 Task: Find connections with filter location Asnières-sur-Seine with filter topic #wellness with filter profile language German with filter current company BlackLine with filter school Maharshi Dayanand University Rohtak with filter industry Technology, Information and Media with filter service category DJing with filter keywords title Assistant Golf Professional
Action: Mouse moved to (632, 92)
Screenshot: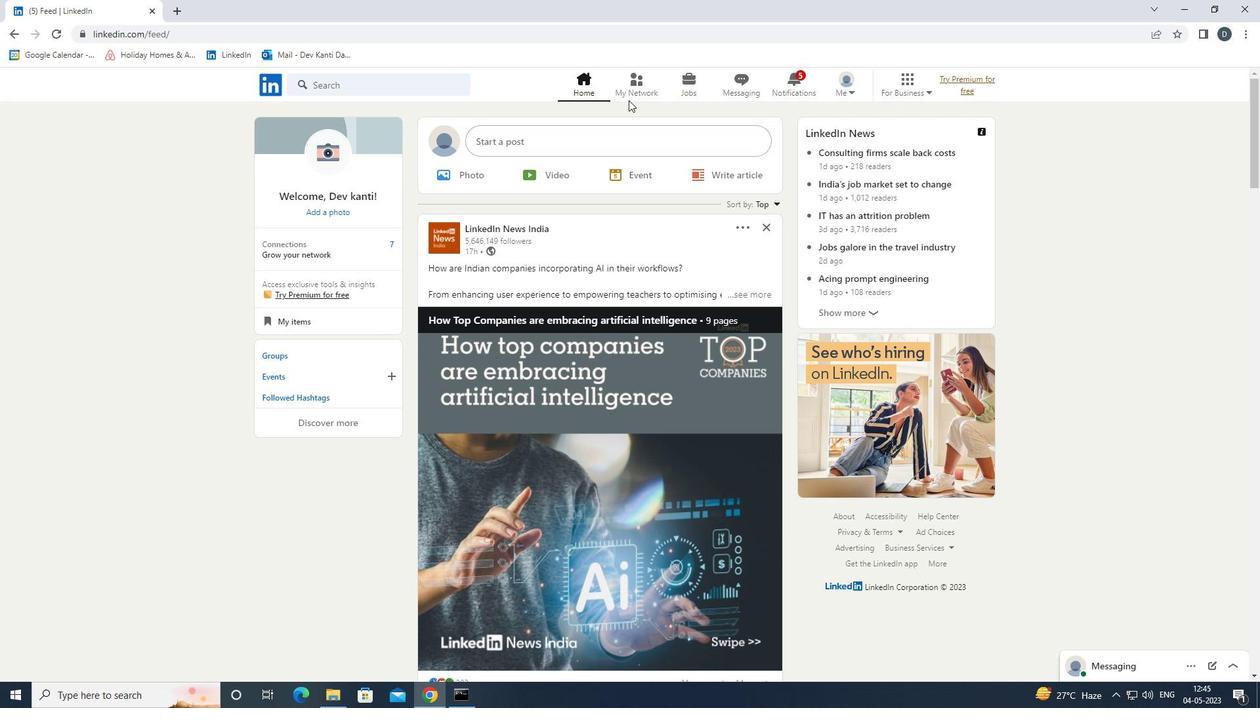 
Action: Mouse pressed left at (632, 92)
Screenshot: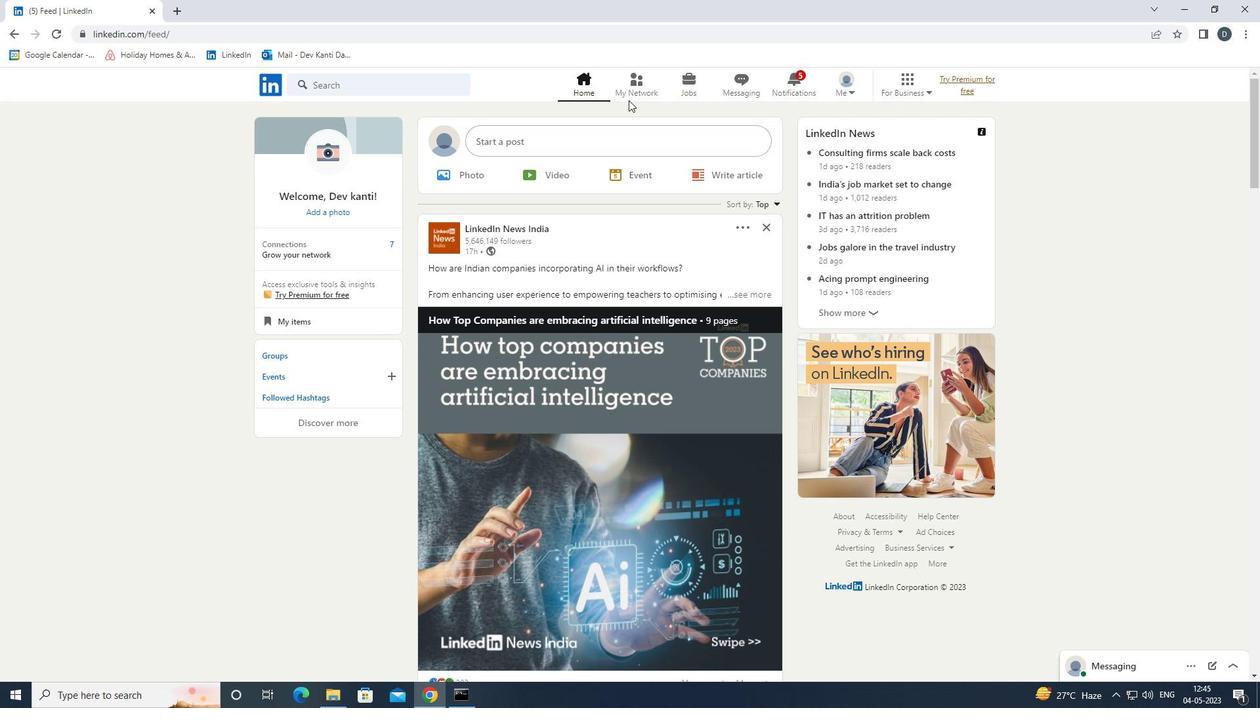 
Action: Mouse moved to (434, 158)
Screenshot: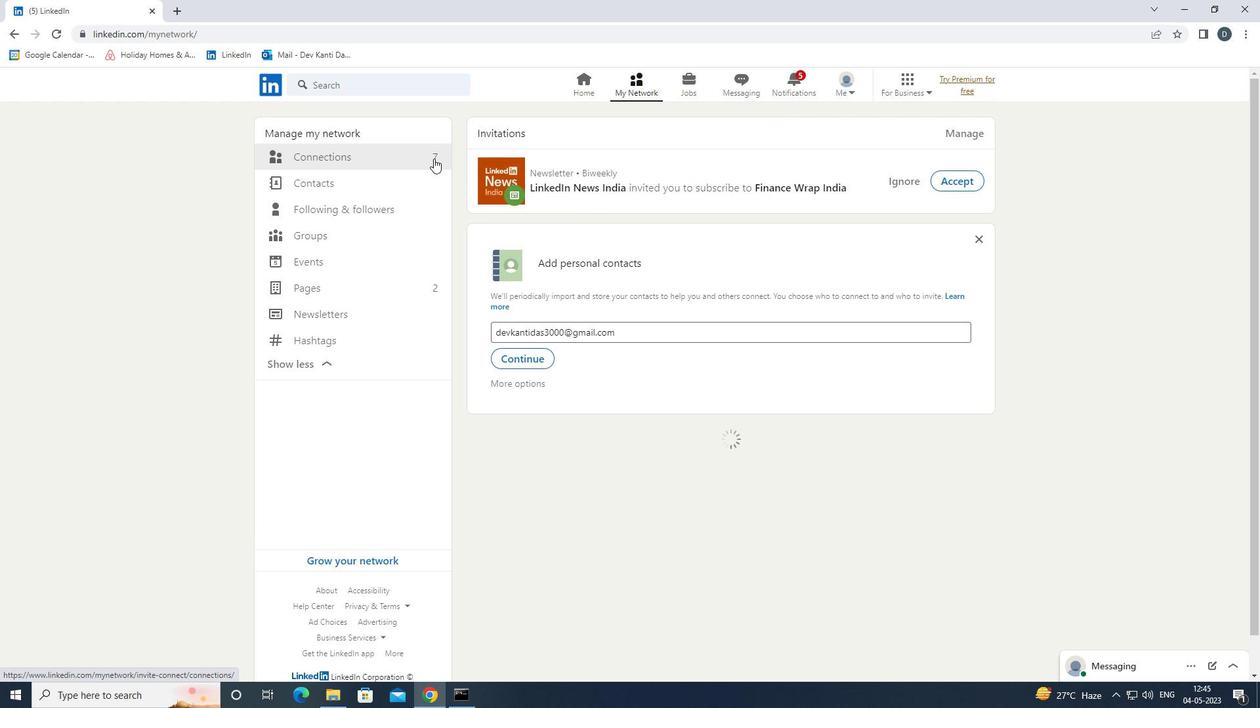 
Action: Mouse pressed left at (434, 158)
Screenshot: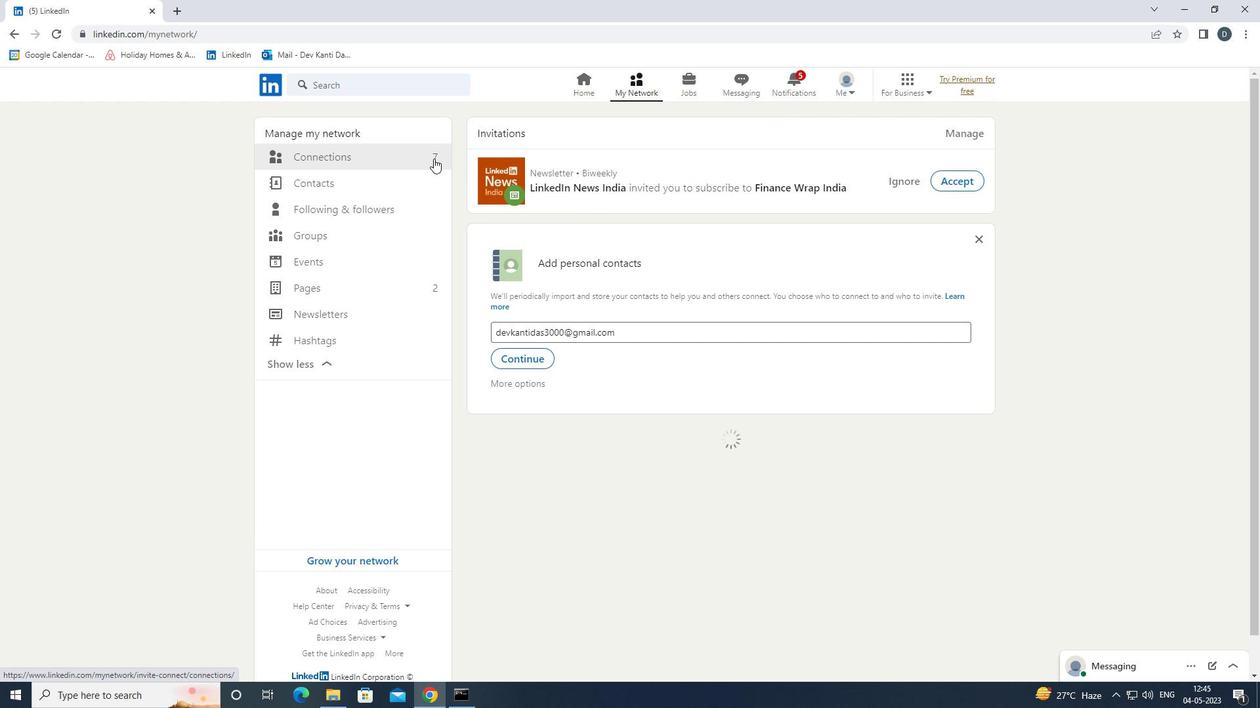 
Action: Mouse moved to (696, 156)
Screenshot: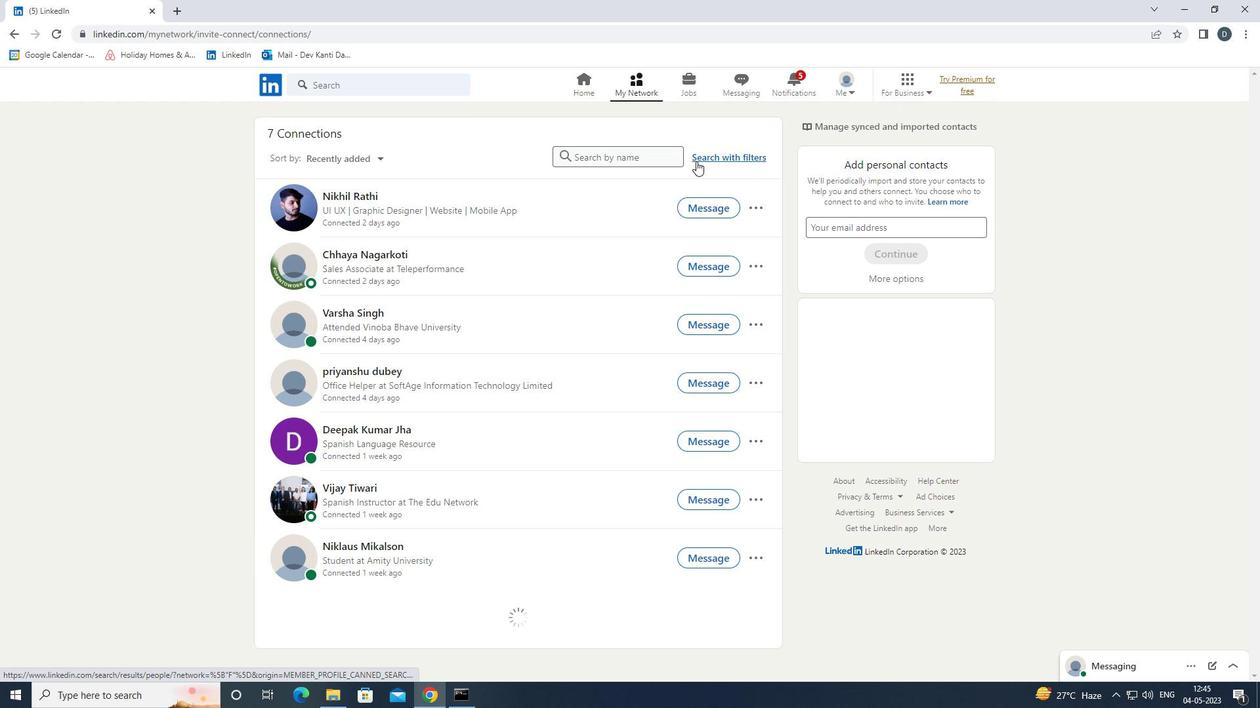
Action: Mouse pressed left at (696, 156)
Screenshot: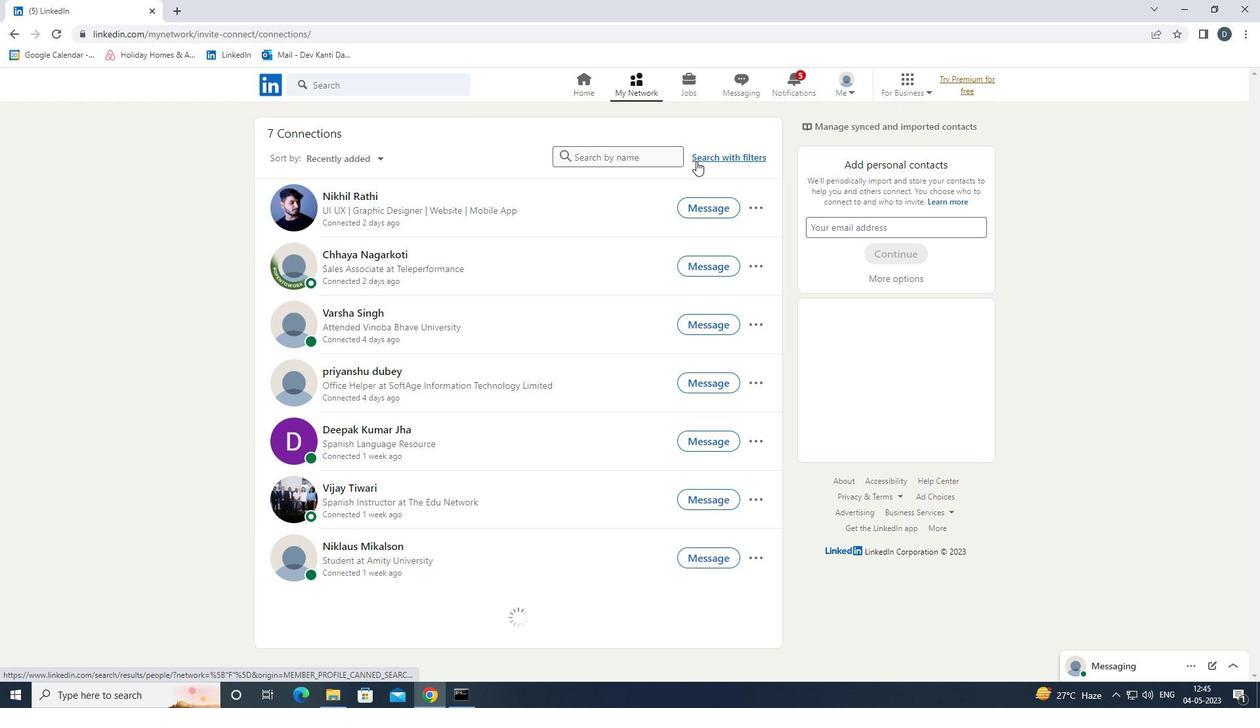 
Action: Mouse moved to (648, 117)
Screenshot: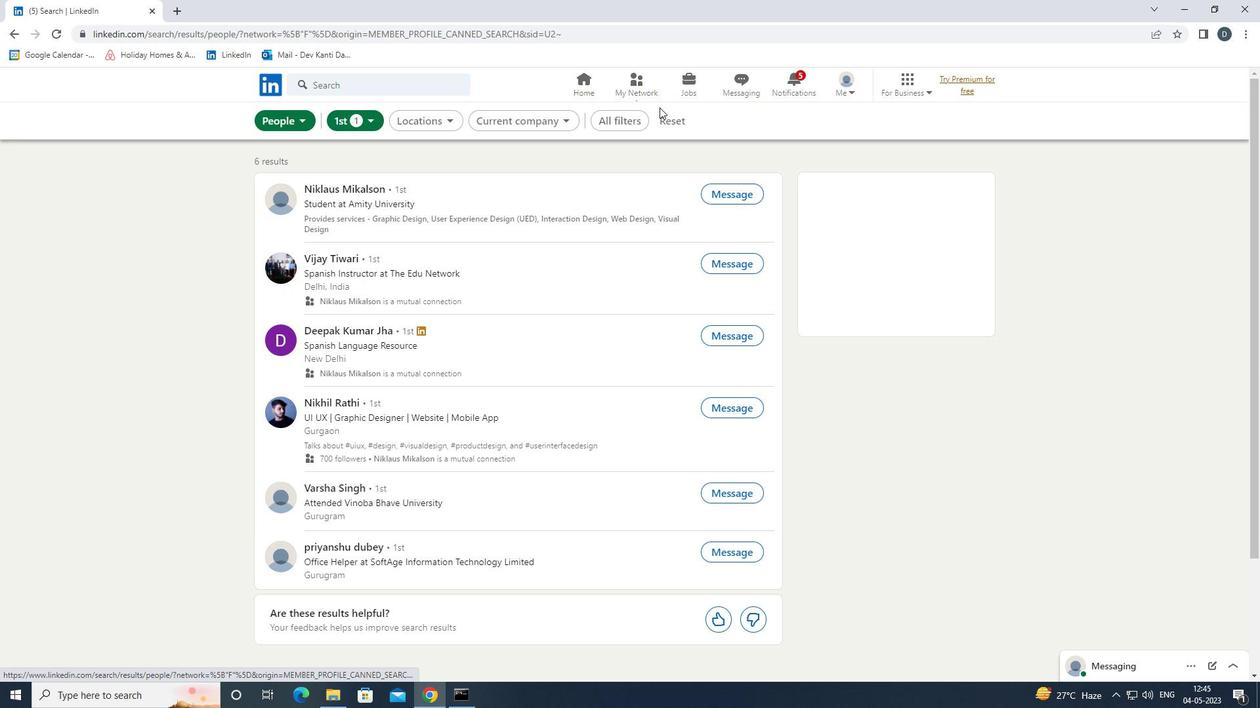 
Action: Mouse pressed left at (648, 117)
Screenshot: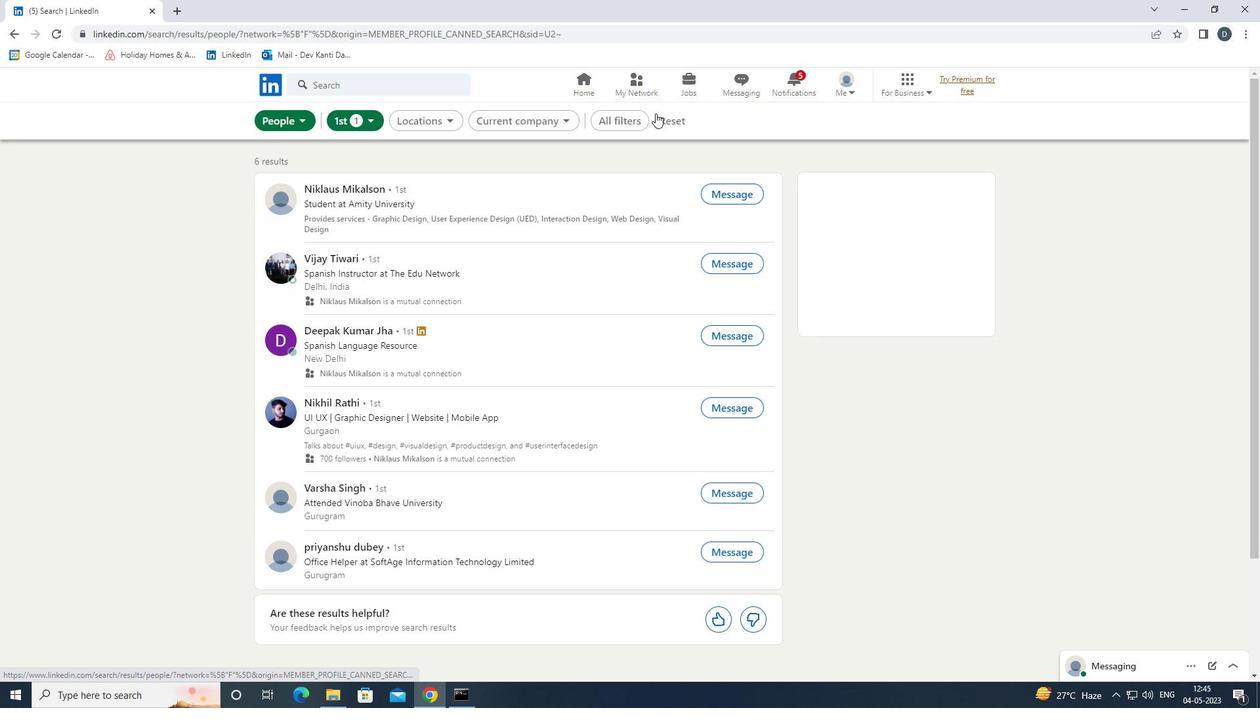 
Action: Mouse moved to (666, 117)
Screenshot: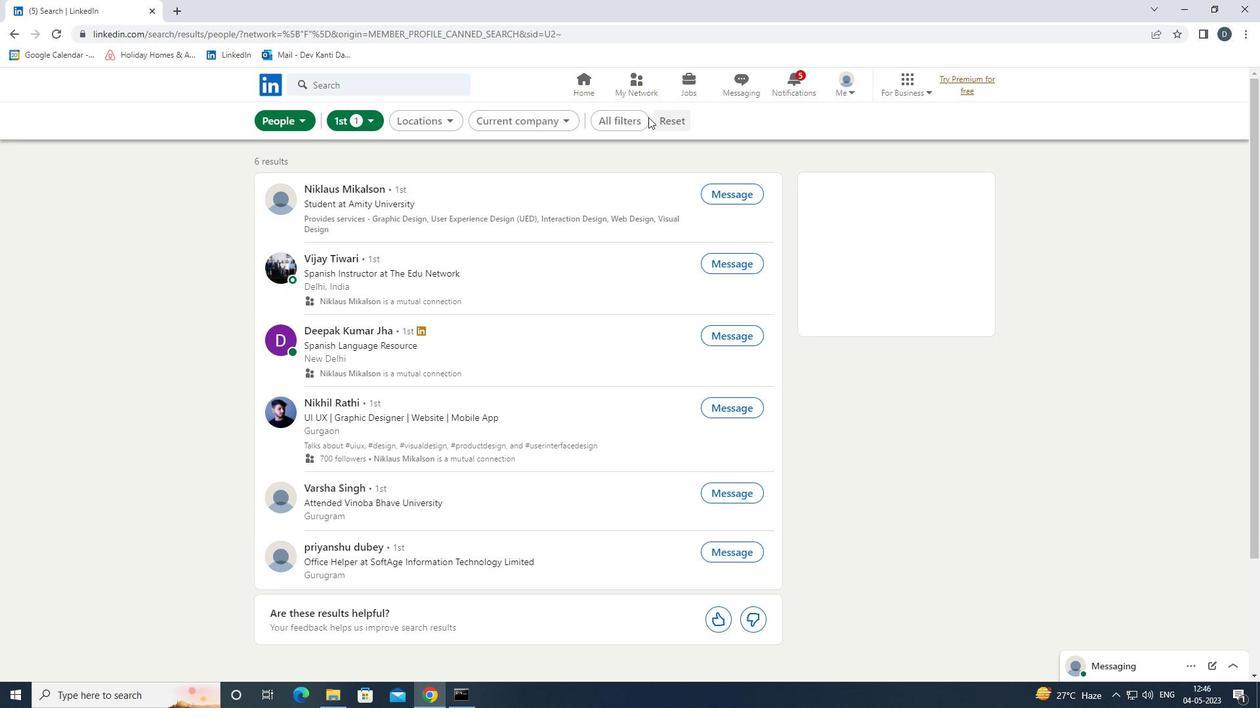 
Action: Mouse pressed left at (666, 117)
Screenshot: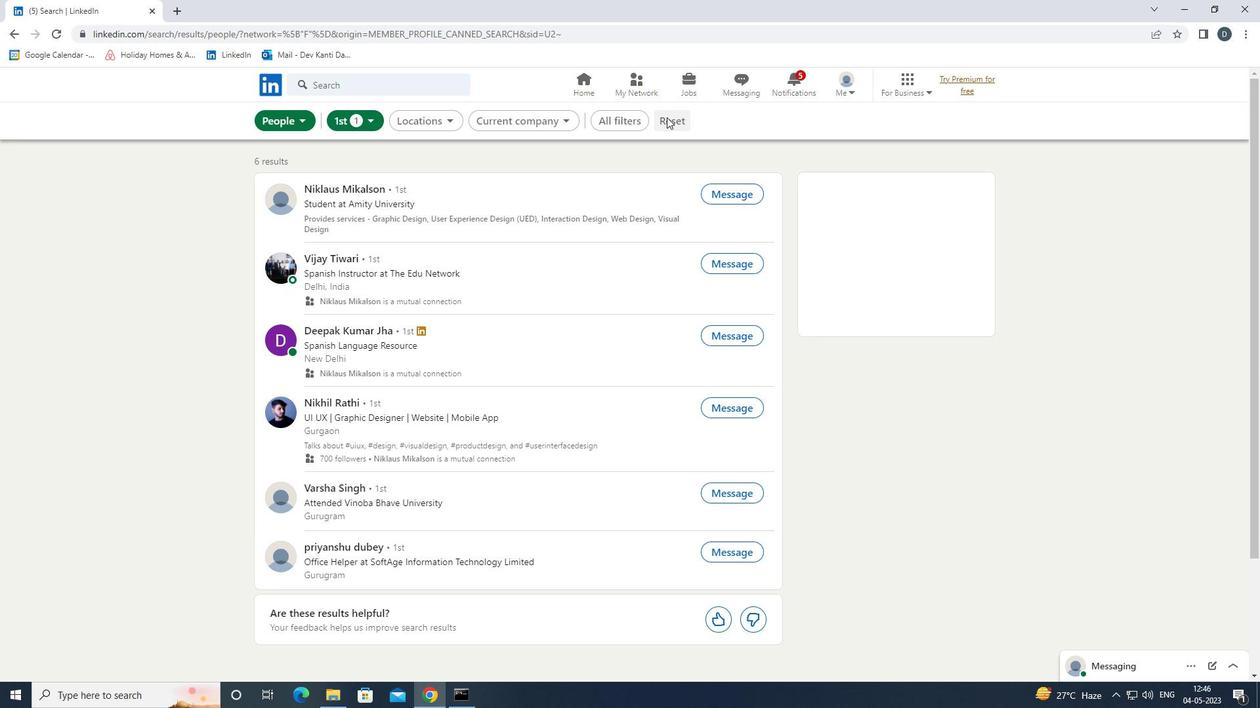 
Action: Mouse moved to (661, 114)
Screenshot: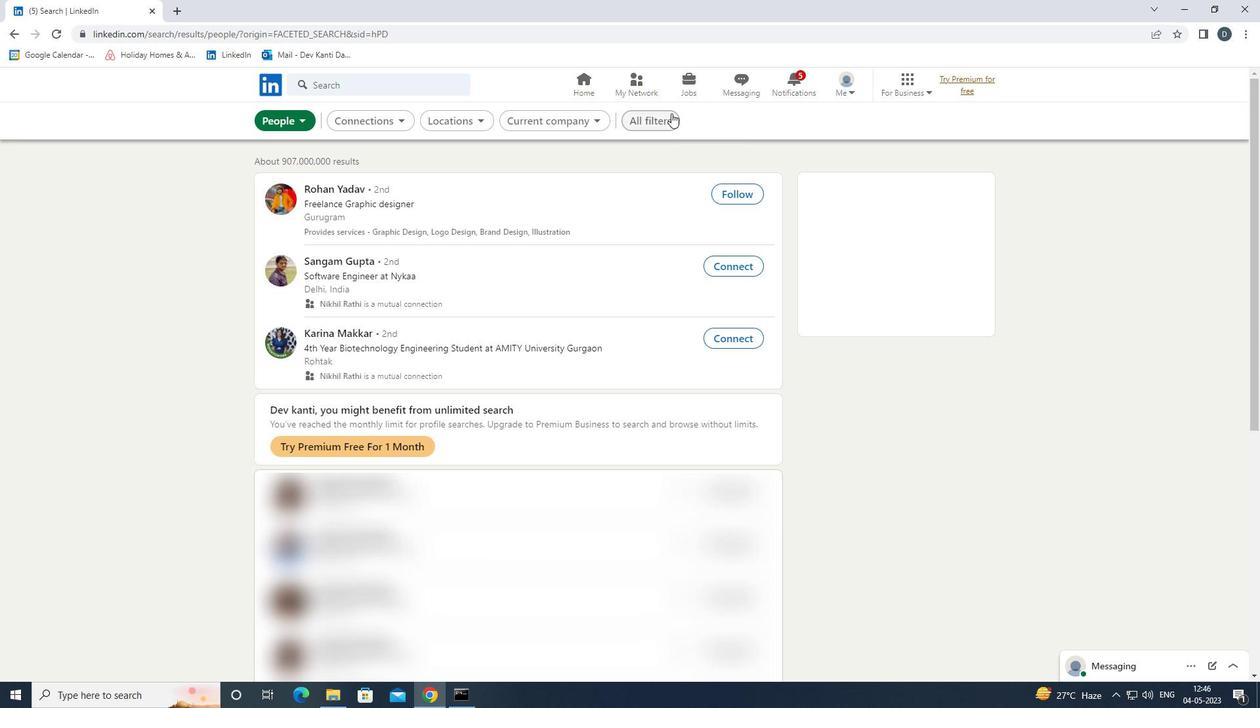 
Action: Mouse pressed left at (661, 114)
Screenshot: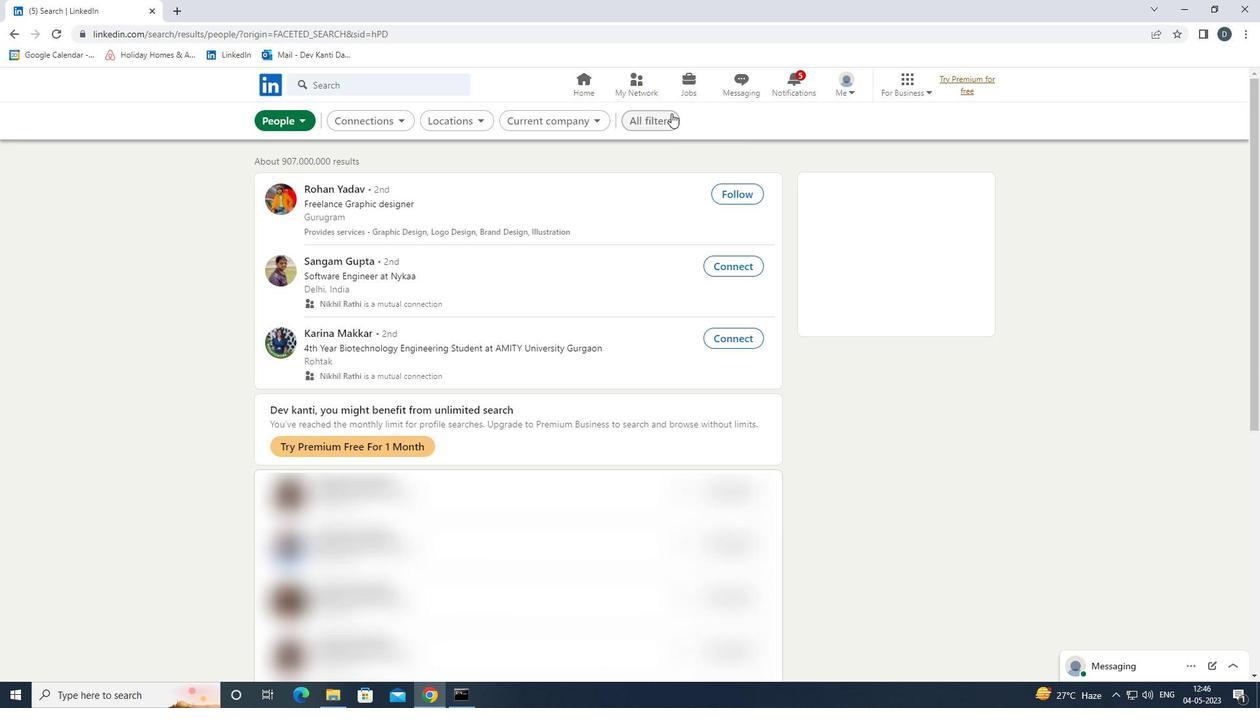 
Action: Mouse moved to (1169, 408)
Screenshot: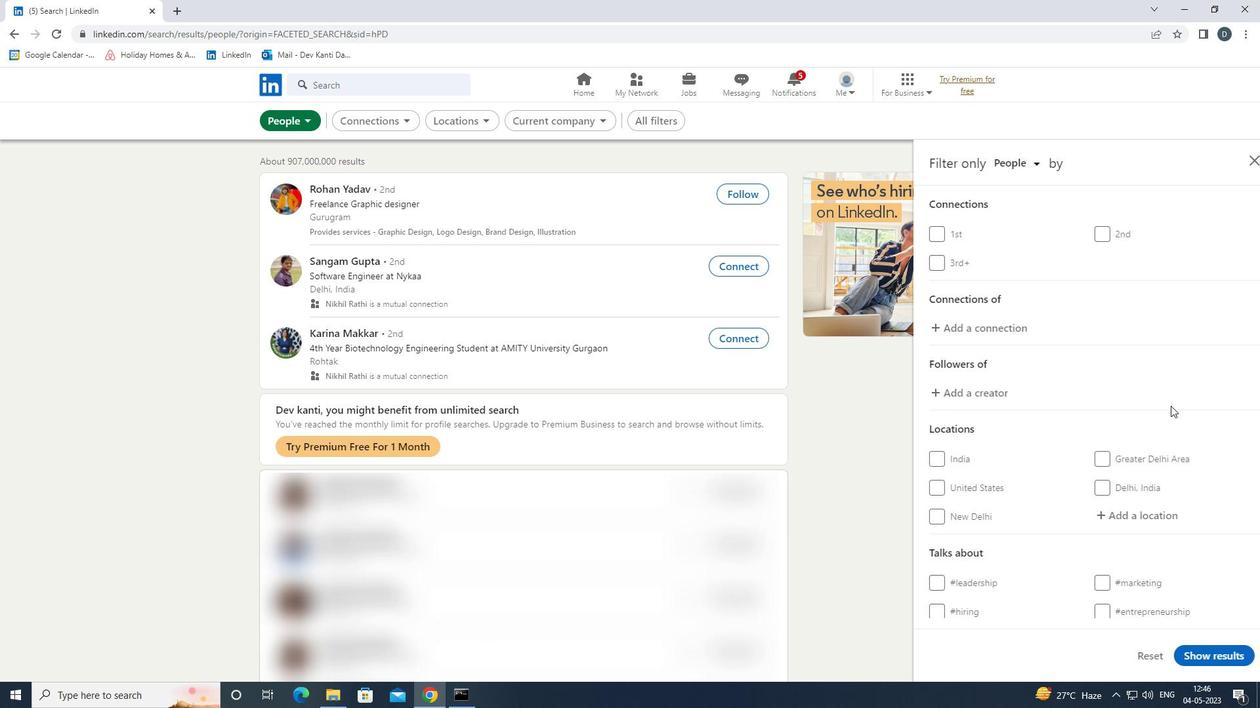 
Action: Mouse scrolled (1169, 407) with delta (0, 0)
Screenshot: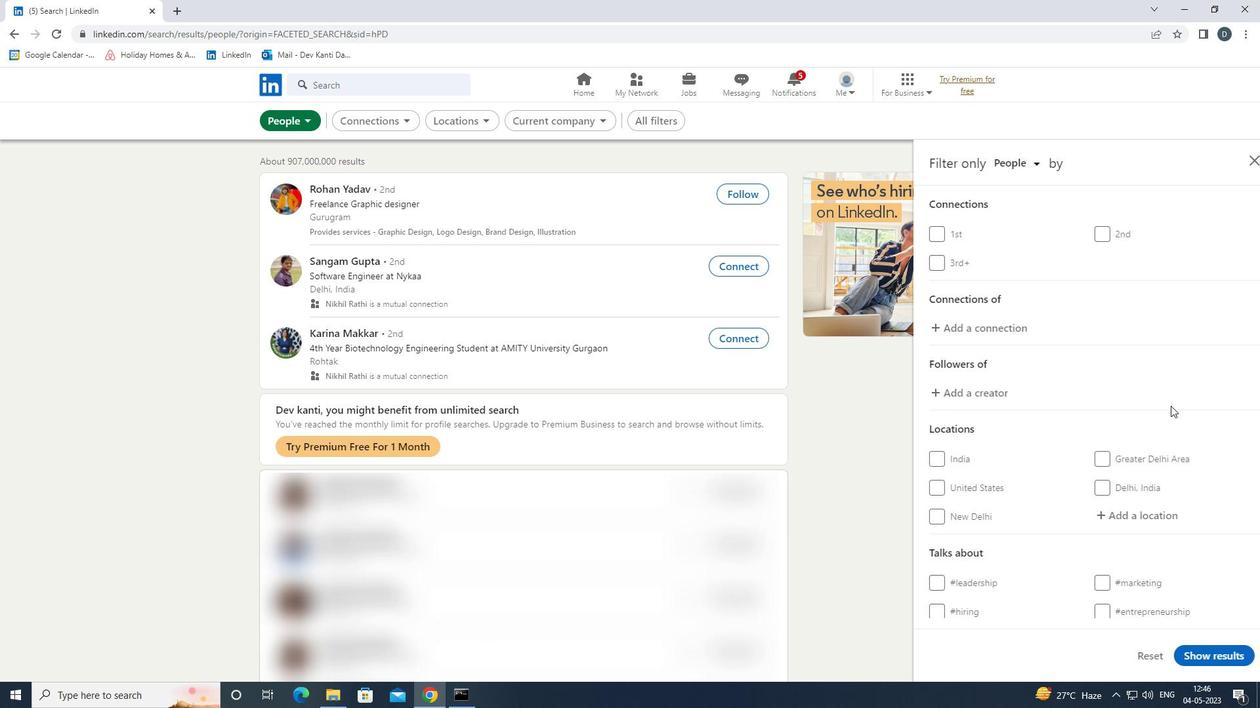 
Action: Mouse scrolled (1169, 407) with delta (0, 0)
Screenshot: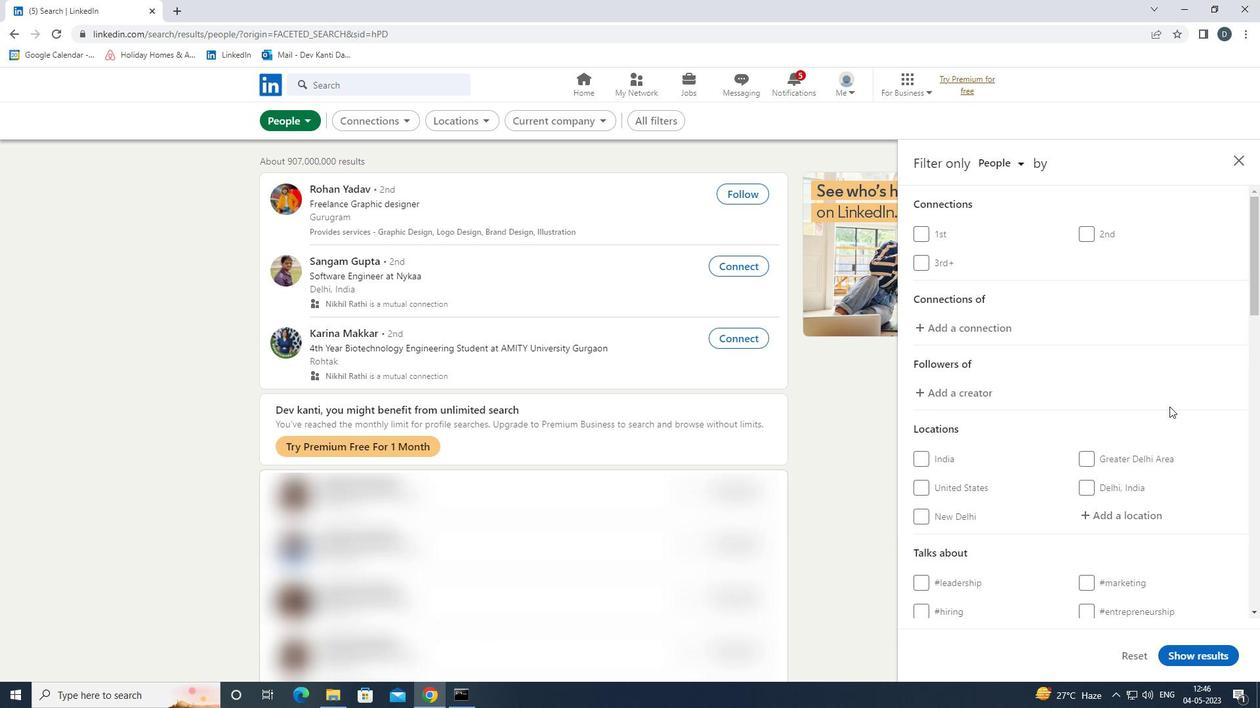 
Action: Mouse moved to (1134, 381)
Screenshot: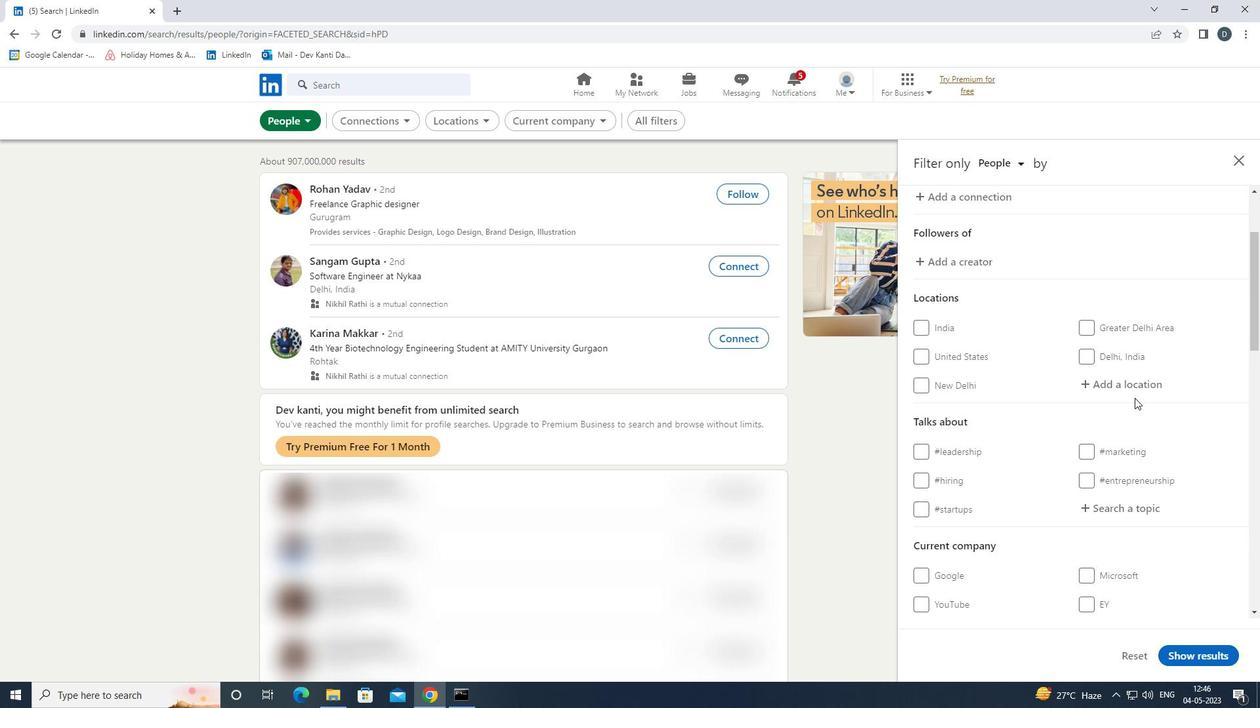 
Action: Mouse pressed left at (1134, 381)
Screenshot: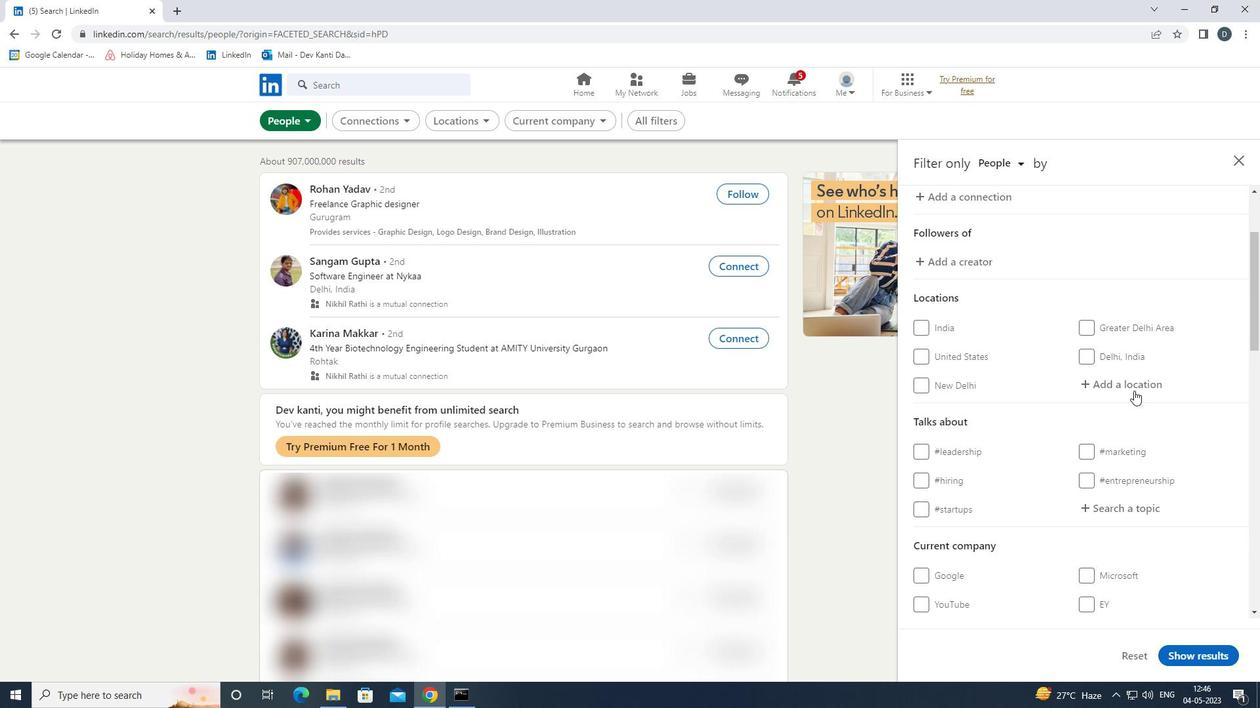 
Action: Mouse moved to (1020, 347)
Screenshot: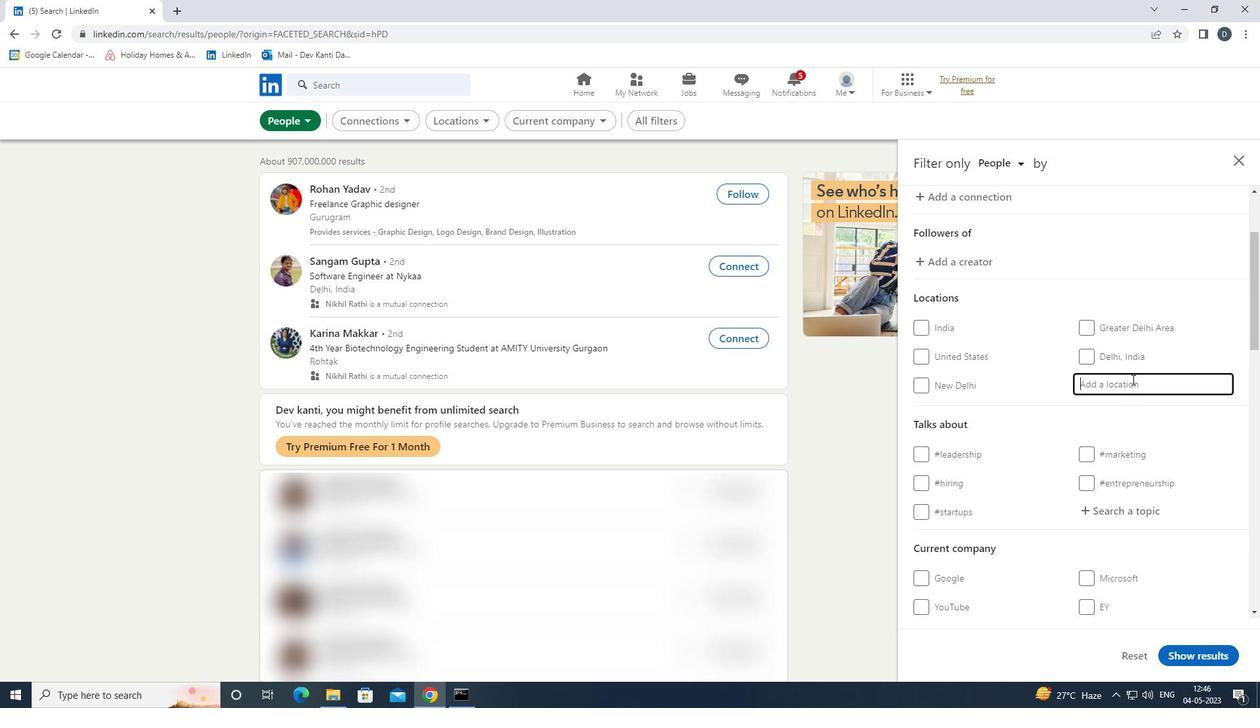 
Action: Key pressed <Key.shift>ASNIERES-<Key.down><Key.enter>
Screenshot: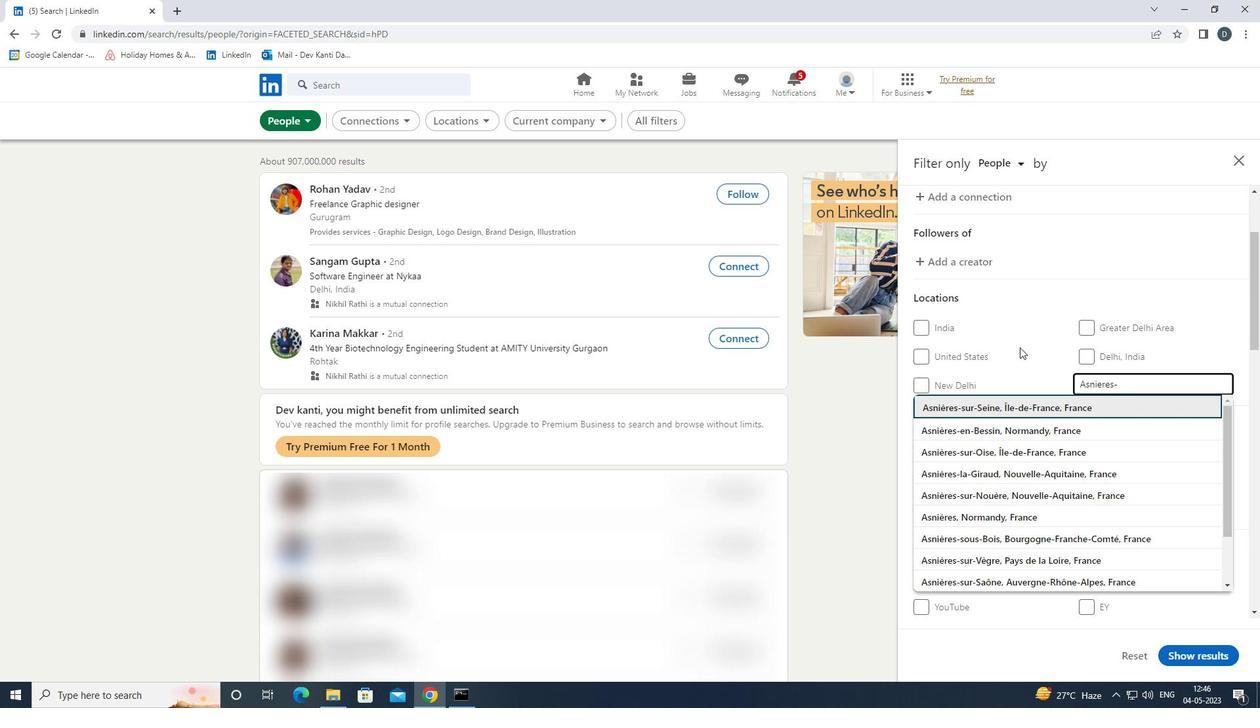 
Action: Mouse moved to (1084, 343)
Screenshot: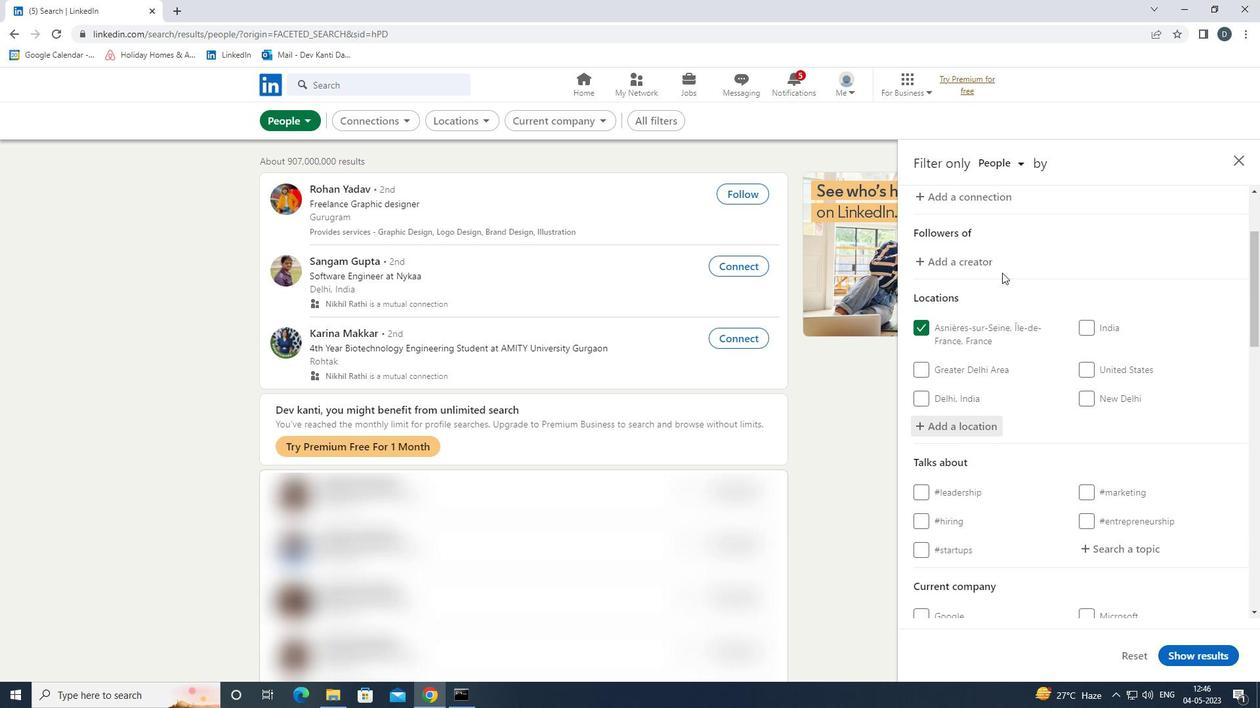 
Action: Mouse scrolled (1084, 342) with delta (0, 0)
Screenshot: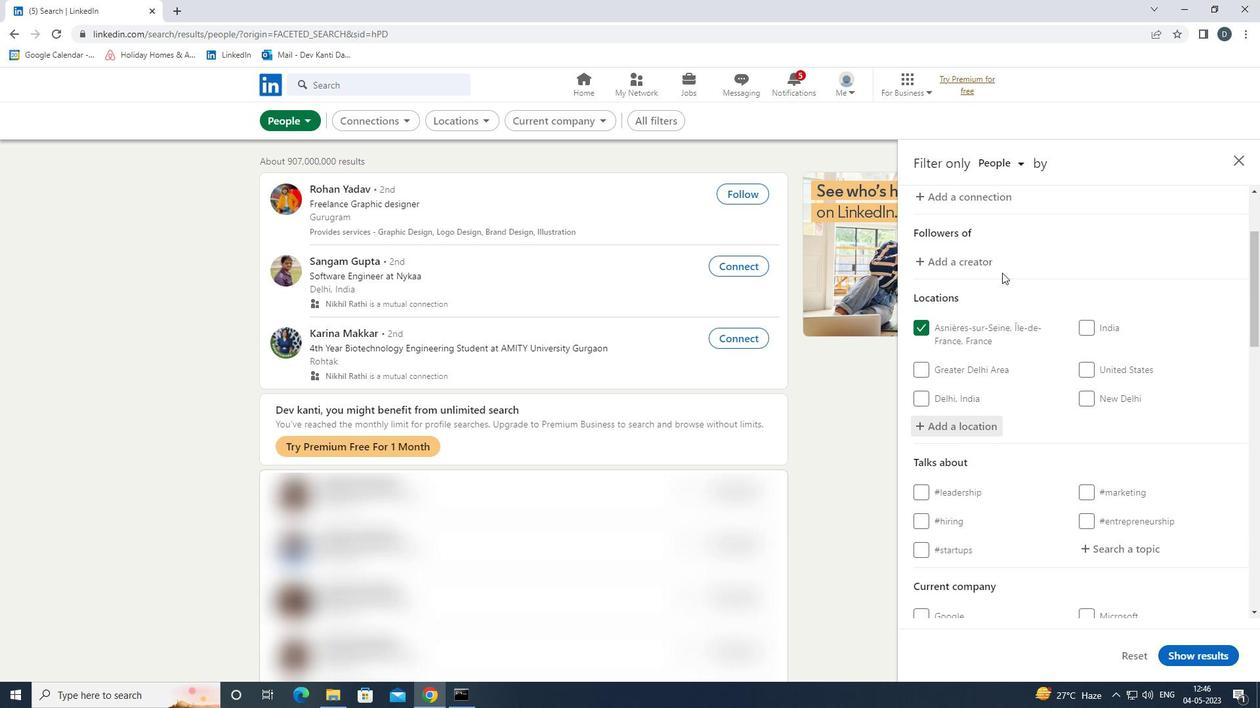 
Action: Mouse moved to (1087, 367)
Screenshot: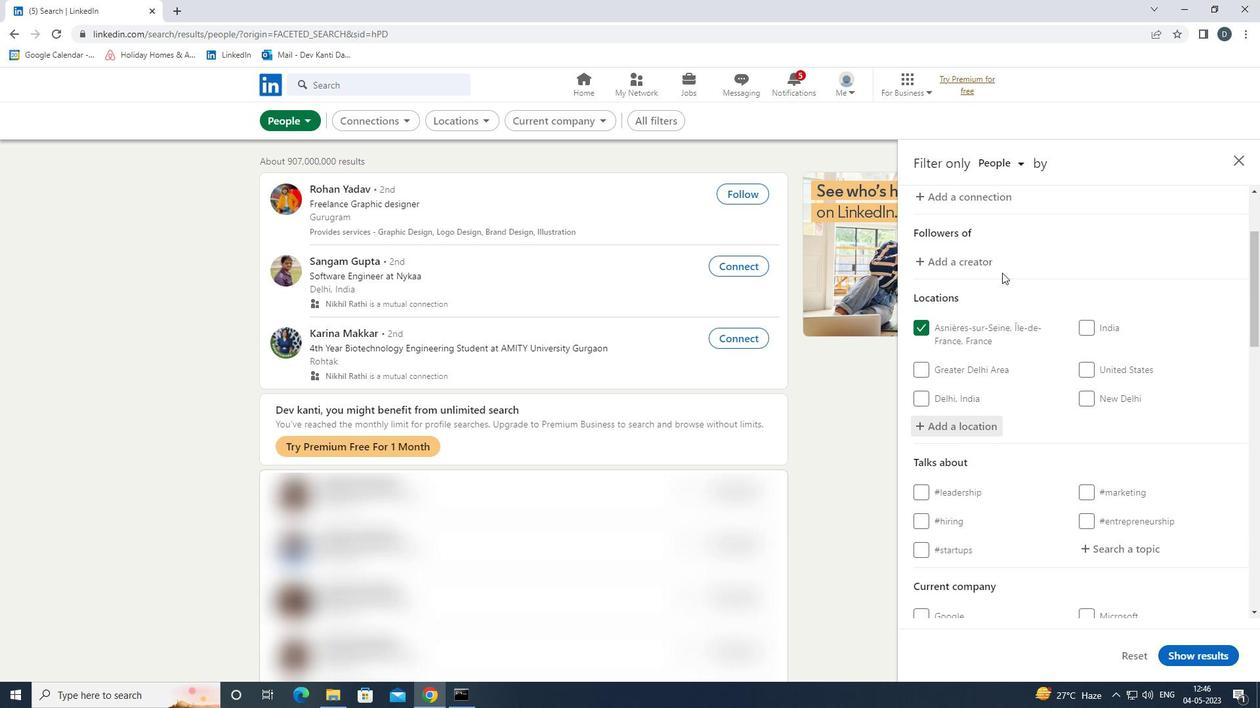 
Action: Mouse scrolled (1087, 366) with delta (0, 0)
Screenshot: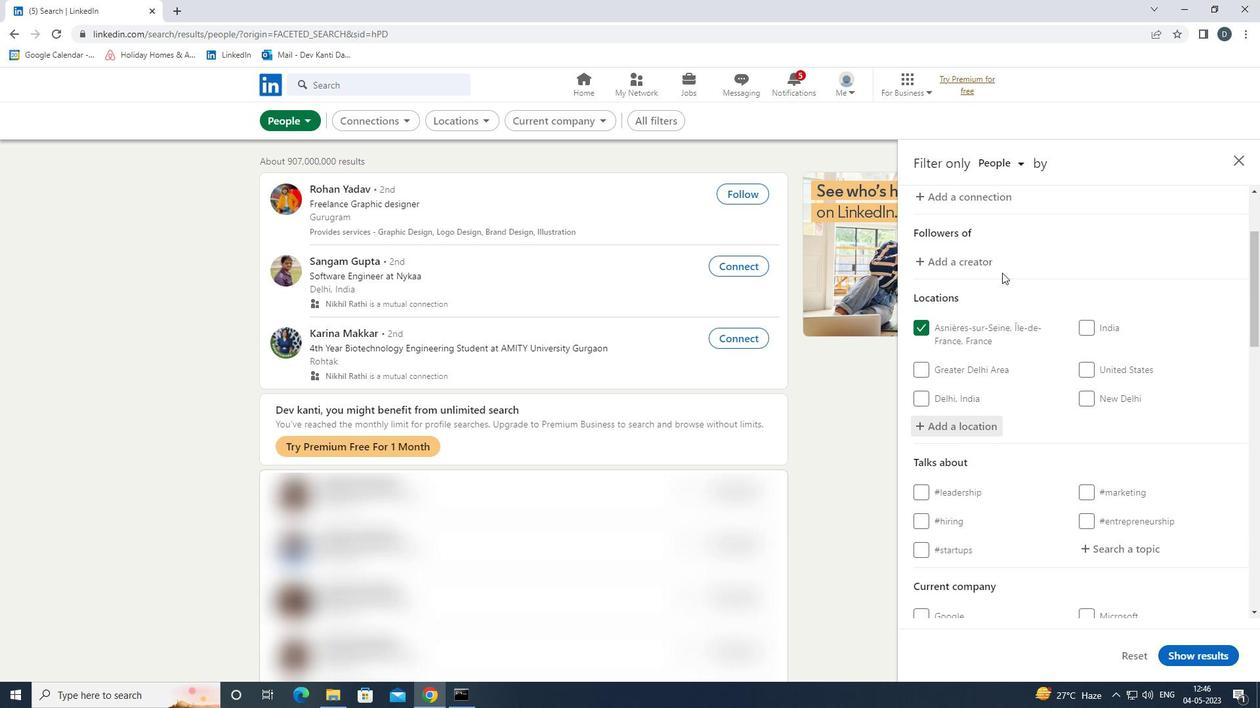 
Action: Mouse moved to (1085, 412)
Screenshot: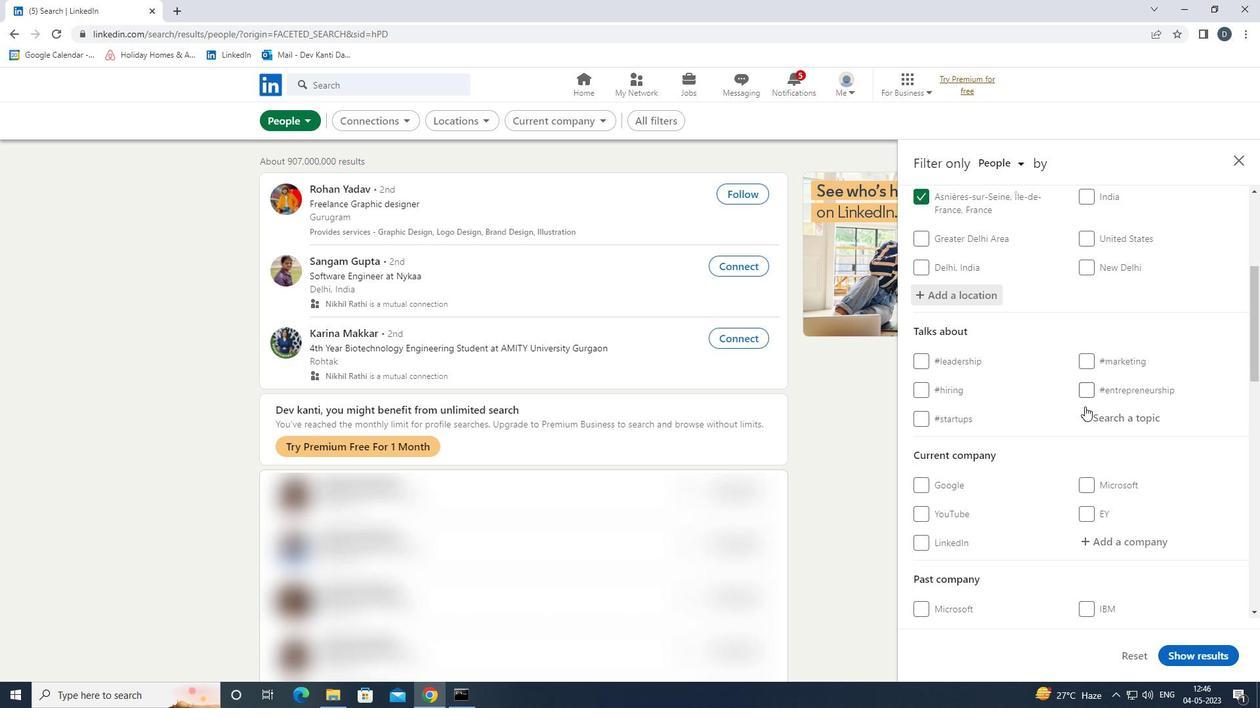 
Action: Mouse pressed left at (1085, 412)
Screenshot: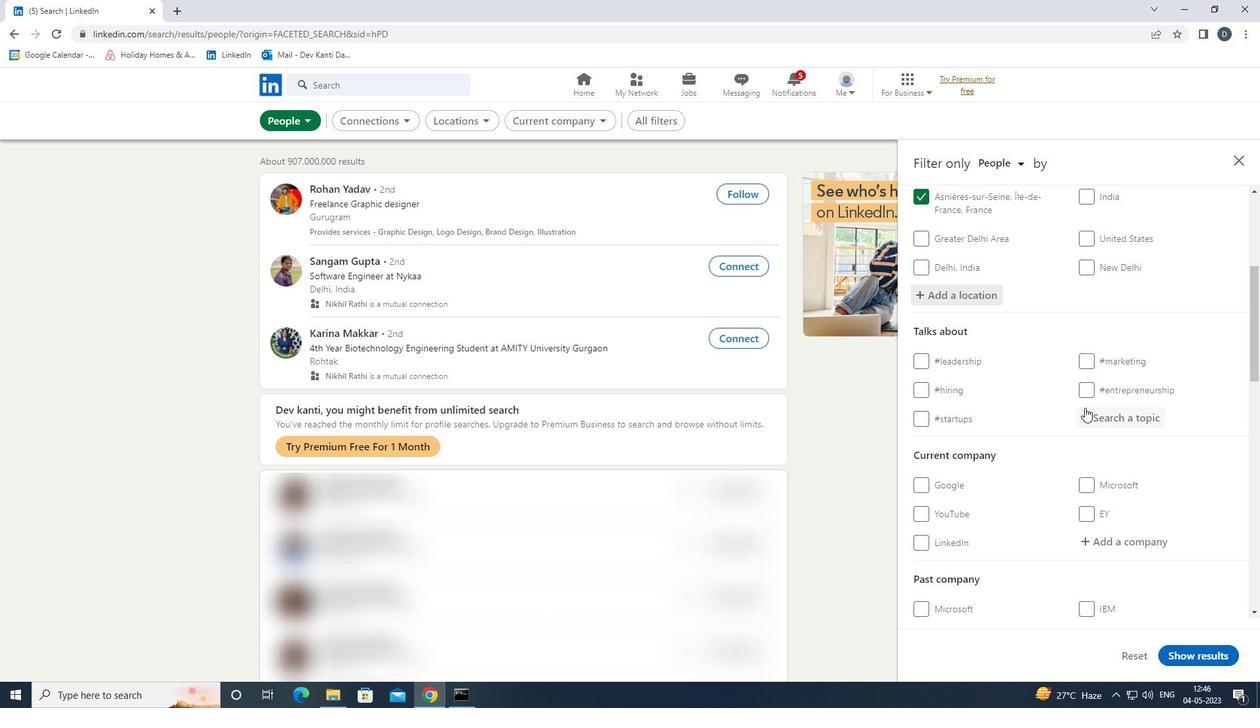 
Action: Mouse moved to (1031, 401)
Screenshot: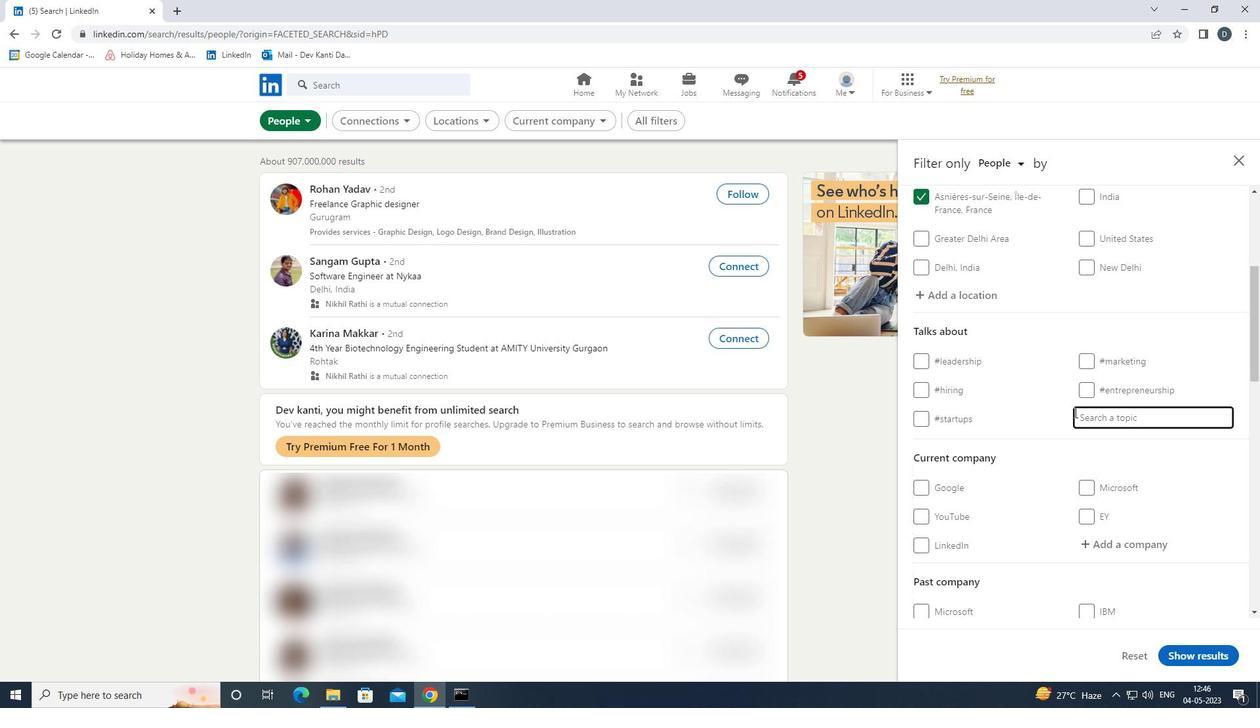 
Action: Key pressed WELLNESS<Key.down><Key.enter>
Screenshot: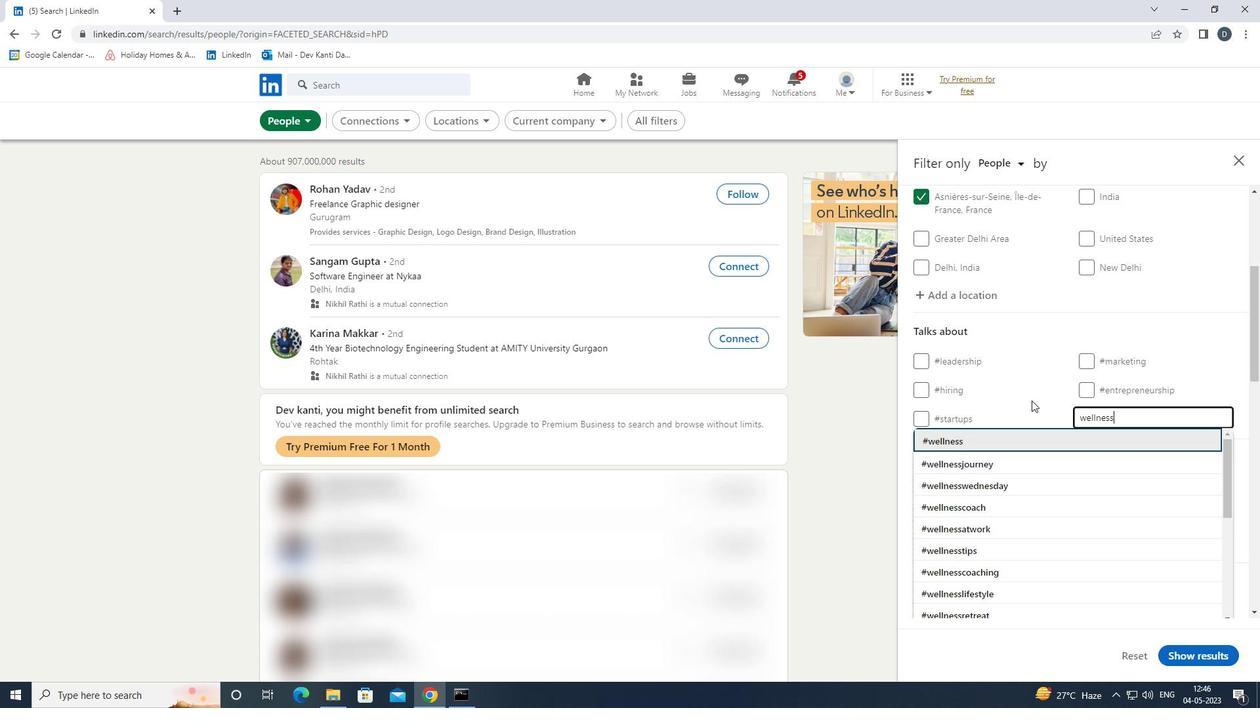 
Action: Mouse moved to (1051, 370)
Screenshot: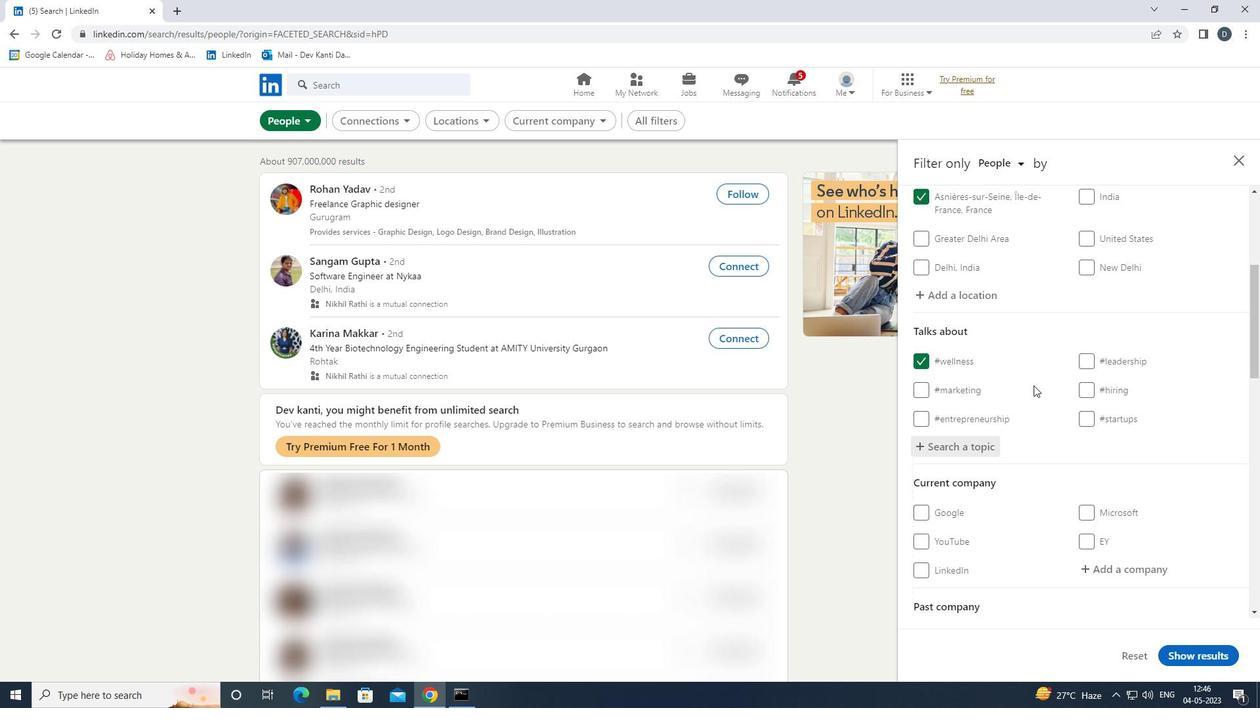 
Action: Mouse scrolled (1051, 370) with delta (0, 0)
Screenshot: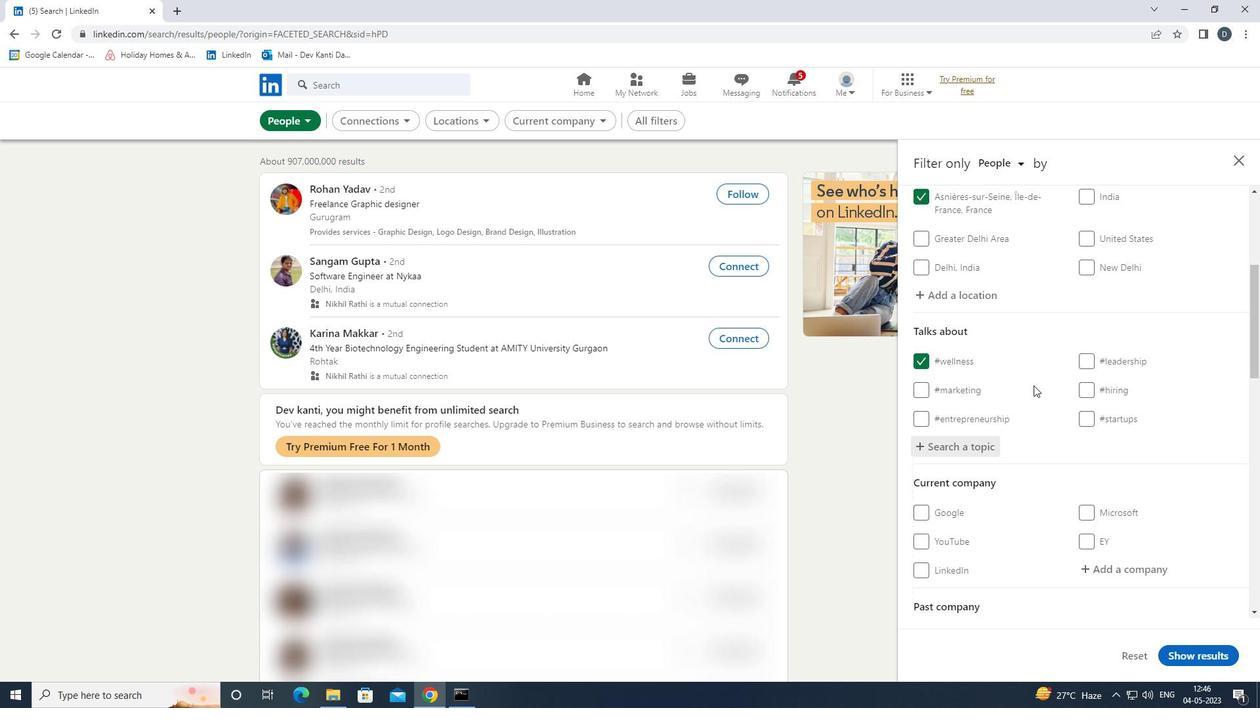 
Action: Mouse moved to (1057, 382)
Screenshot: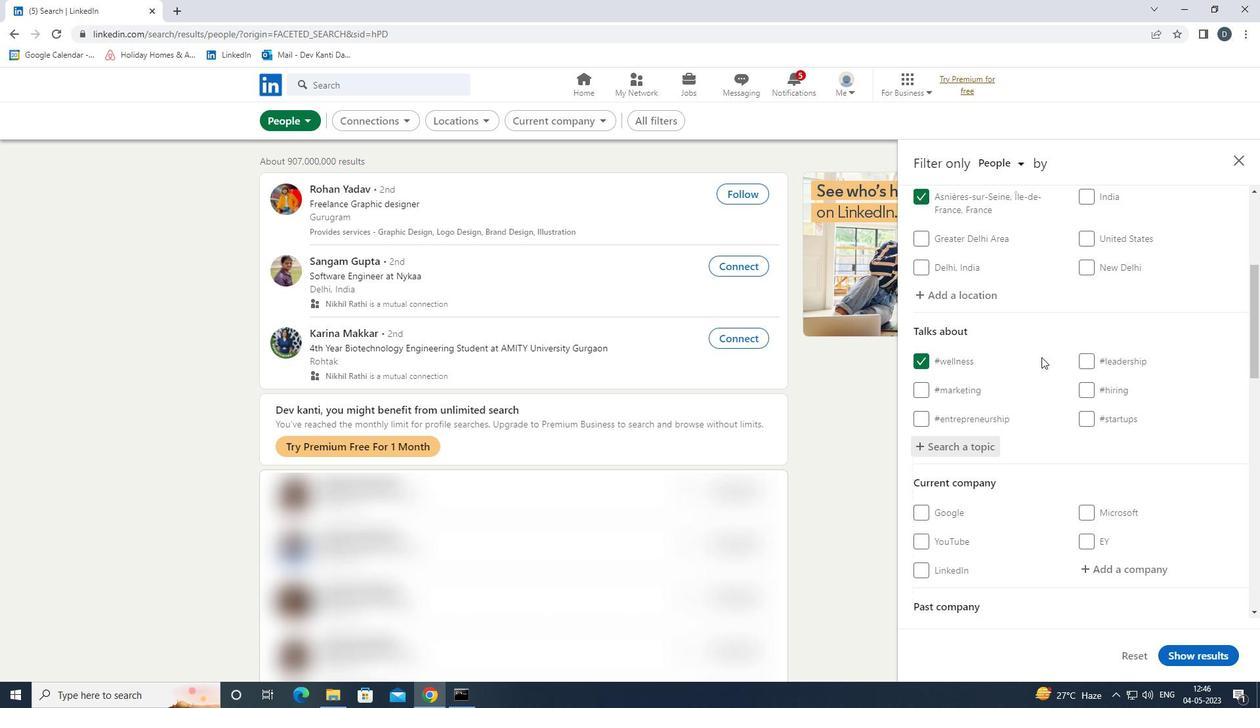 
Action: Mouse scrolled (1057, 382) with delta (0, 0)
Screenshot: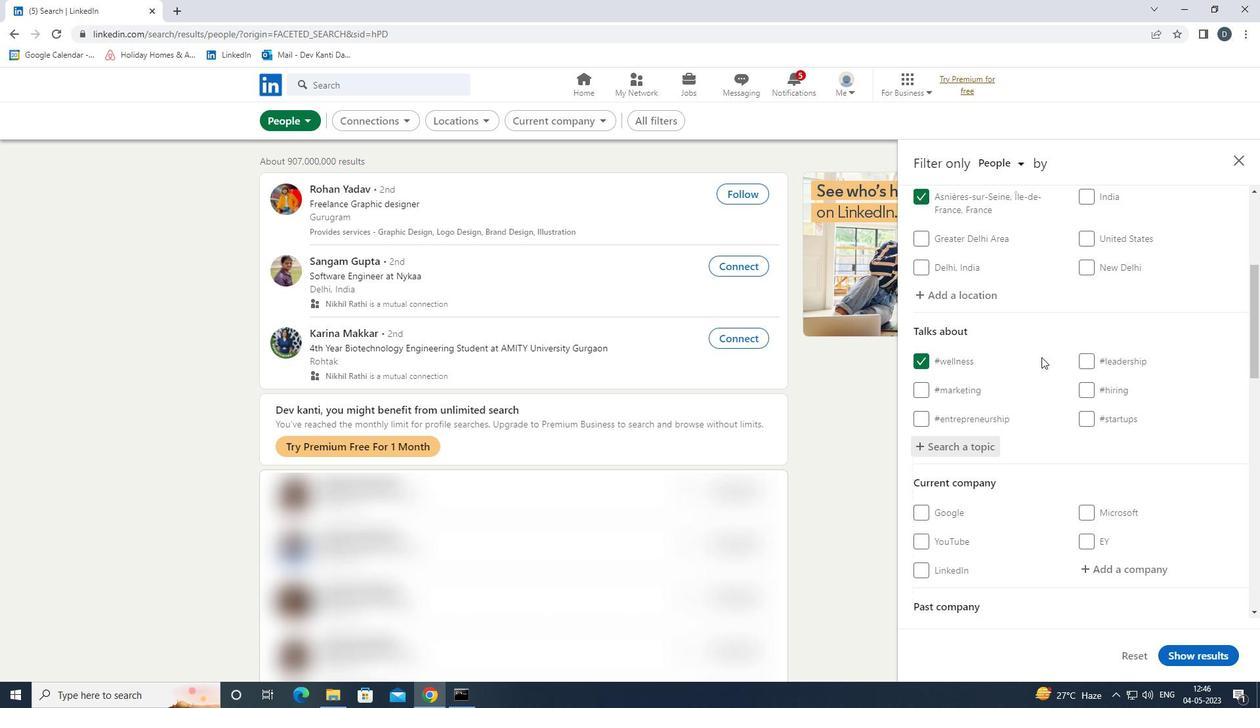 
Action: Mouse moved to (1062, 387)
Screenshot: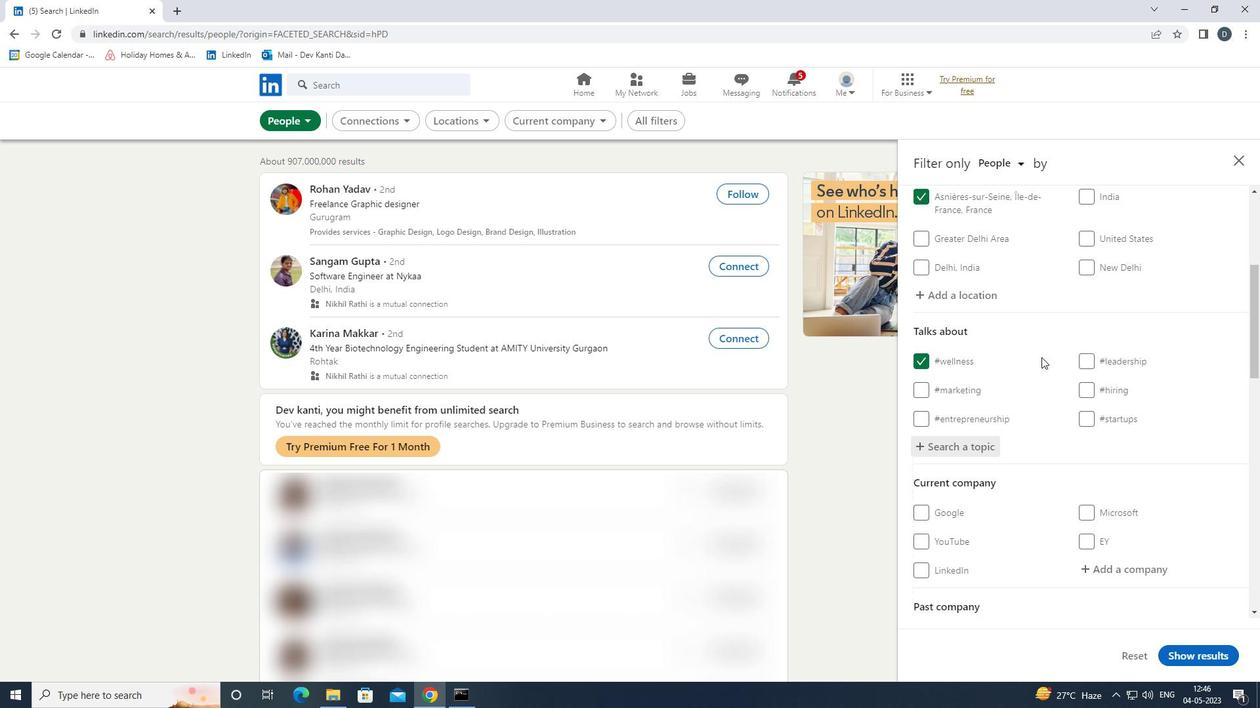 
Action: Mouse scrolled (1062, 387) with delta (0, 0)
Screenshot: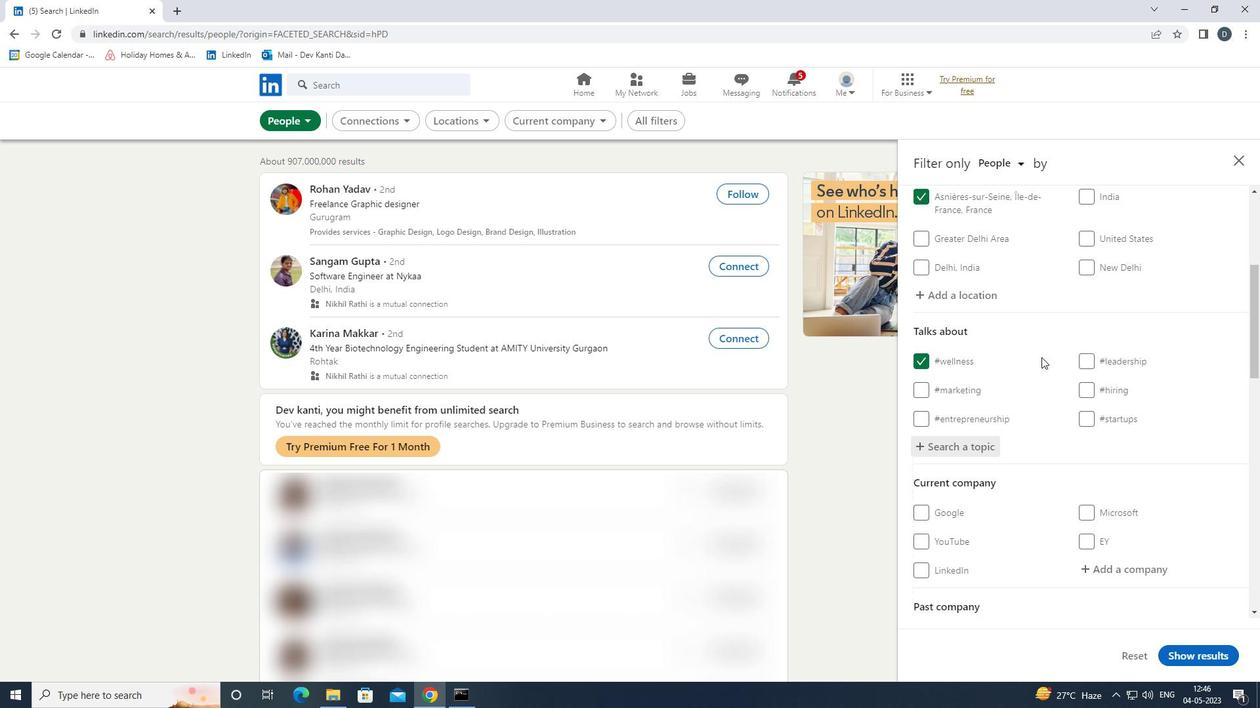 
Action: Mouse moved to (1067, 391)
Screenshot: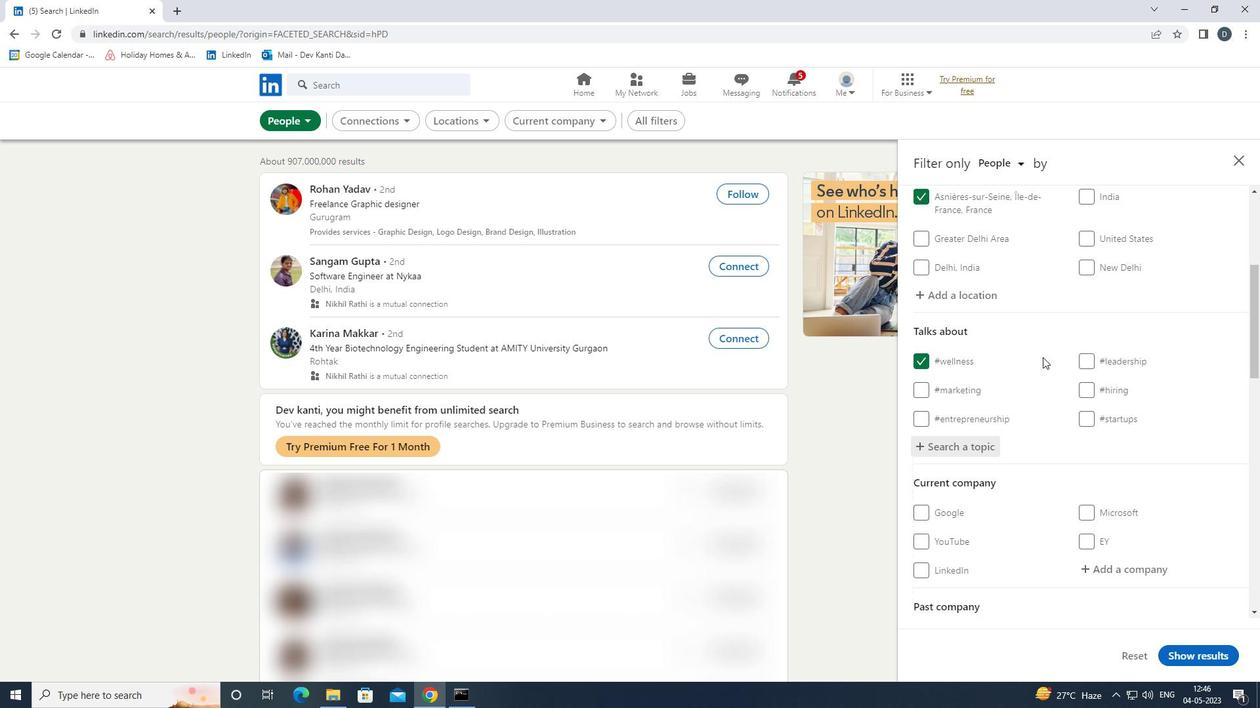 
Action: Mouse scrolled (1067, 390) with delta (0, 0)
Screenshot: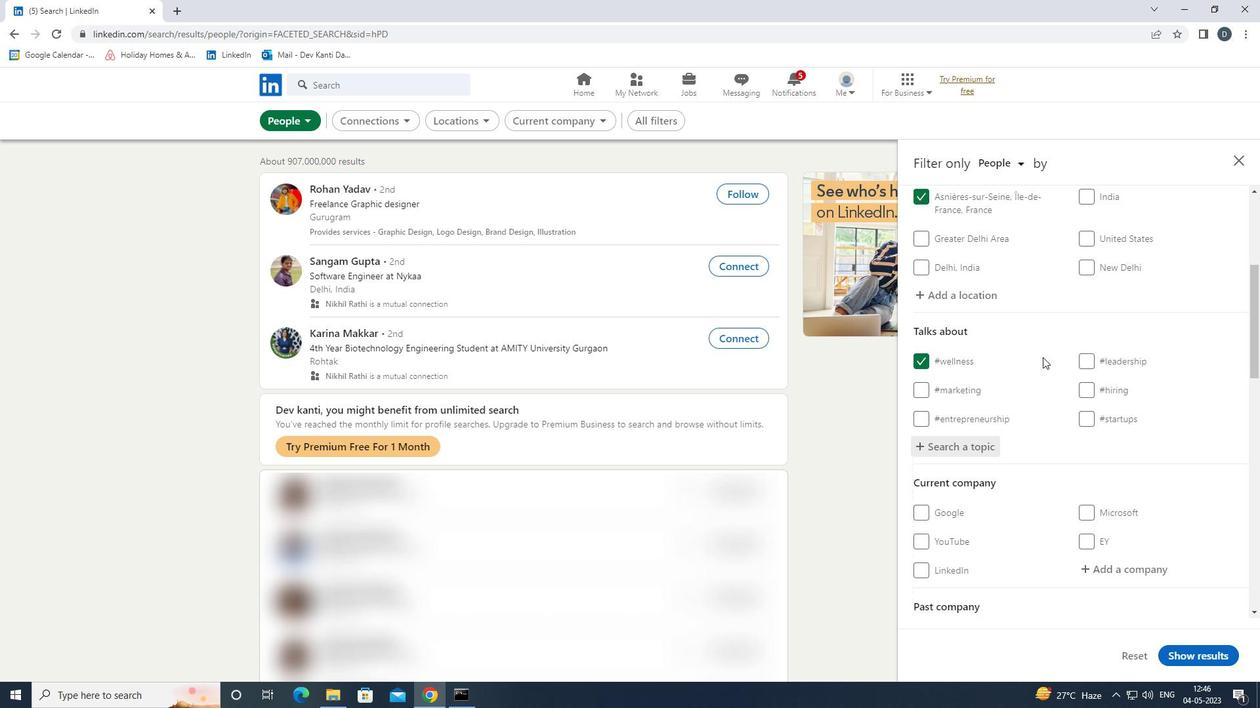 
Action: Mouse moved to (1079, 389)
Screenshot: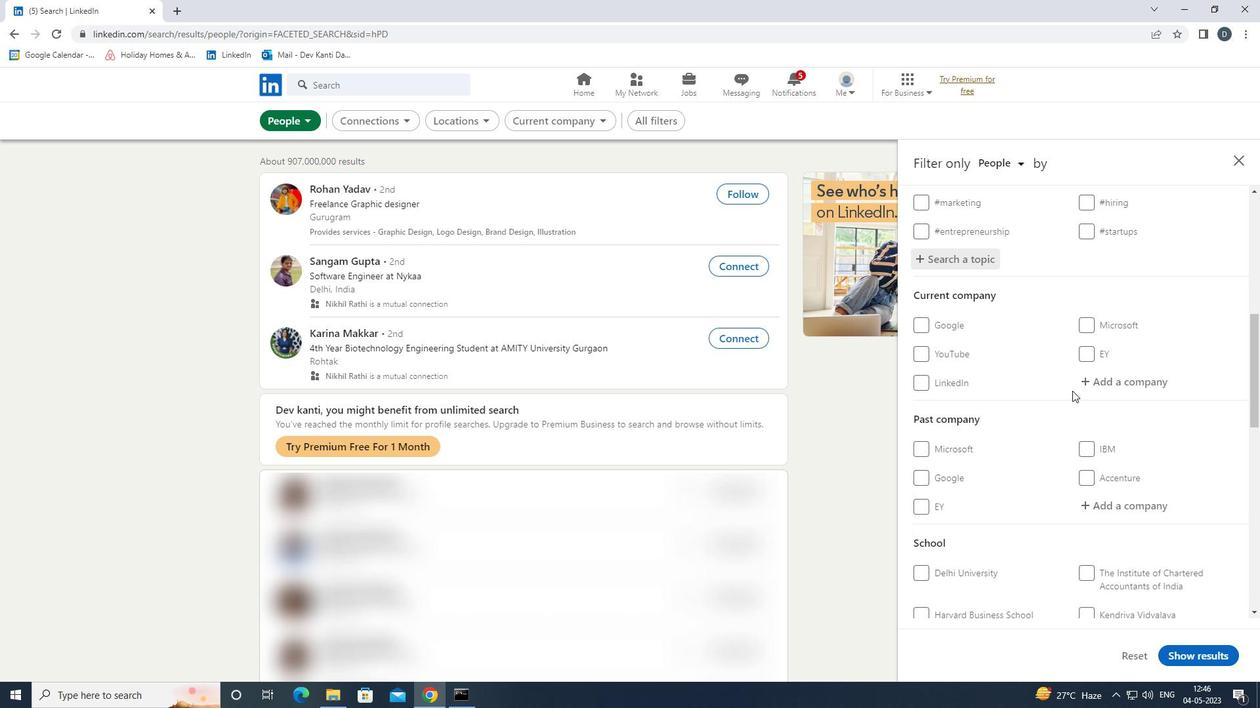 
Action: Mouse scrolled (1079, 389) with delta (0, 0)
Screenshot: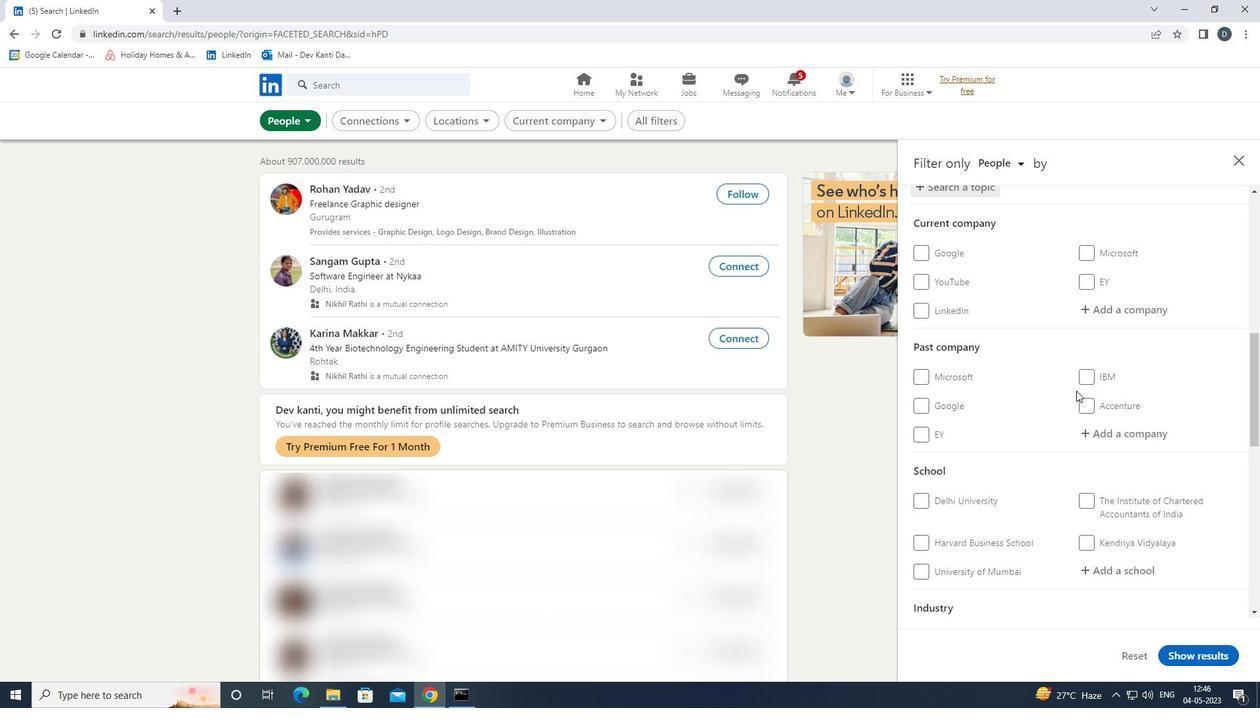 
Action: Mouse moved to (1081, 387)
Screenshot: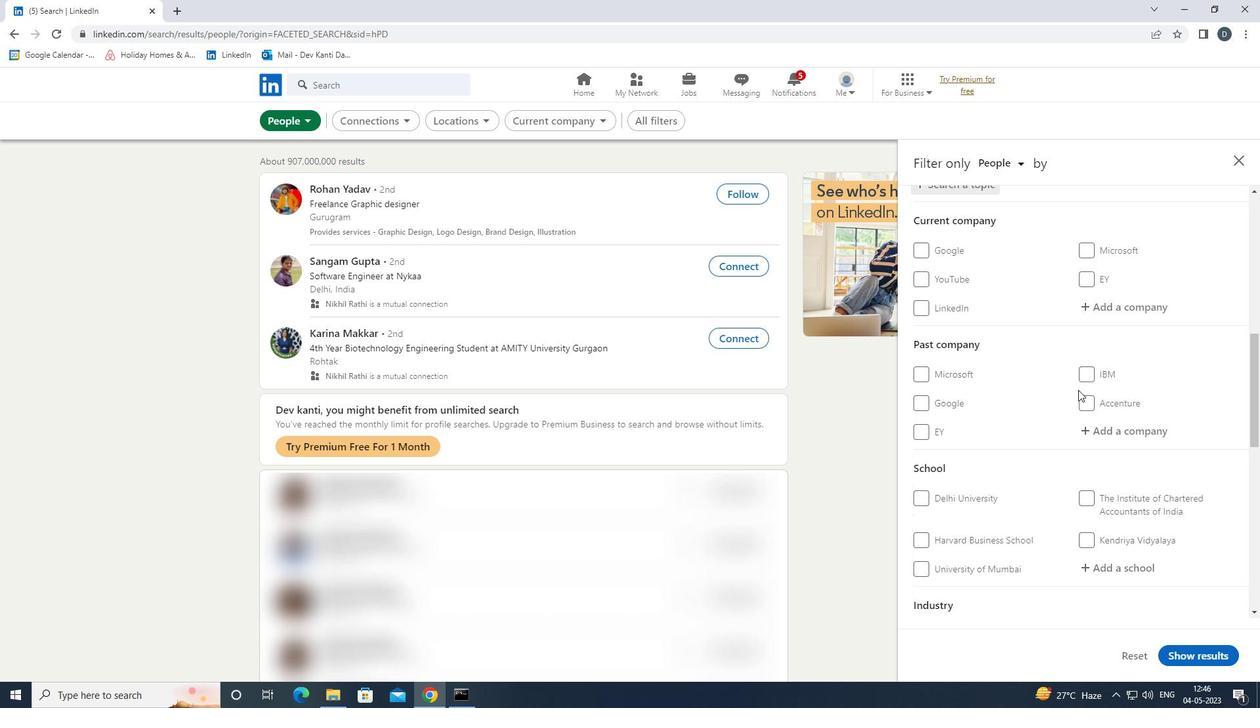 
Action: Mouse scrolled (1081, 386) with delta (0, 0)
Screenshot: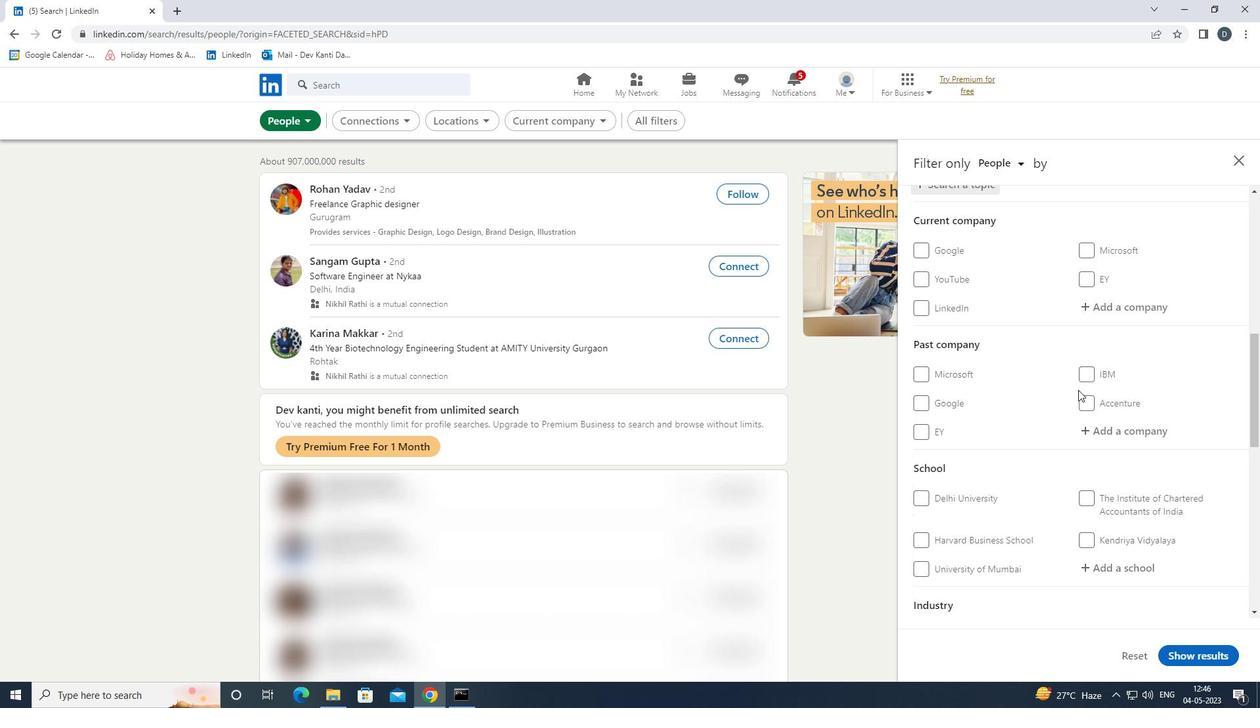 
Action: Mouse moved to (1081, 385)
Screenshot: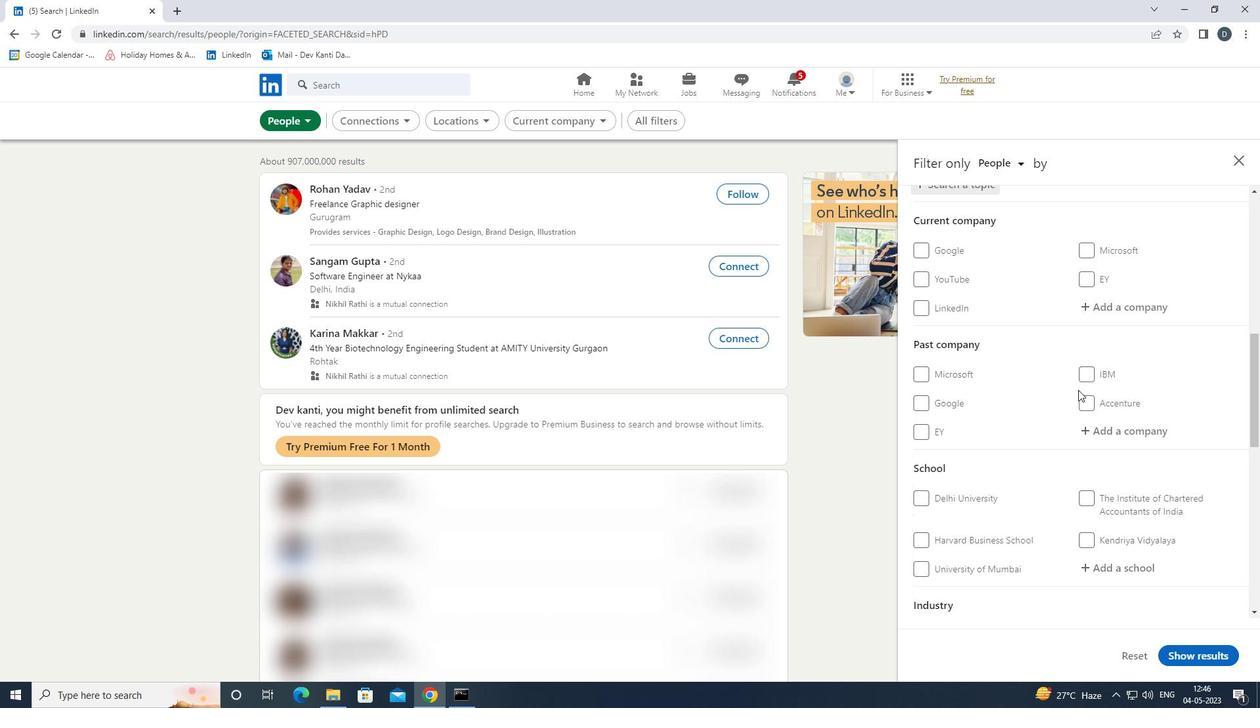 
Action: Mouse scrolled (1081, 384) with delta (0, 0)
Screenshot: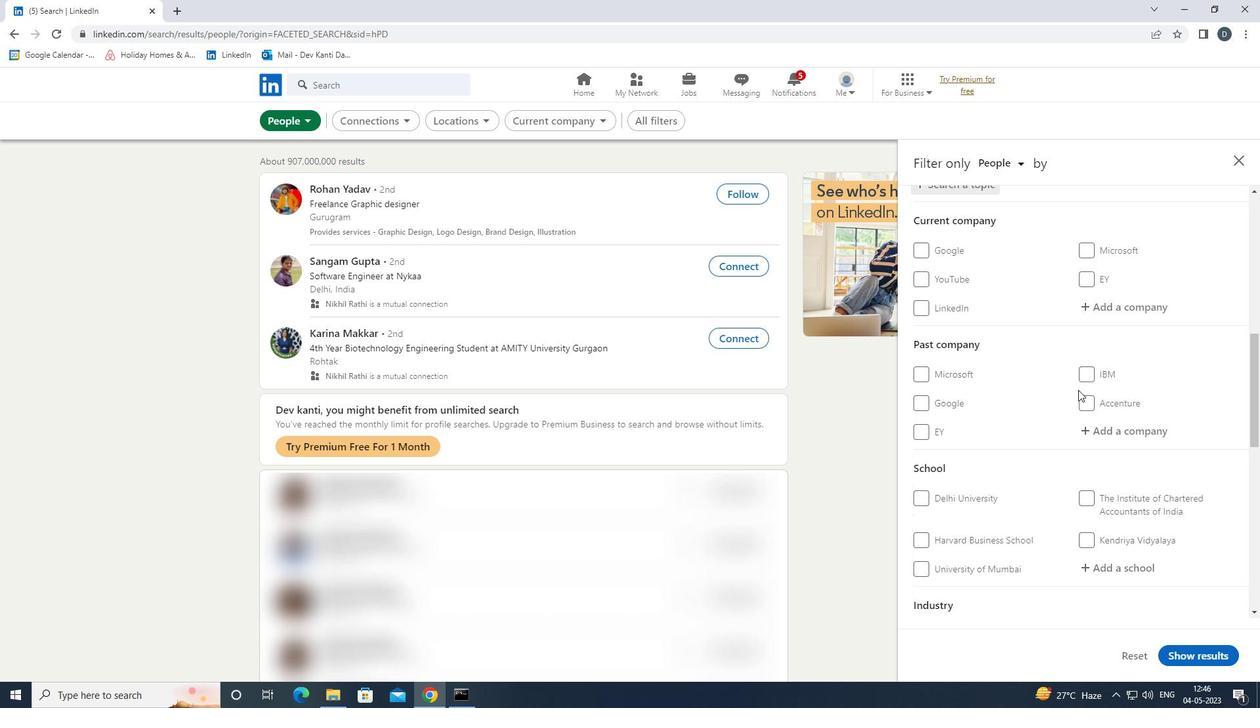 
Action: Mouse moved to (1080, 389)
Screenshot: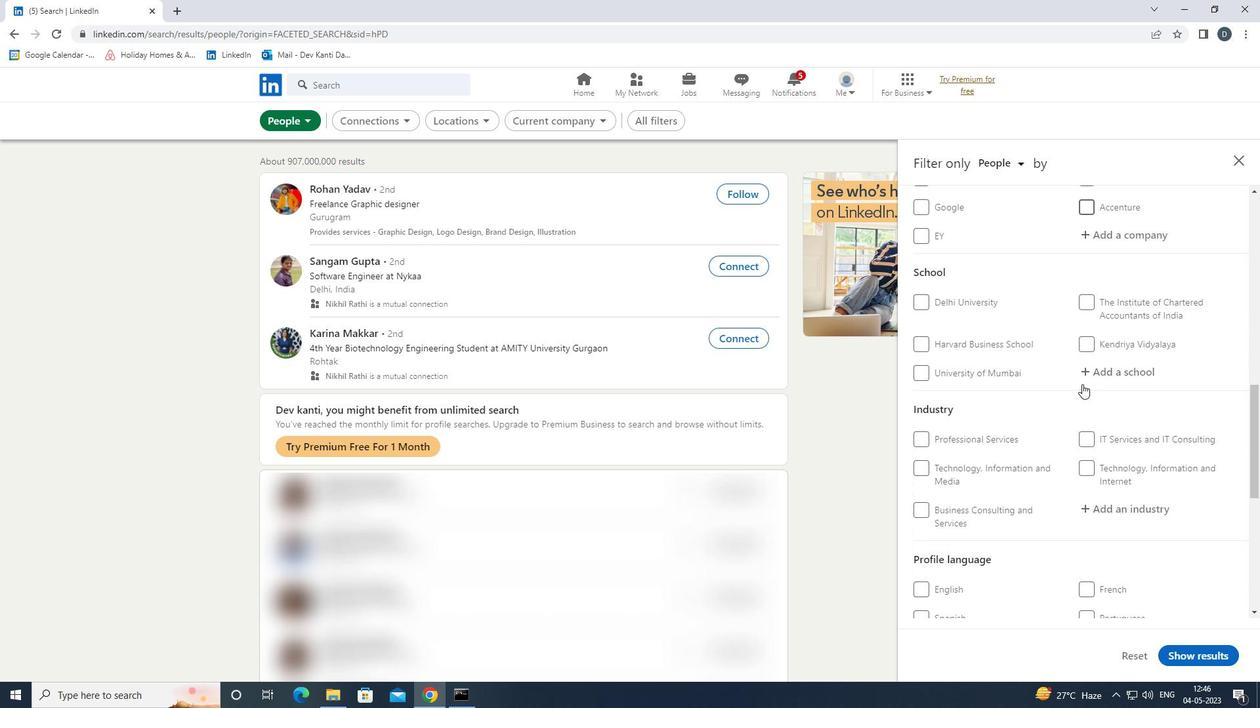 
Action: Mouse scrolled (1080, 389) with delta (0, 0)
Screenshot: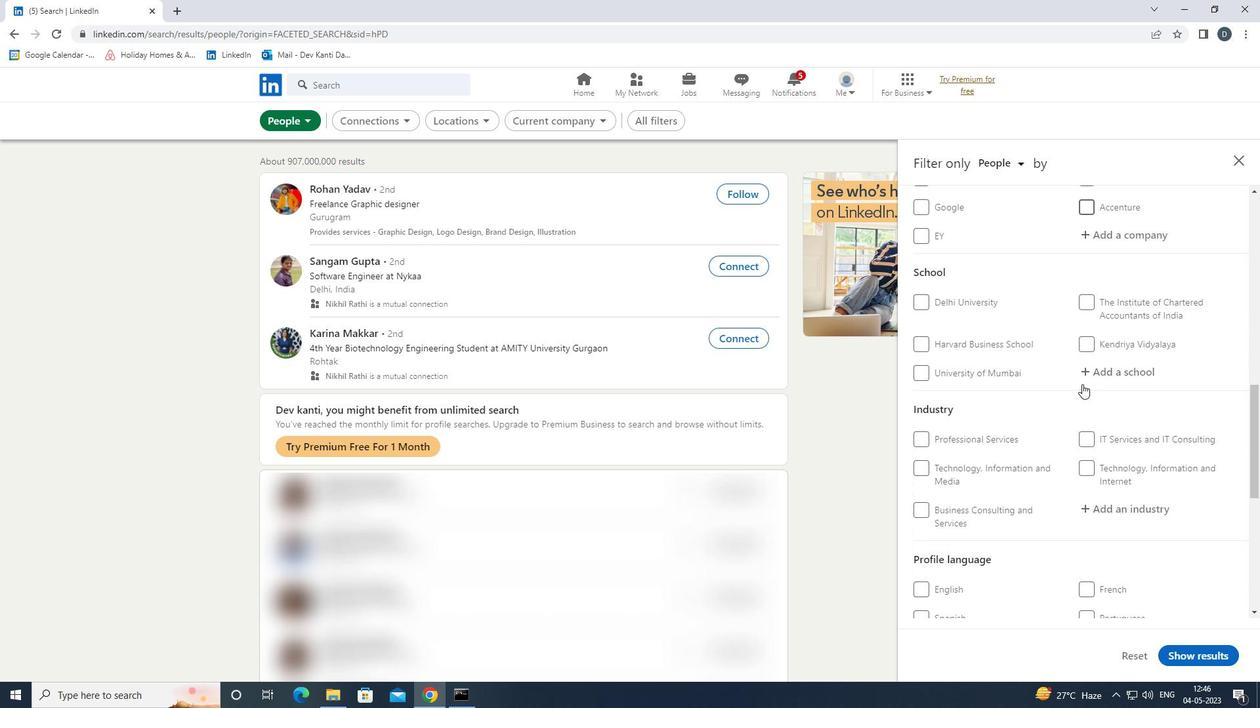 
Action: Mouse moved to (949, 585)
Screenshot: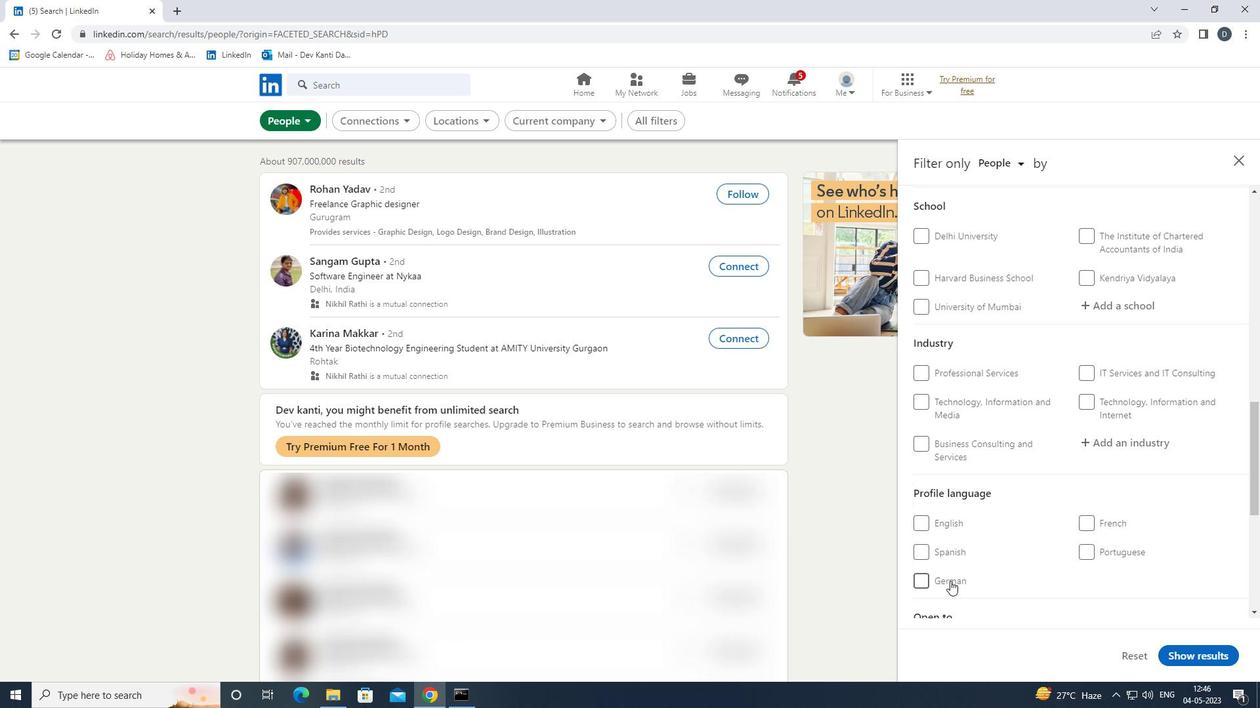 
Action: Mouse pressed left at (949, 585)
Screenshot: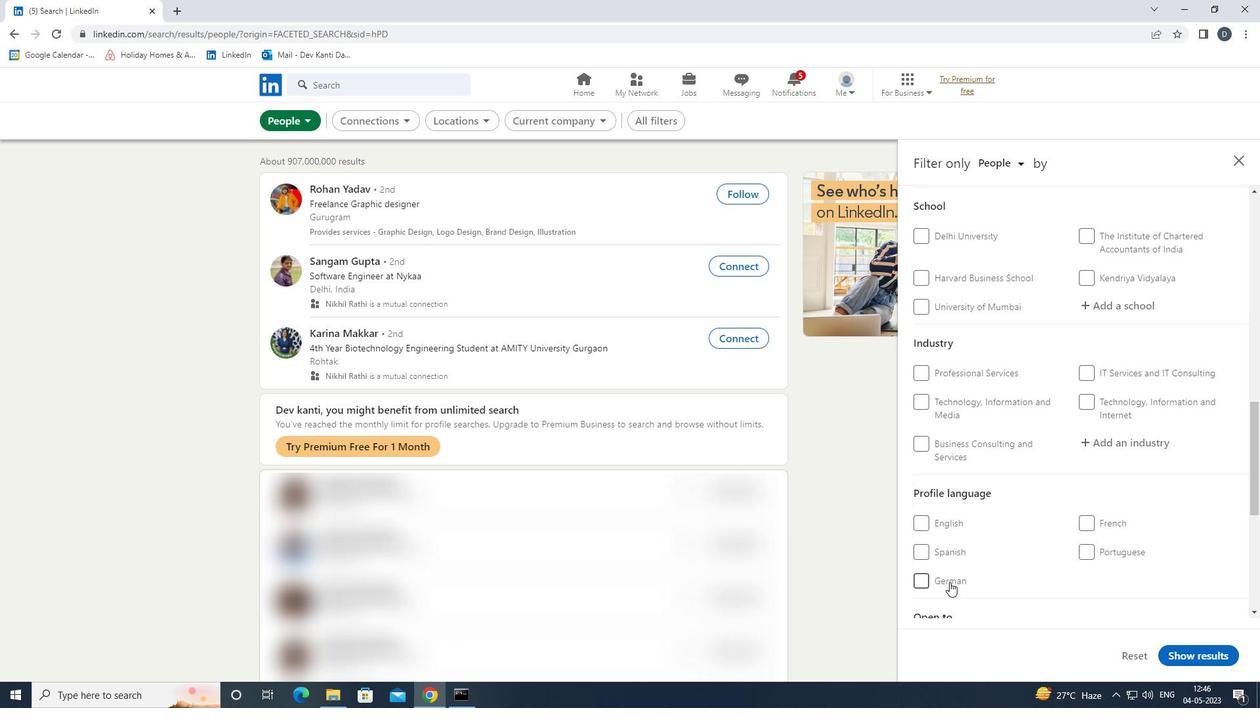 
Action: Mouse moved to (1039, 565)
Screenshot: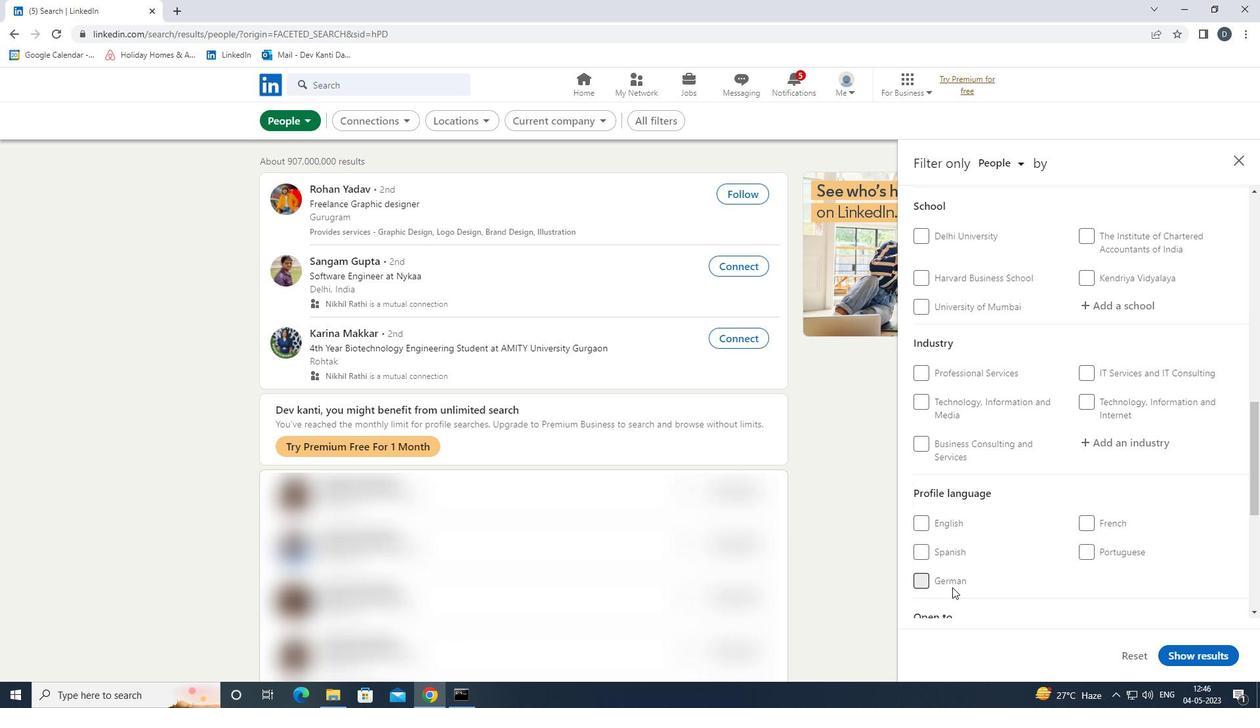 
Action: Mouse scrolled (1039, 565) with delta (0, 0)
Screenshot: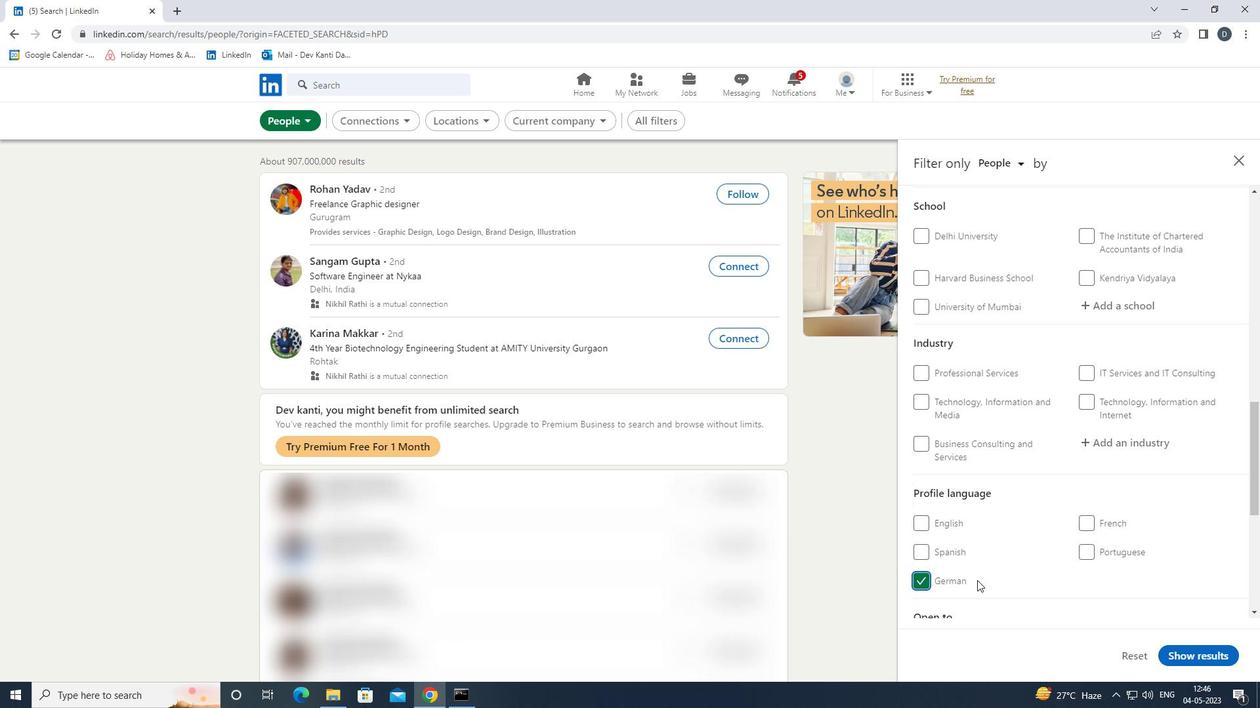 
Action: Mouse scrolled (1039, 565) with delta (0, 0)
Screenshot: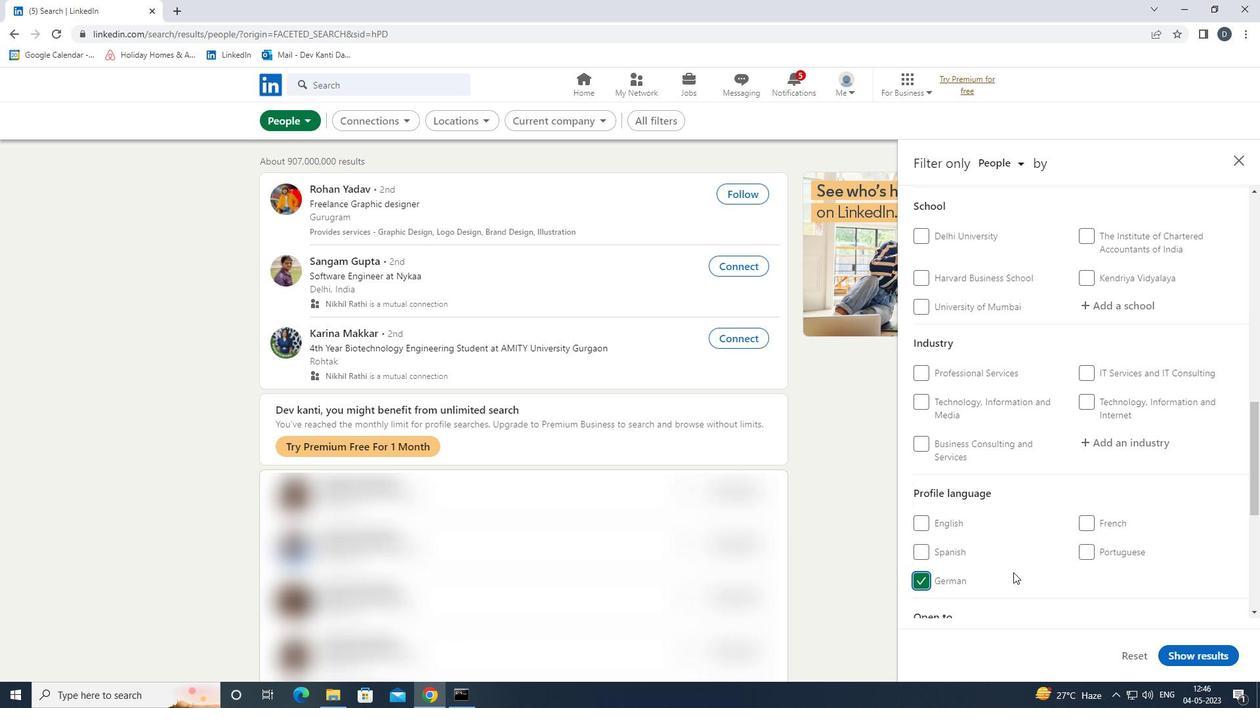 
Action: Mouse scrolled (1039, 565) with delta (0, 0)
Screenshot: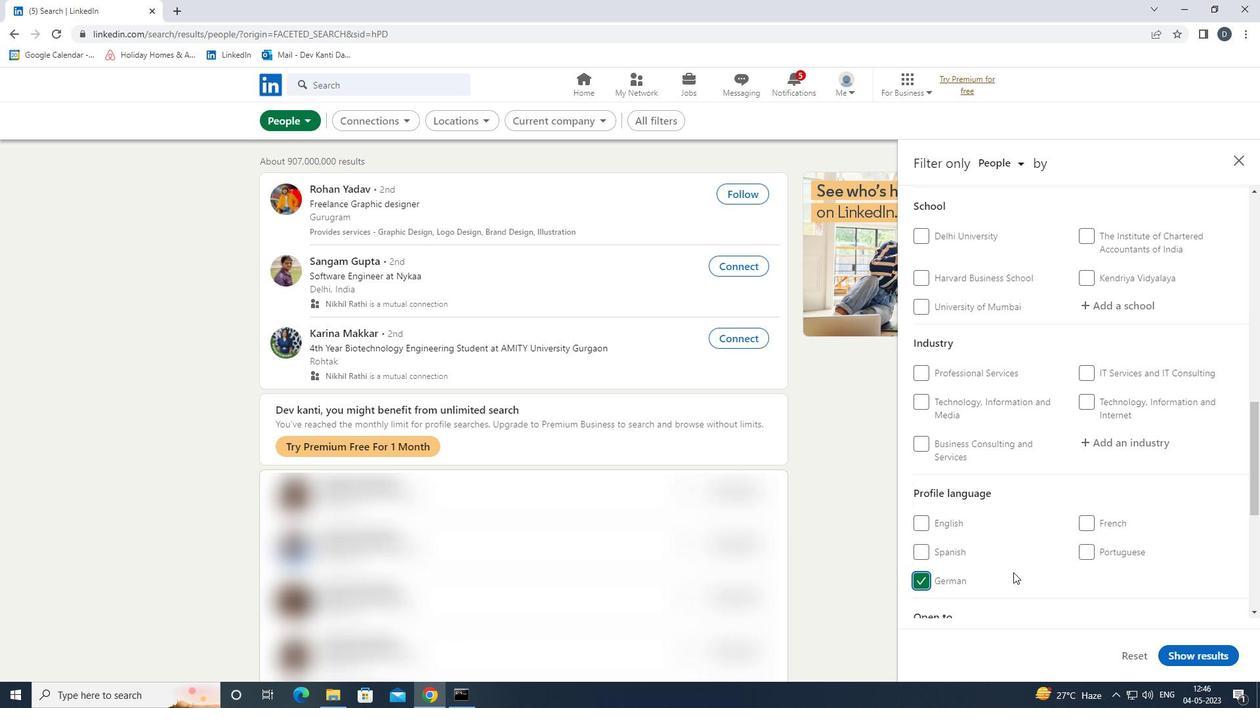 
Action: Mouse scrolled (1039, 565) with delta (0, 0)
Screenshot: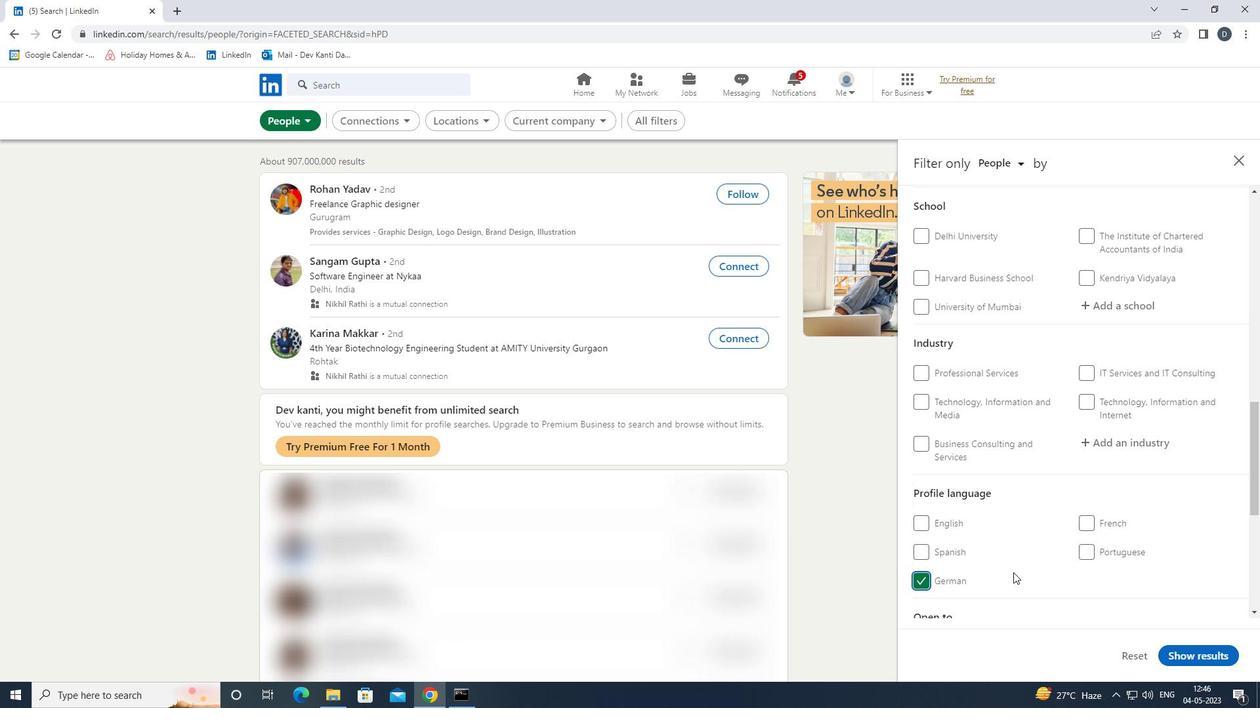 
Action: Mouse scrolled (1039, 565) with delta (0, 0)
Screenshot: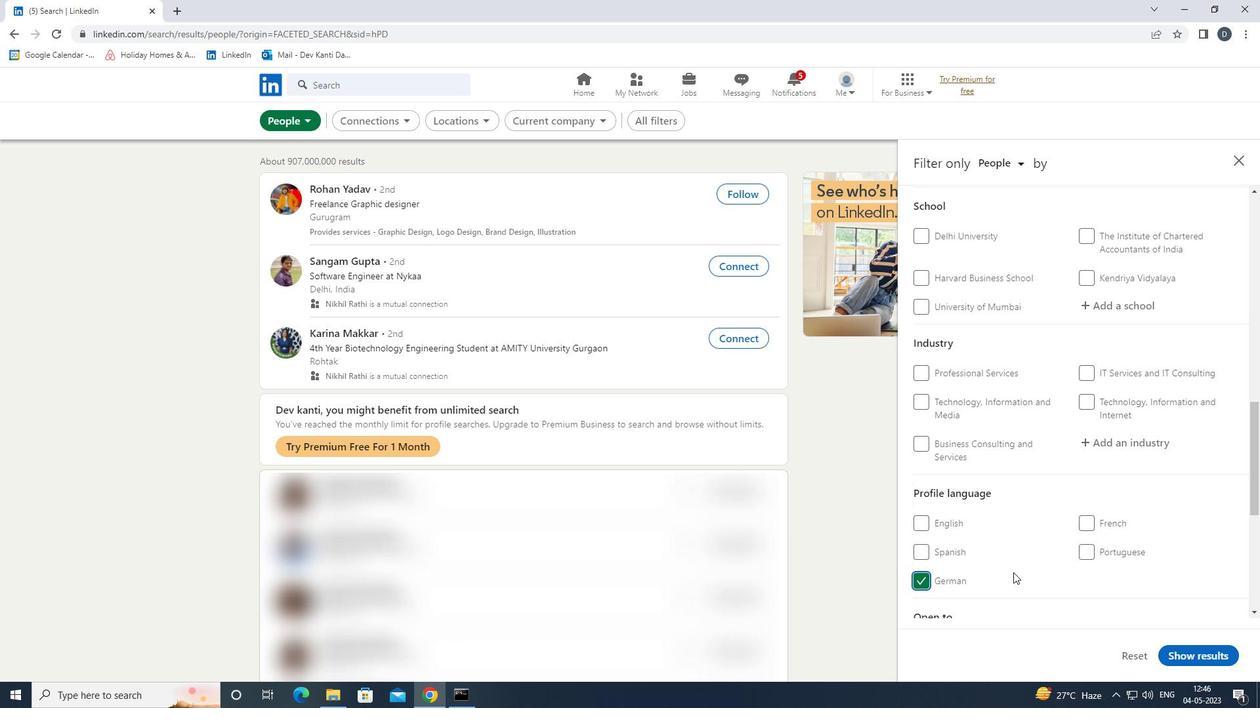 
Action: Mouse scrolled (1039, 565) with delta (0, 0)
Screenshot: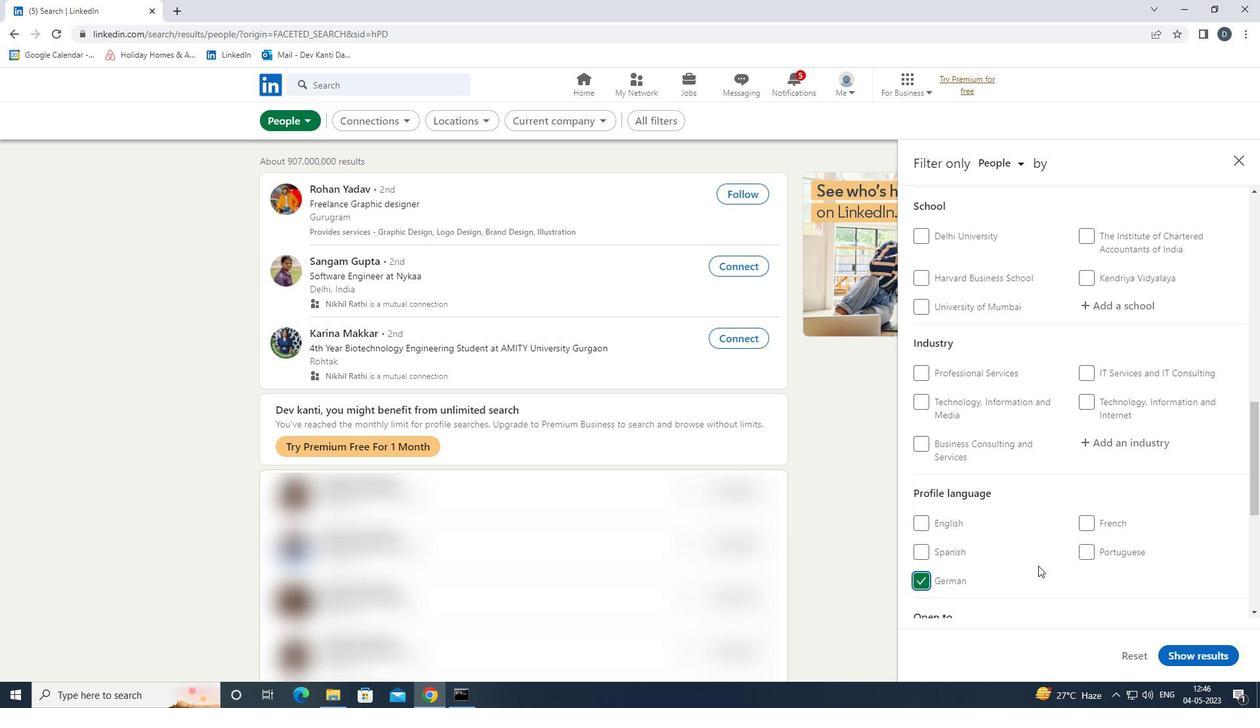 
Action: Mouse moved to (1041, 558)
Screenshot: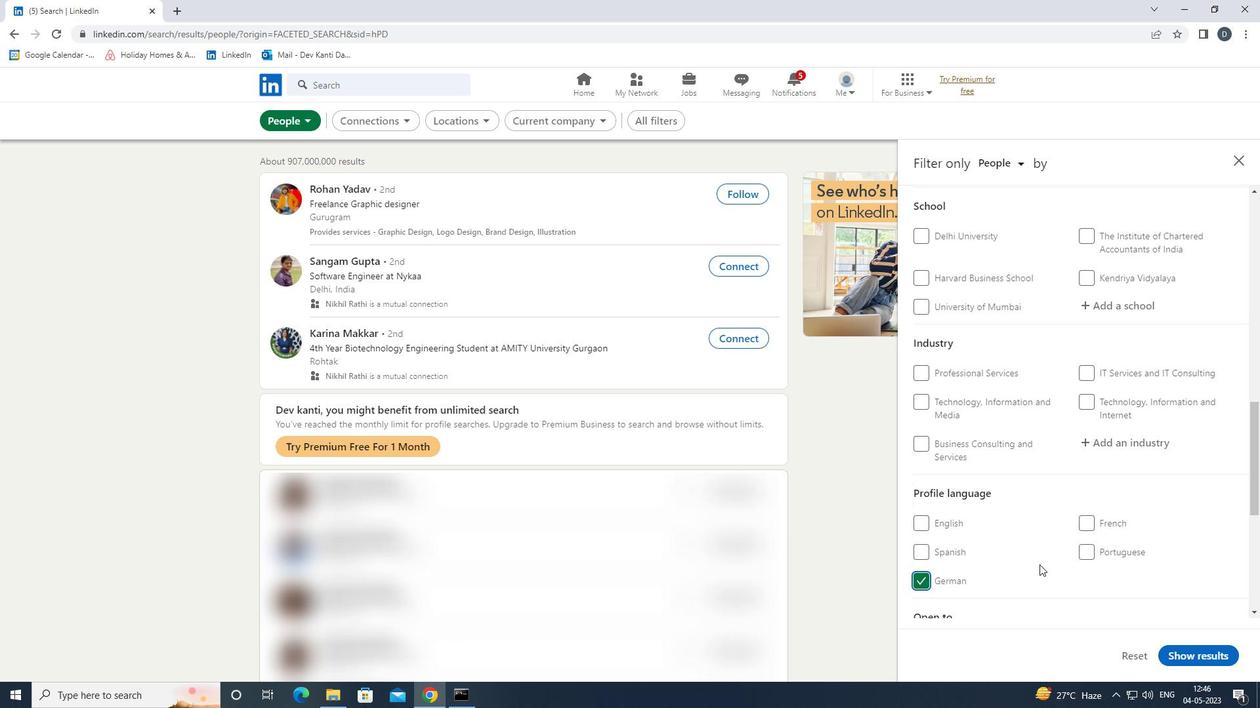 
Action: Mouse scrolled (1041, 559) with delta (0, 0)
Screenshot: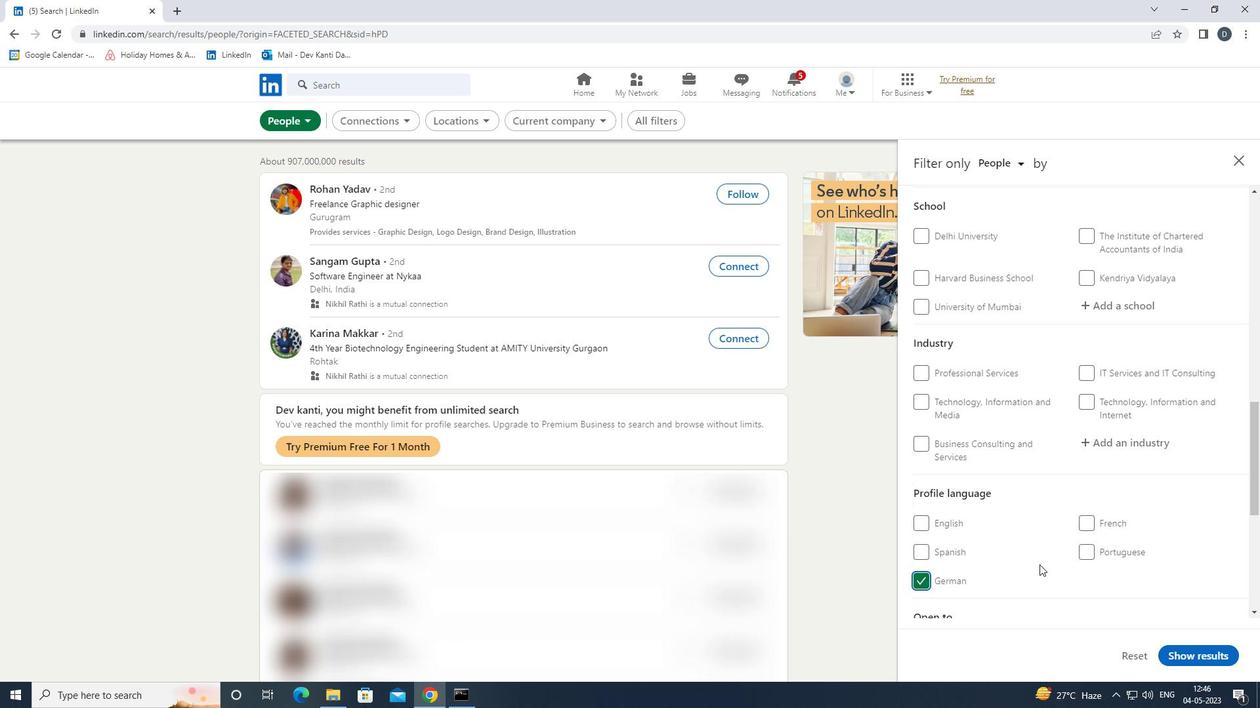 
Action: Mouse moved to (1044, 540)
Screenshot: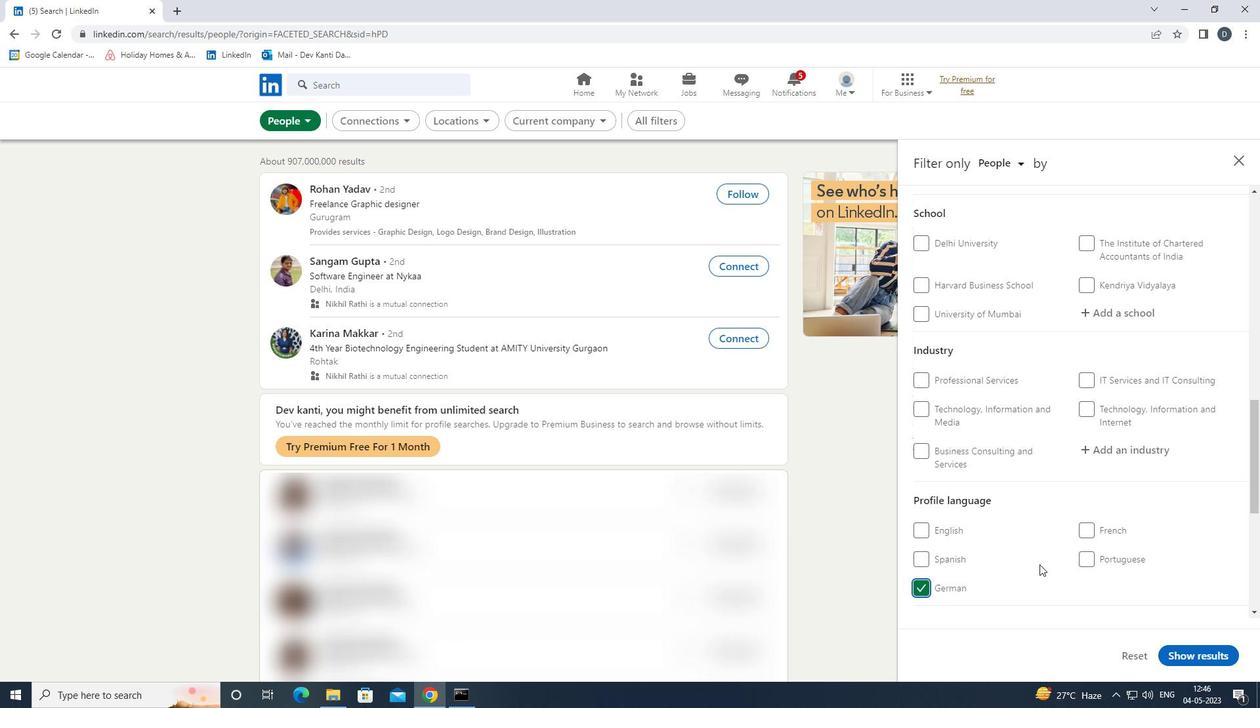 
Action: Mouse scrolled (1044, 539) with delta (0, 0)
Screenshot: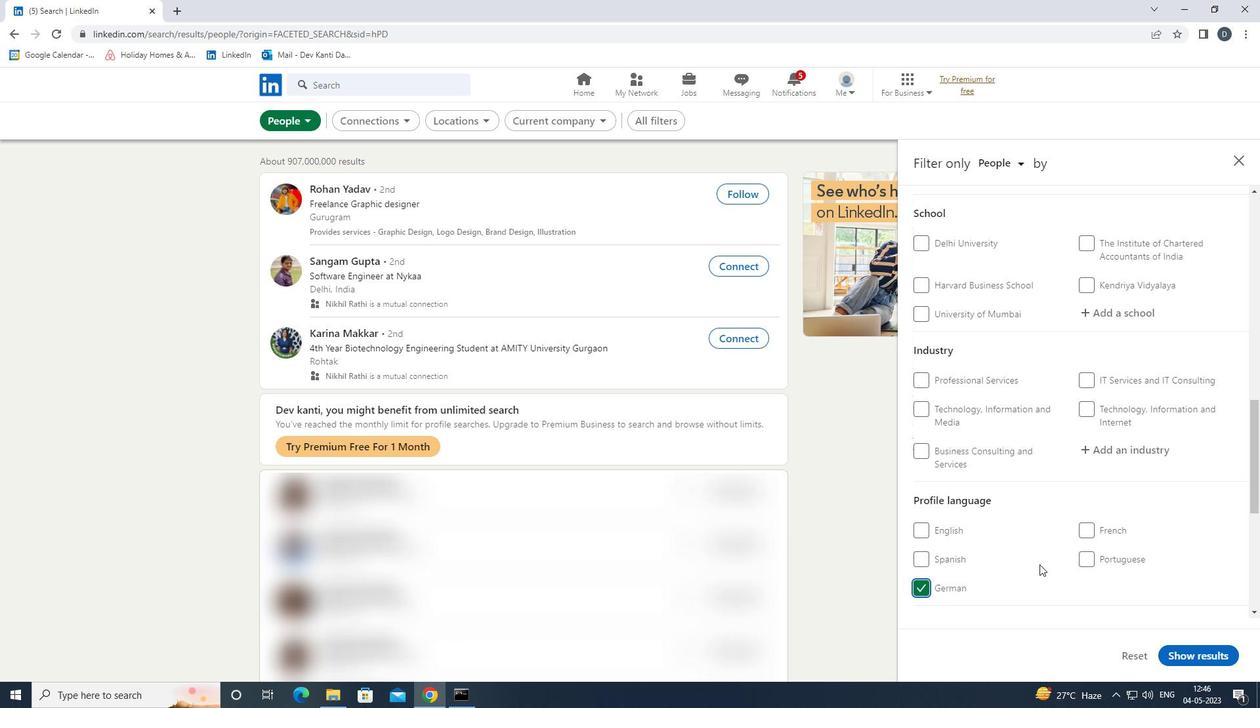 
Action: Mouse moved to (1121, 443)
Screenshot: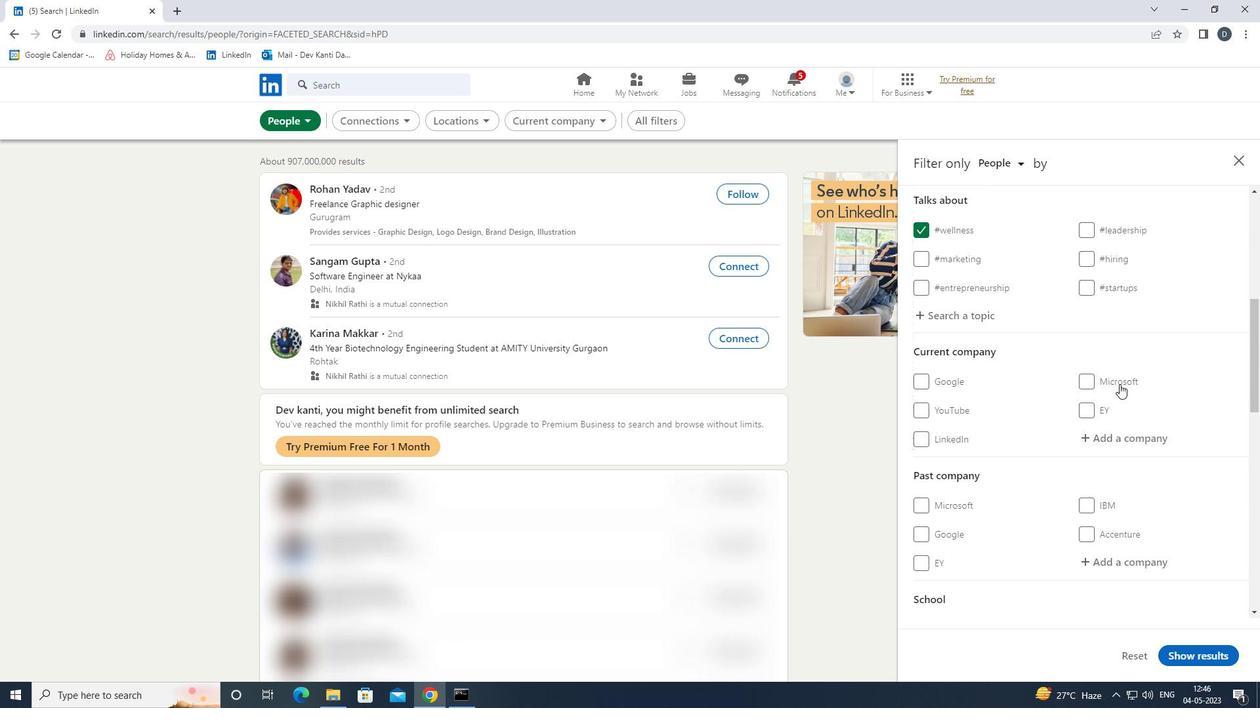 
Action: Mouse pressed left at (1121, 443)
Screenshot: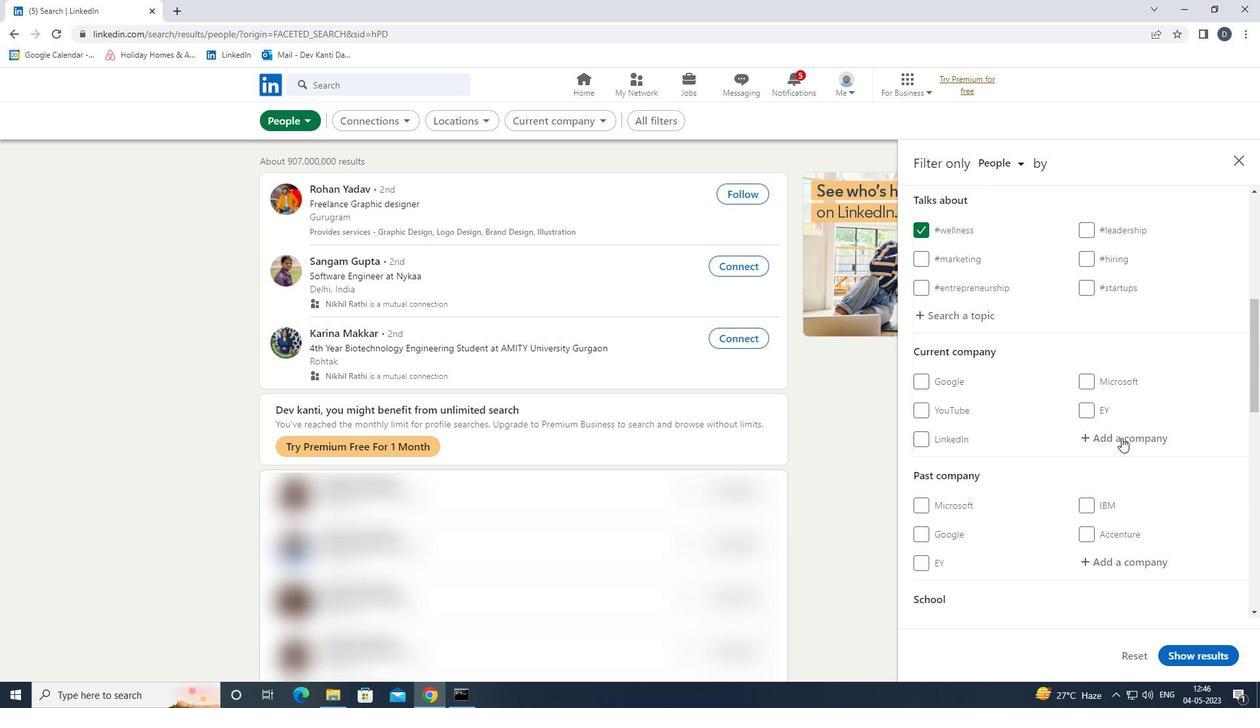 
Action: Mouse moved to (1069, 431)
Screenshot: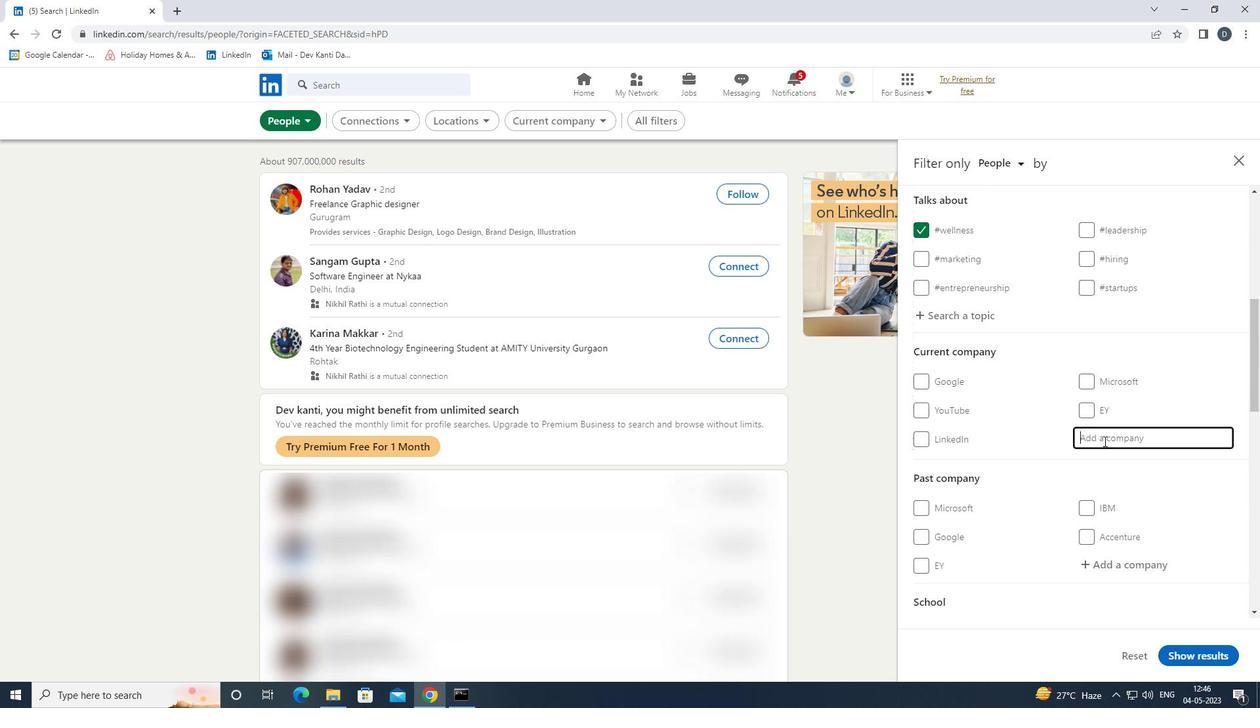 
Action: Key pressed <Key.shift>BLACKLINE<Key.down><Key.enter><Key.down><Key.down><Key.down><Key.down><Key.down><Key.up><Key.enter>
Screenshot: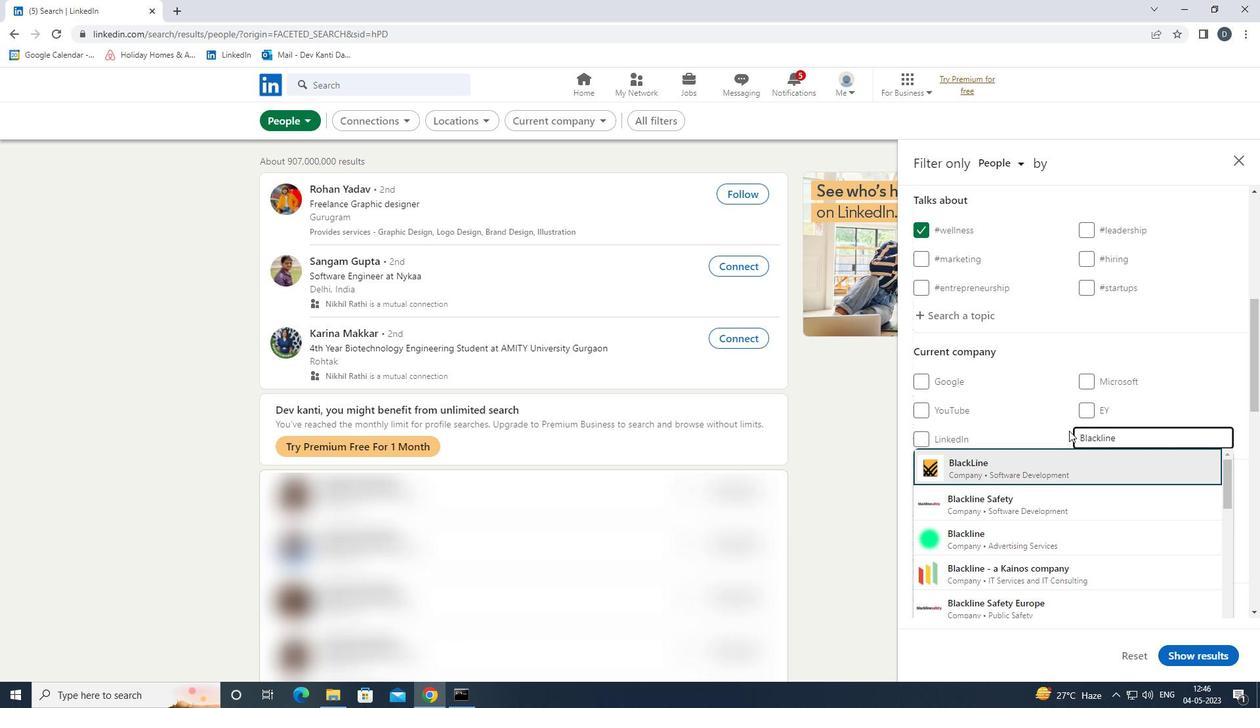 
Action: Mouse moved to (1035, 347)
Screenshot: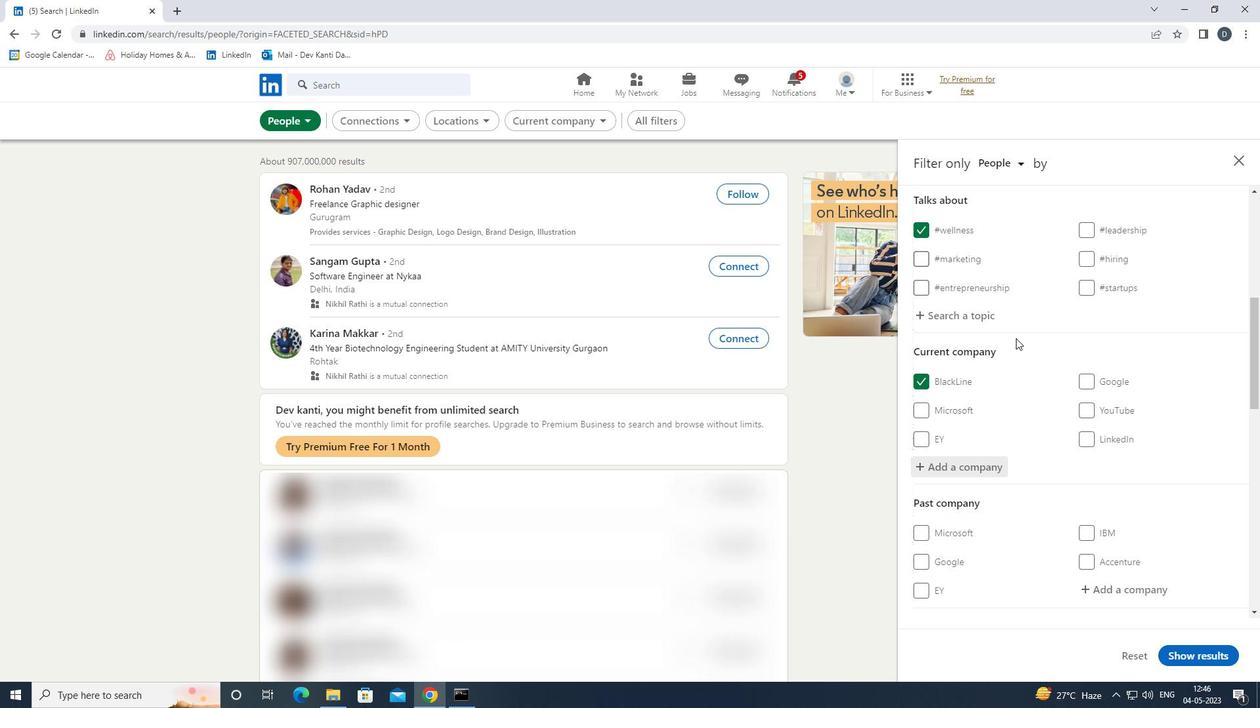 
Action: Mouse scrolled (1035, 347) with delta (0, 0)
Screenshot: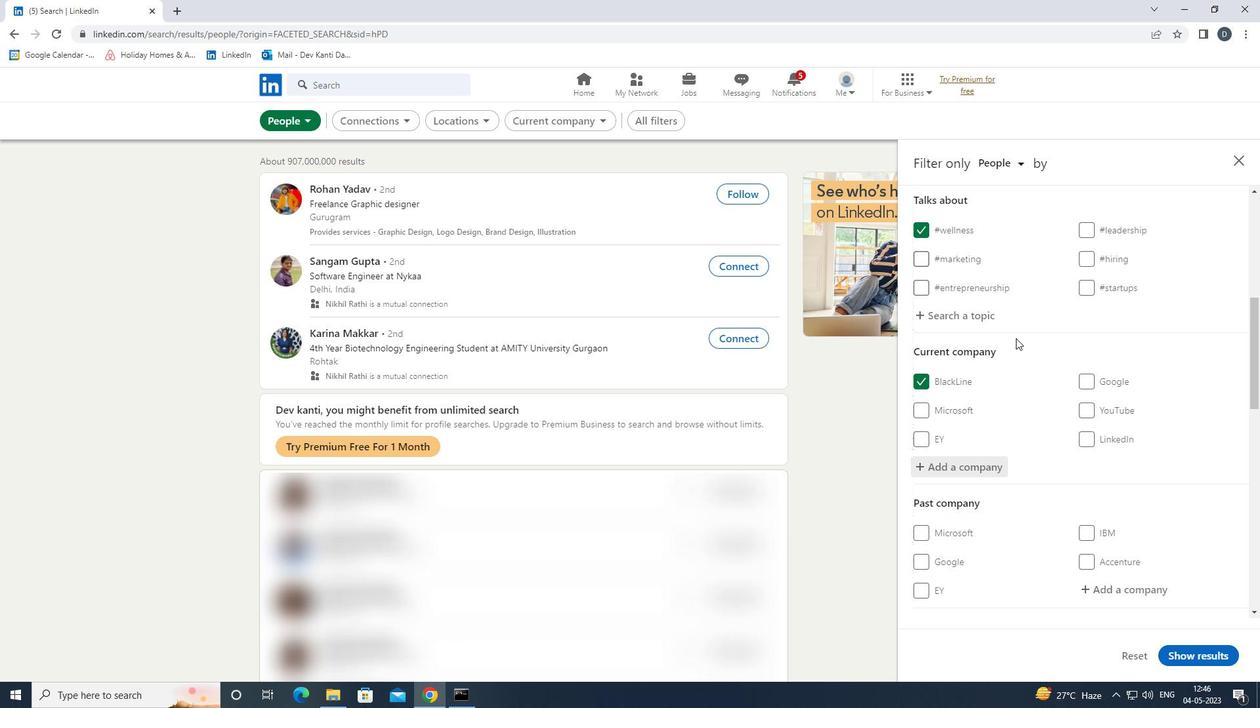 
Action: Mouse moved to (1036, 350)
Screenshot: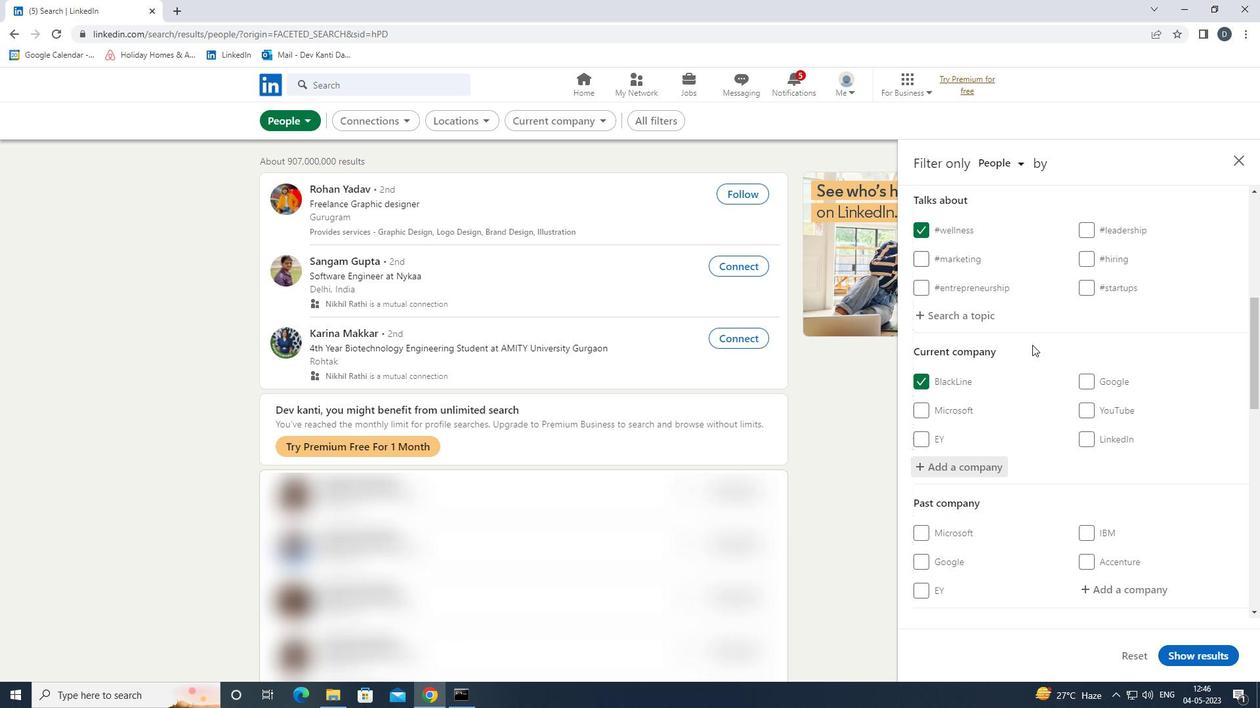 
Action: Mouse scrolled (1036, 349) with delta (0, 0)
Screenshot: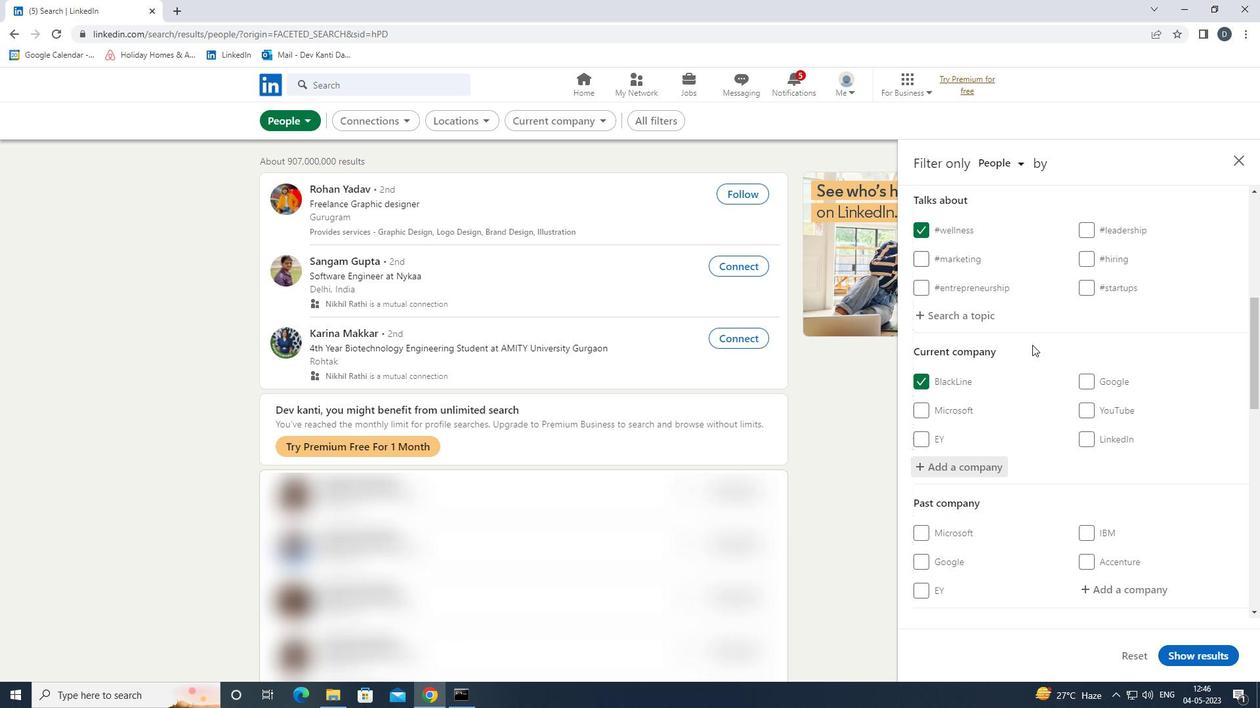 
Action: Mouse moved to (1036, 352)
Screenshot: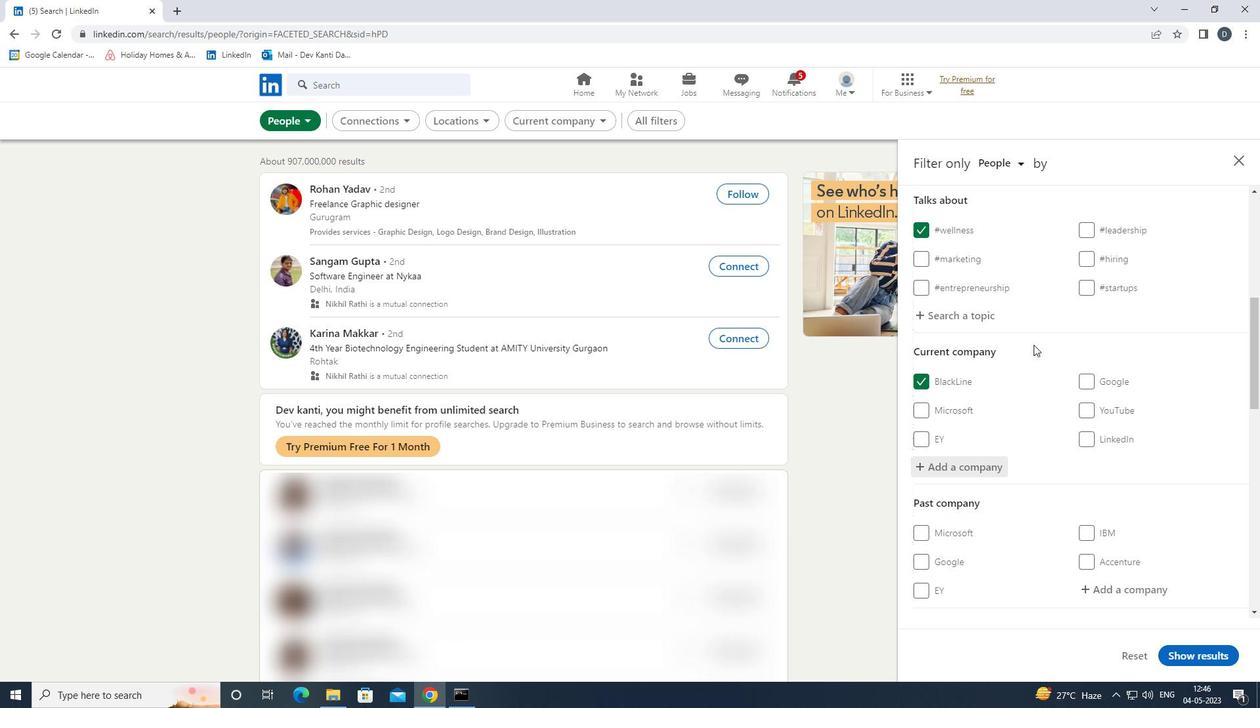 
Action: Mouse scrolled (1036, 351) with delta (0, 0)
Screenshot: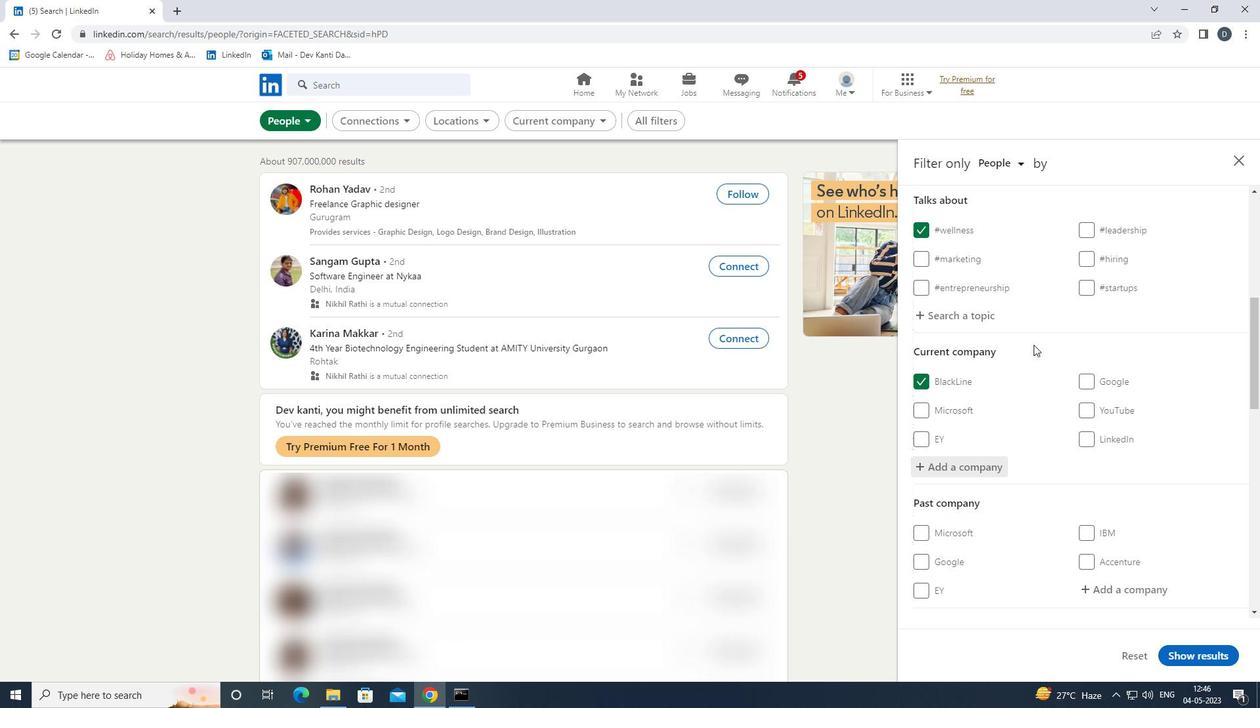 
Action: Mouse moved to (1038, 355)
Screenshot: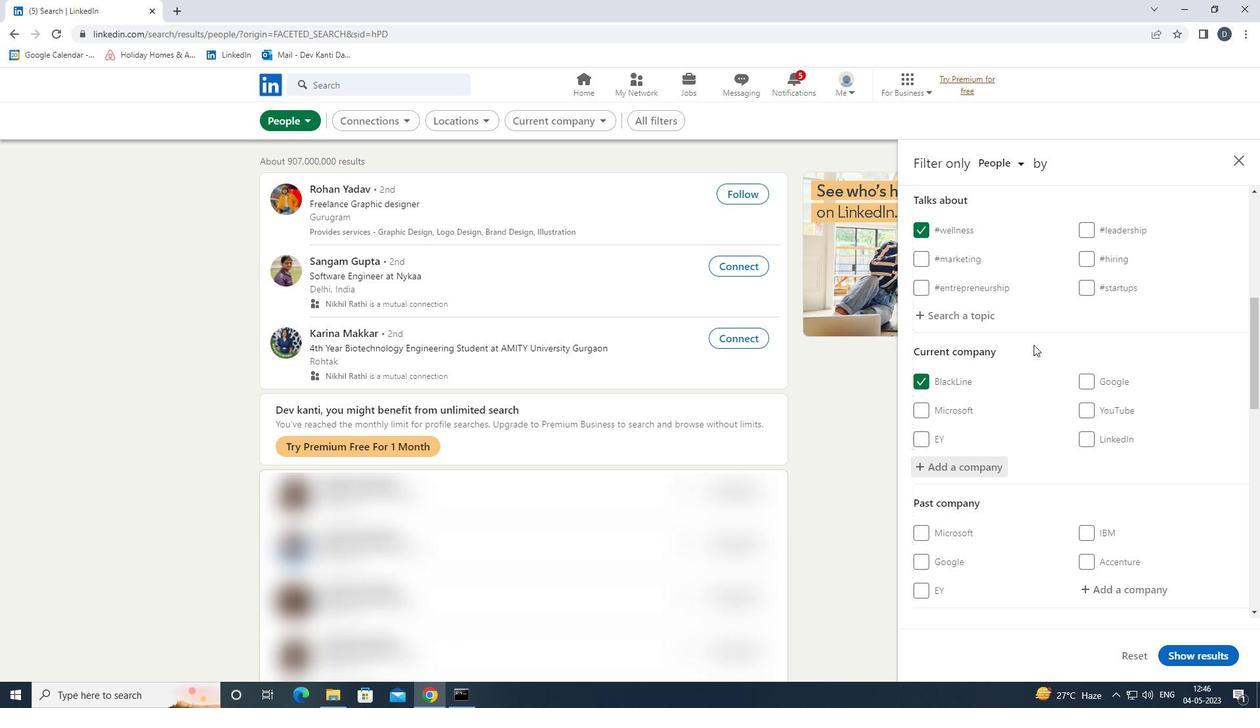 
Action: Mouse scrolled (1038, 355) with delta (0, 0)
Screenshot: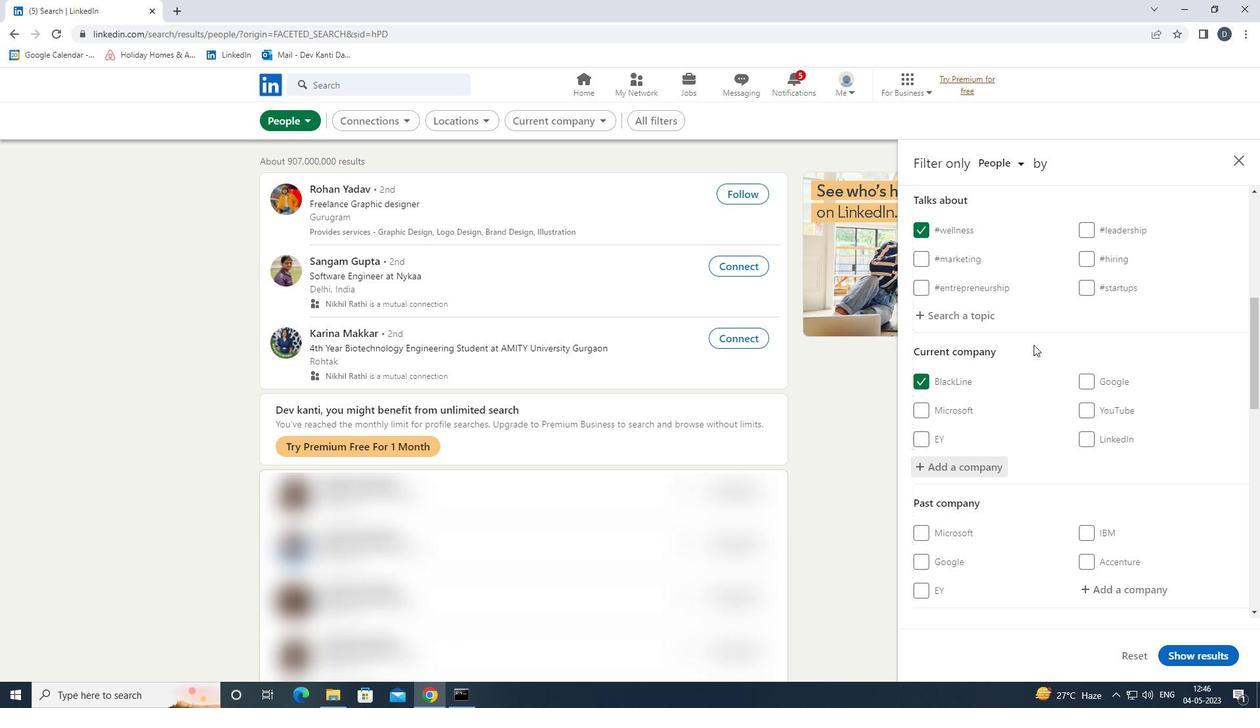 
Action: Mouse moved to (1112, 460)
Screenshot: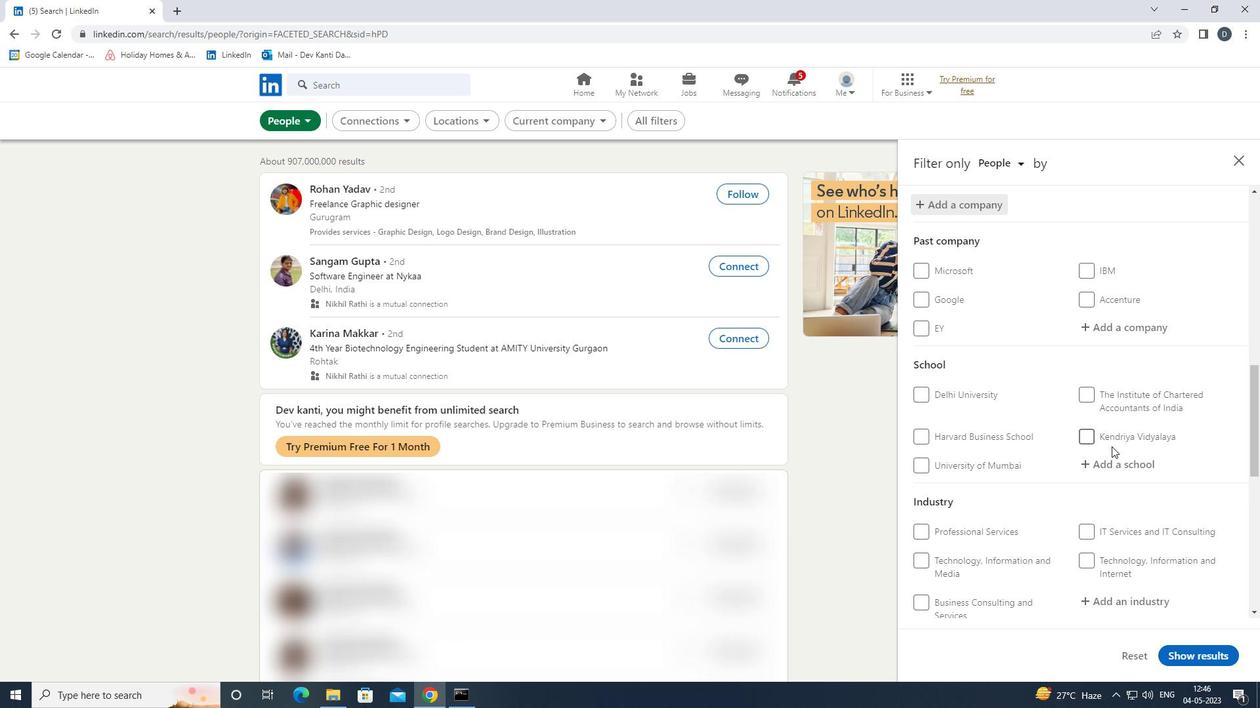 
Action: Mouse pressed left at (1112, 460)
Screenshot: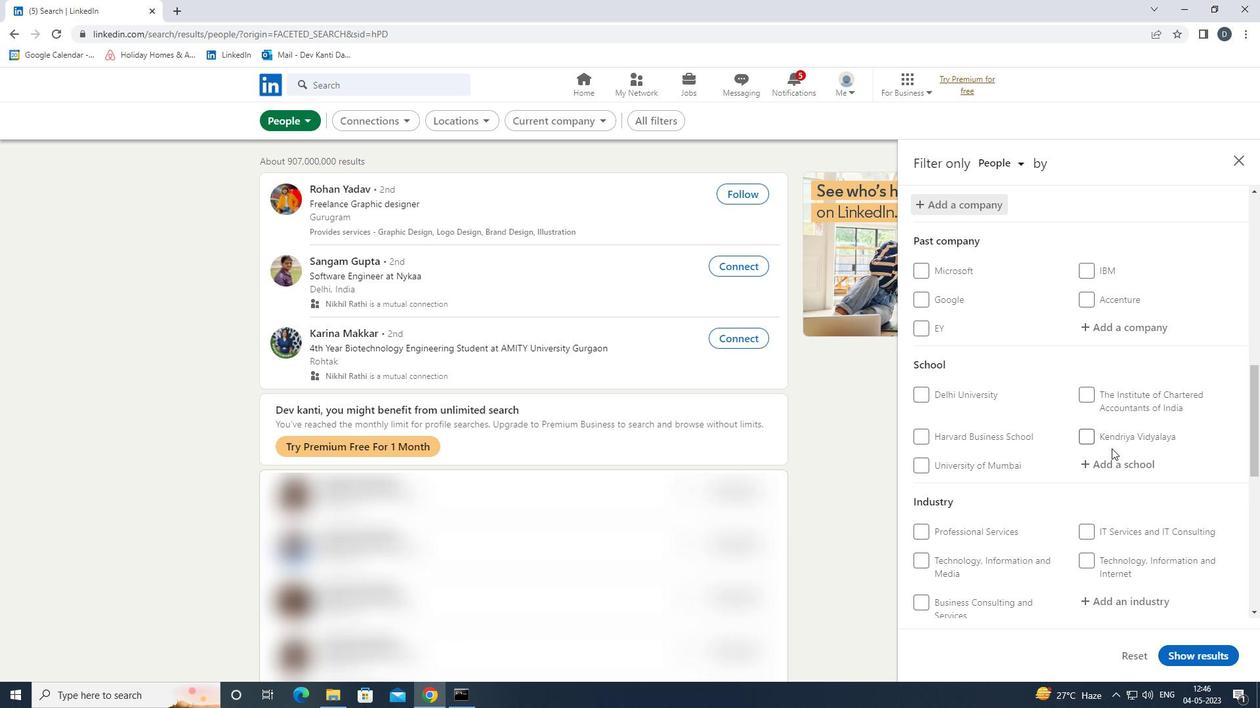 
Action: Mouse moved to (1068, 439)
Screenshot: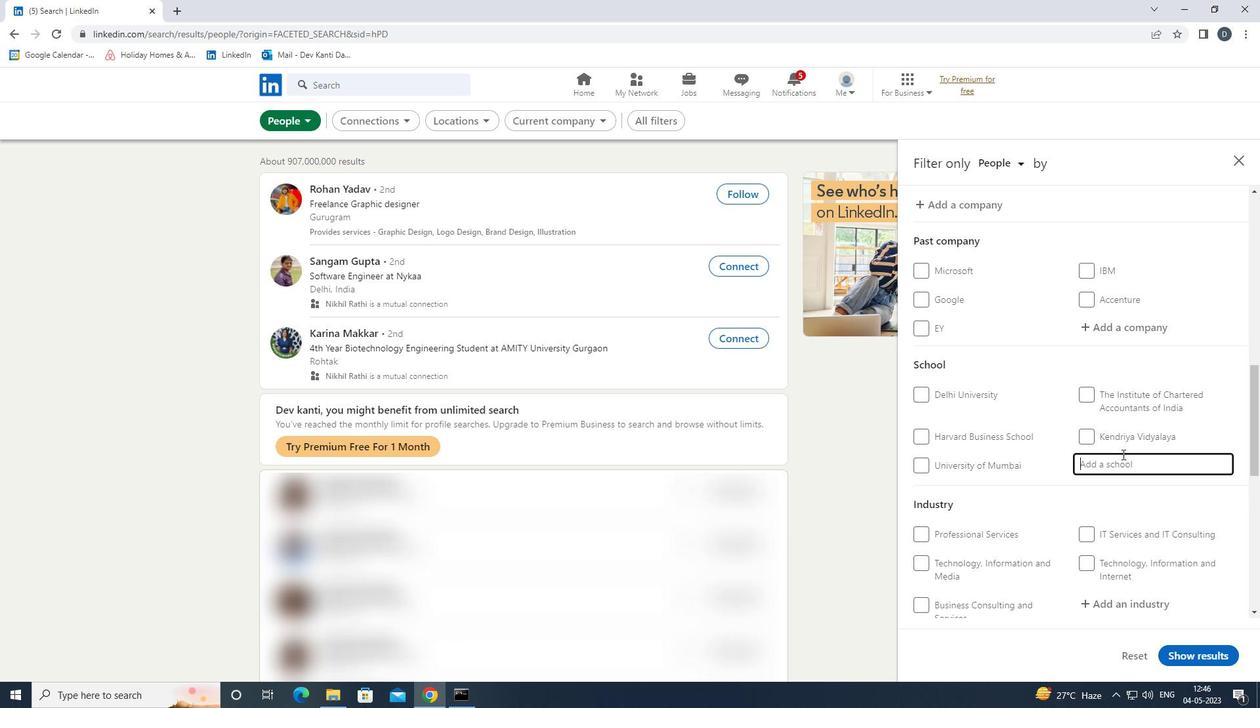 
Action: Key pressed <Key.shift>MAHARSHI<Key.space><Key.shift>AYTA<Key.backspace><Key.backspace><Key.backspace><Key.backspace><Key.shift>DAYA<Key.down><Key.down><Key.enter>
Screenshot: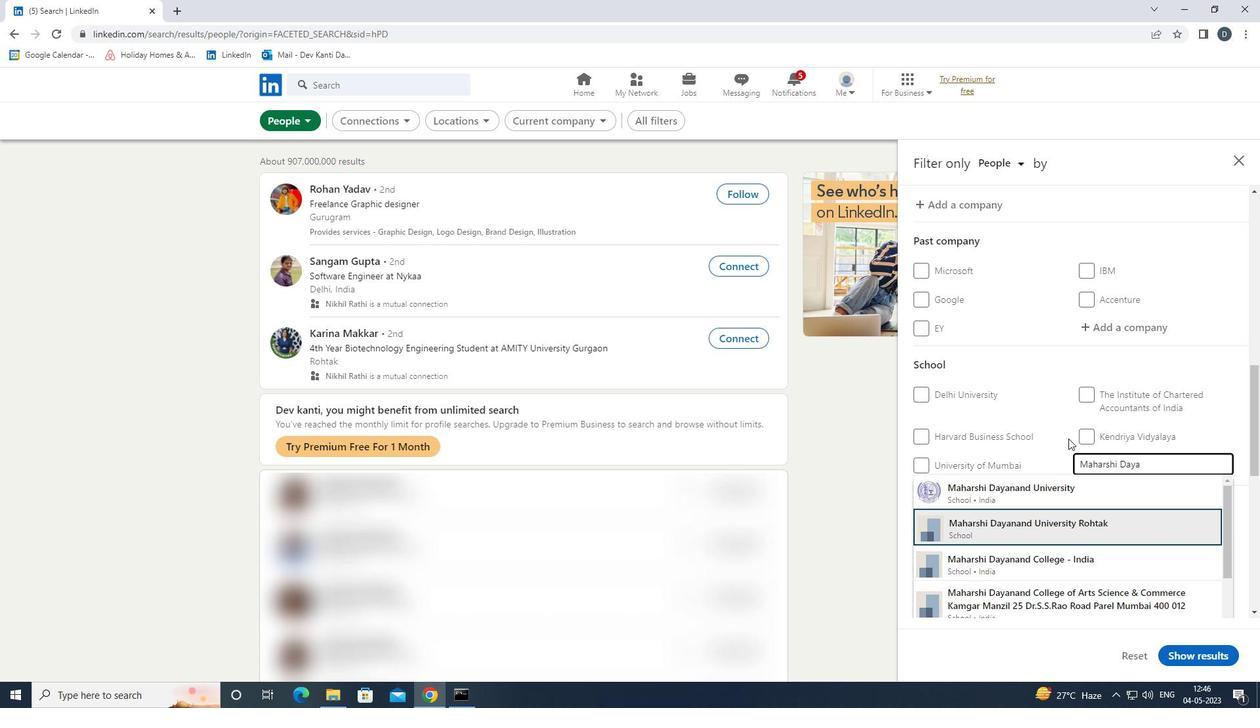 
Action: Mouse moved to (1154, 431)
Screenshot: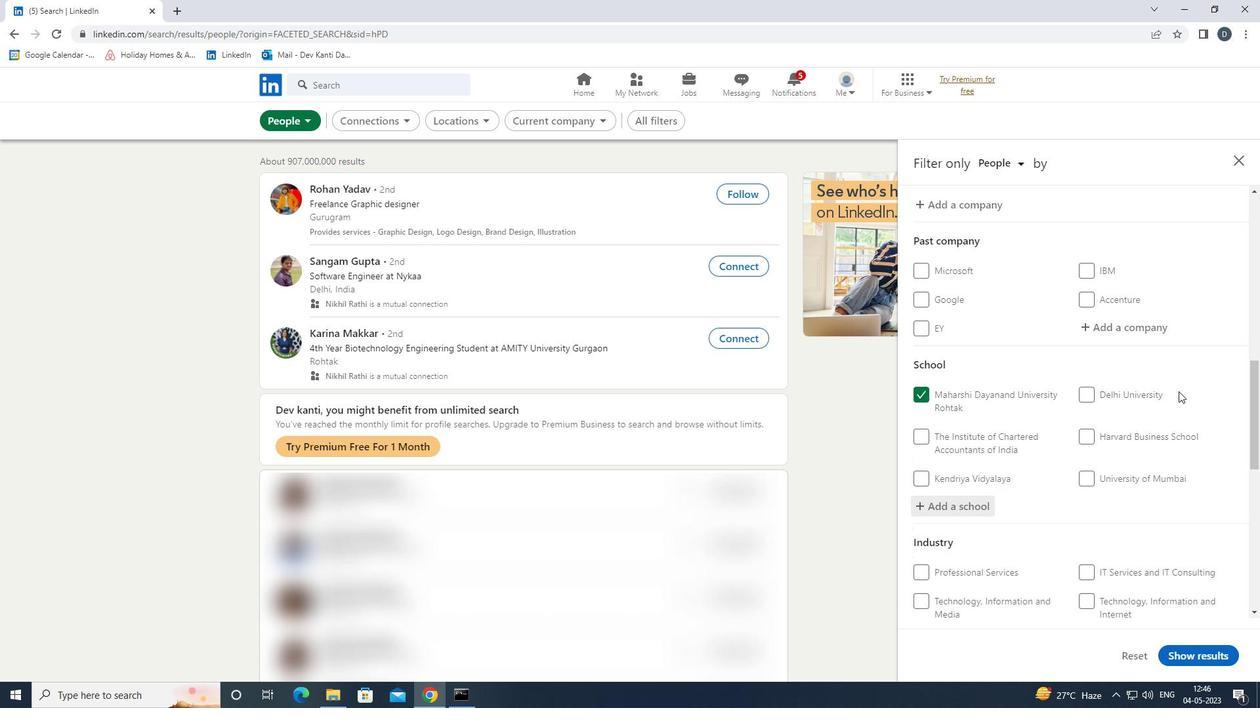 
Action: Mouse scrolled (1154, 431) with delta (0, 0)
Screenshot: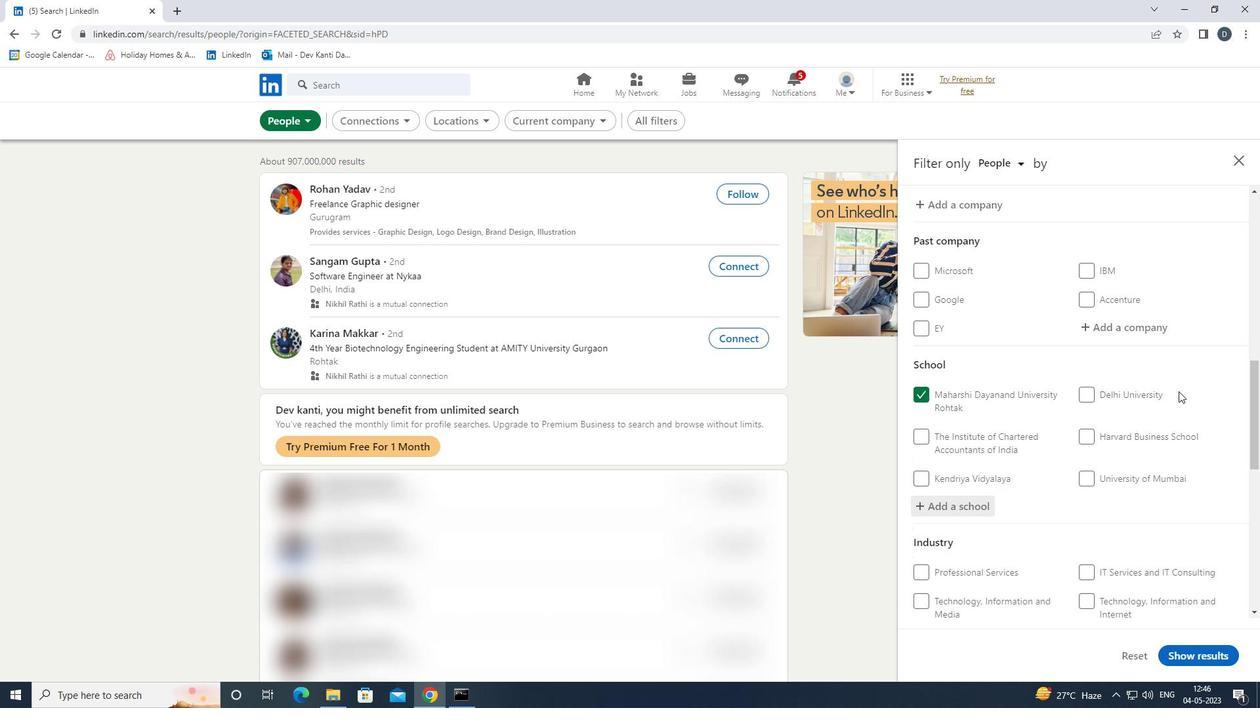 
Action: Mouse moved to (1150, 447)
Screenshot: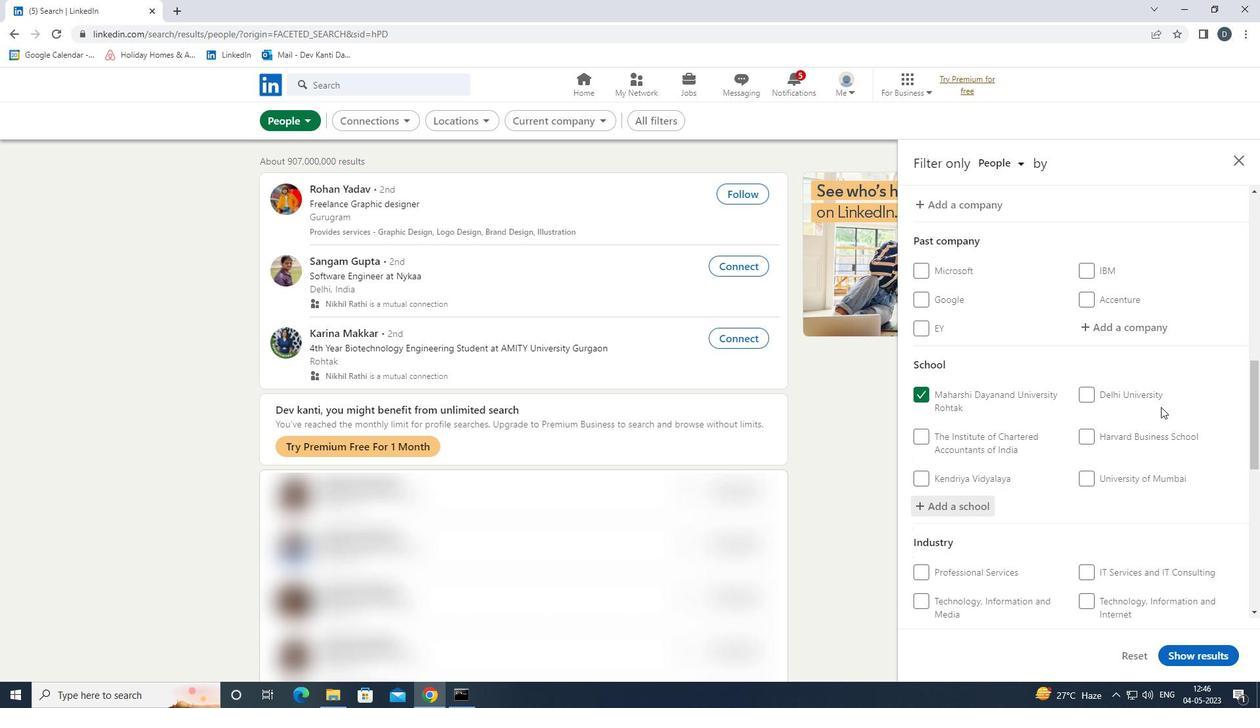 
Action: Mouse scrolled (1150, 446) with delta (0, 0)
Screenshot: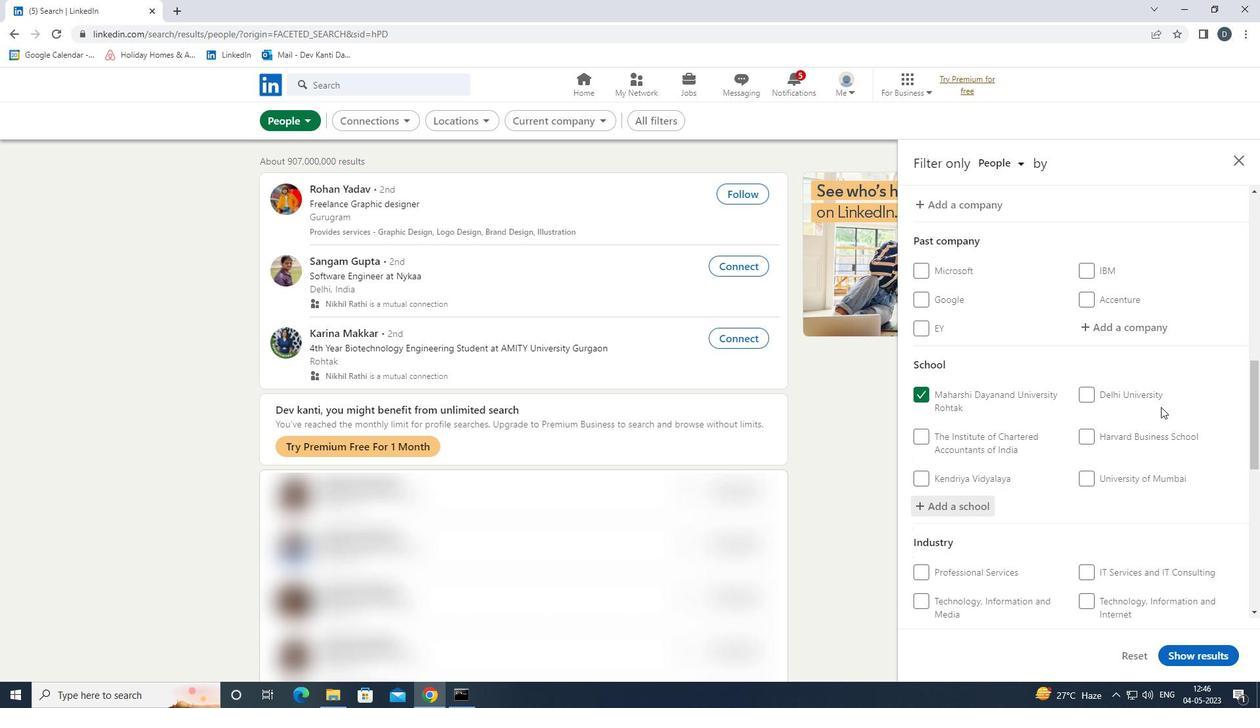 
Action: Mouse moved to (1150, 449)
Screenshot: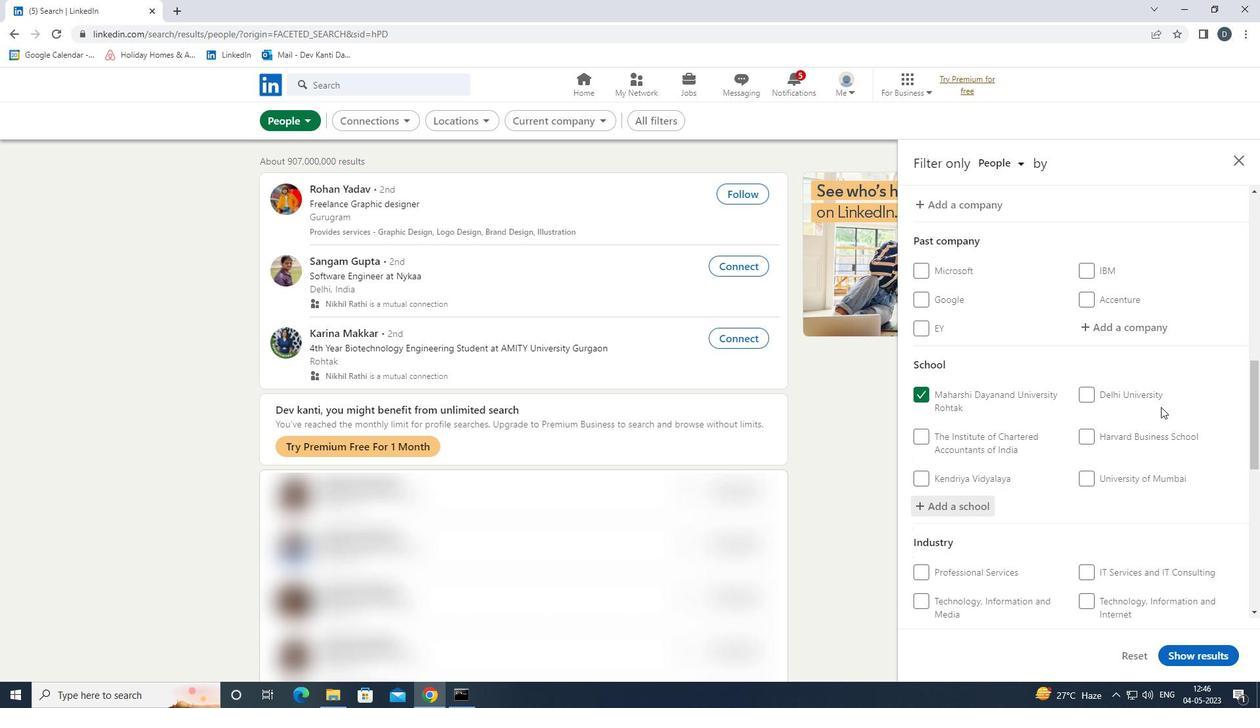 
Action: Mouse scrolled (1150, 449) with delta (0, 0)
Screenshot: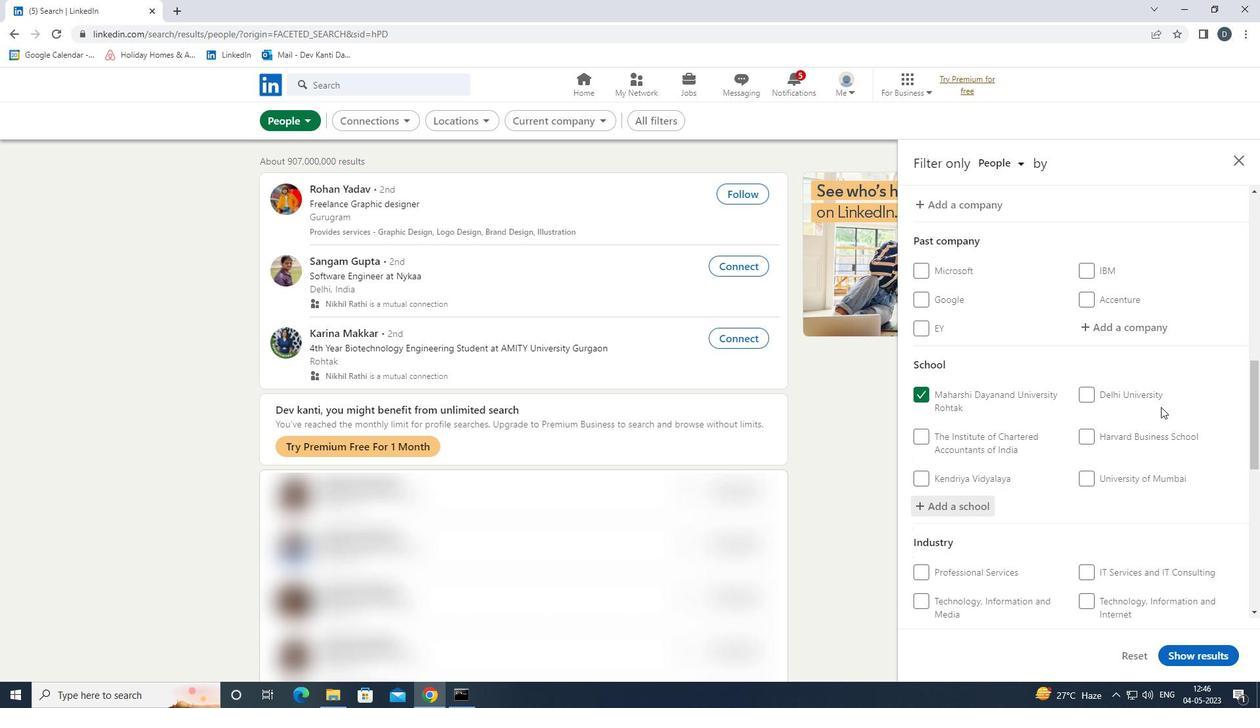 
Action: Mouse scrolled (1150, 449) with delta (0, 0)
Screenshot: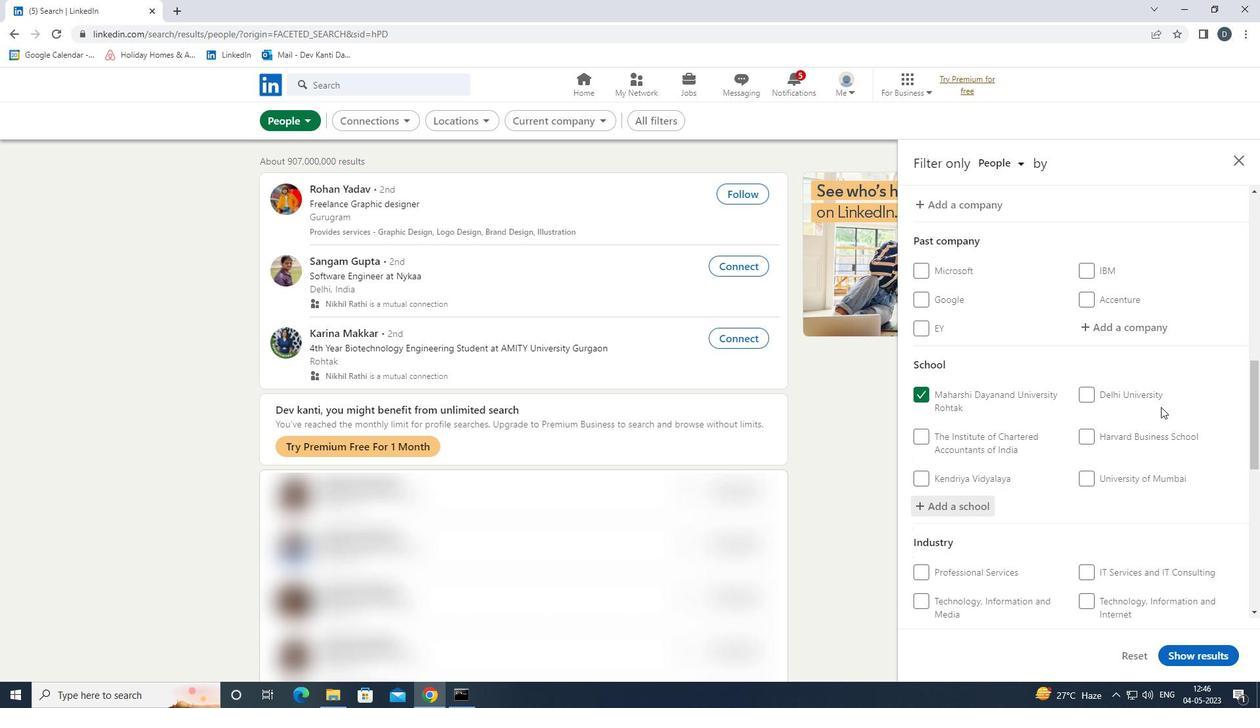 
Action: Mouse moved to (1123, 382)
Screenshot: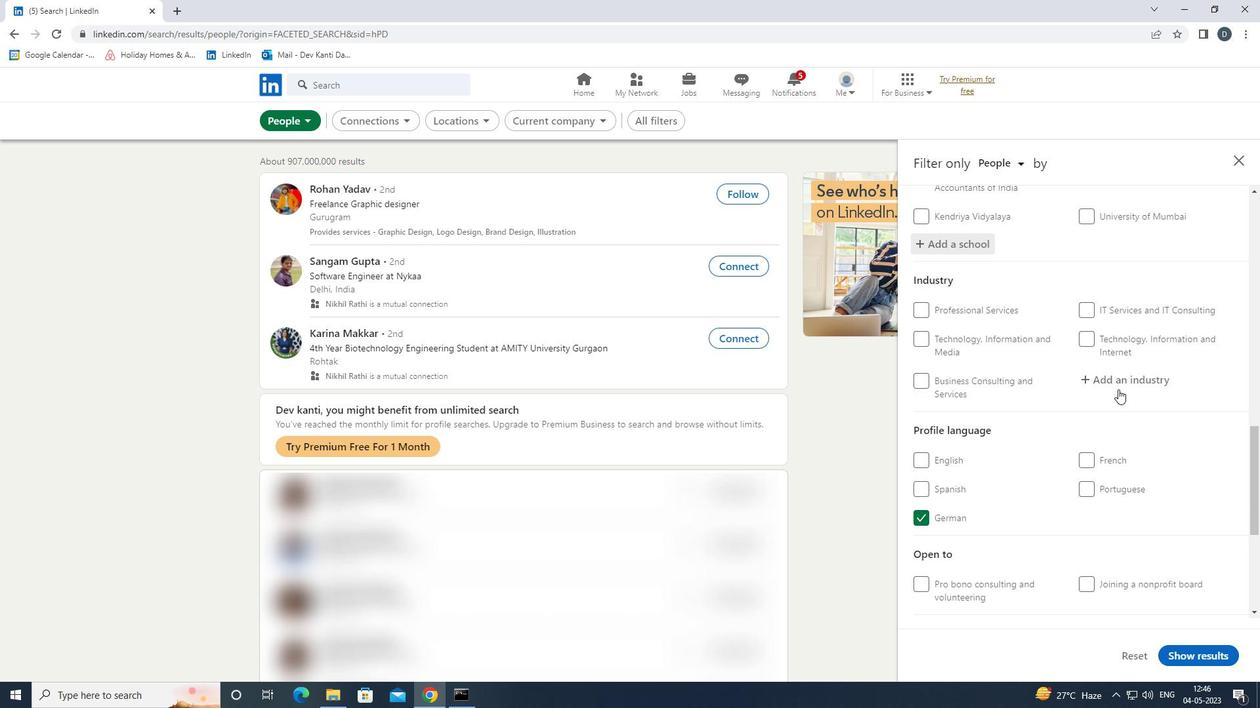 
Action: Mouse pressed left at (1123, 382)
Screenshot: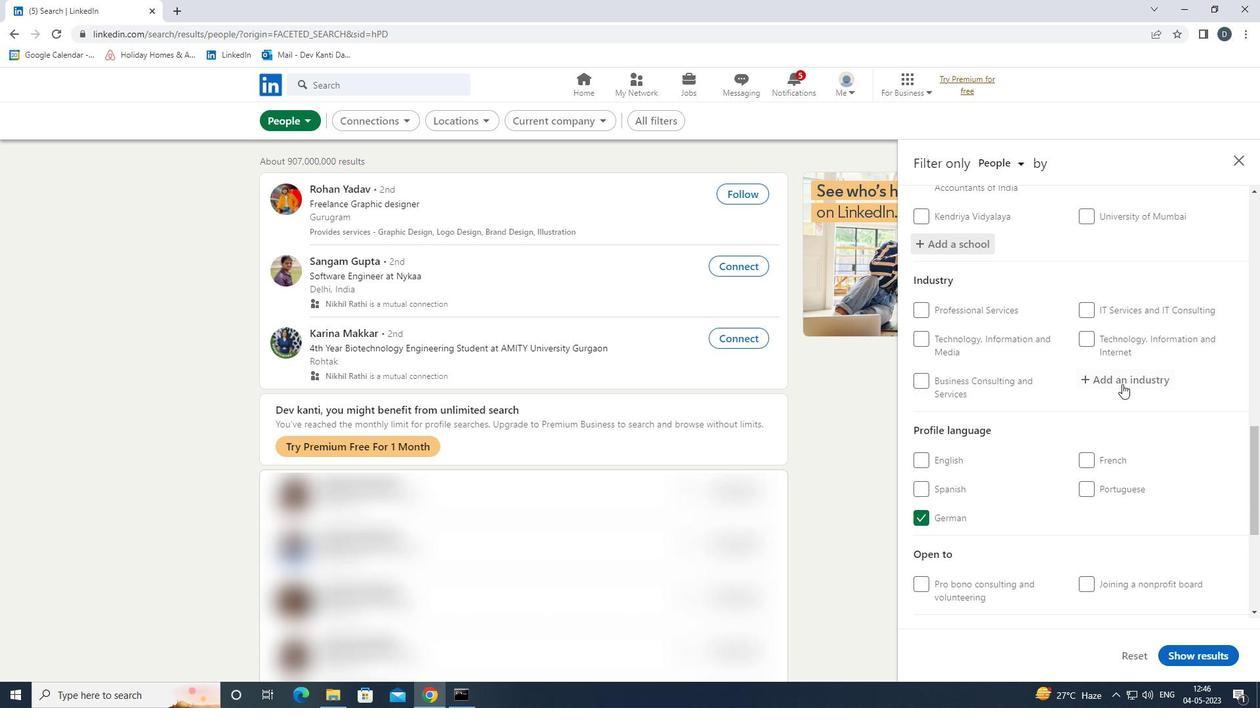 
Action: Key pressed <Key.shift>TECHNOLOGY<Key.down><Key.enter>
Screenshot: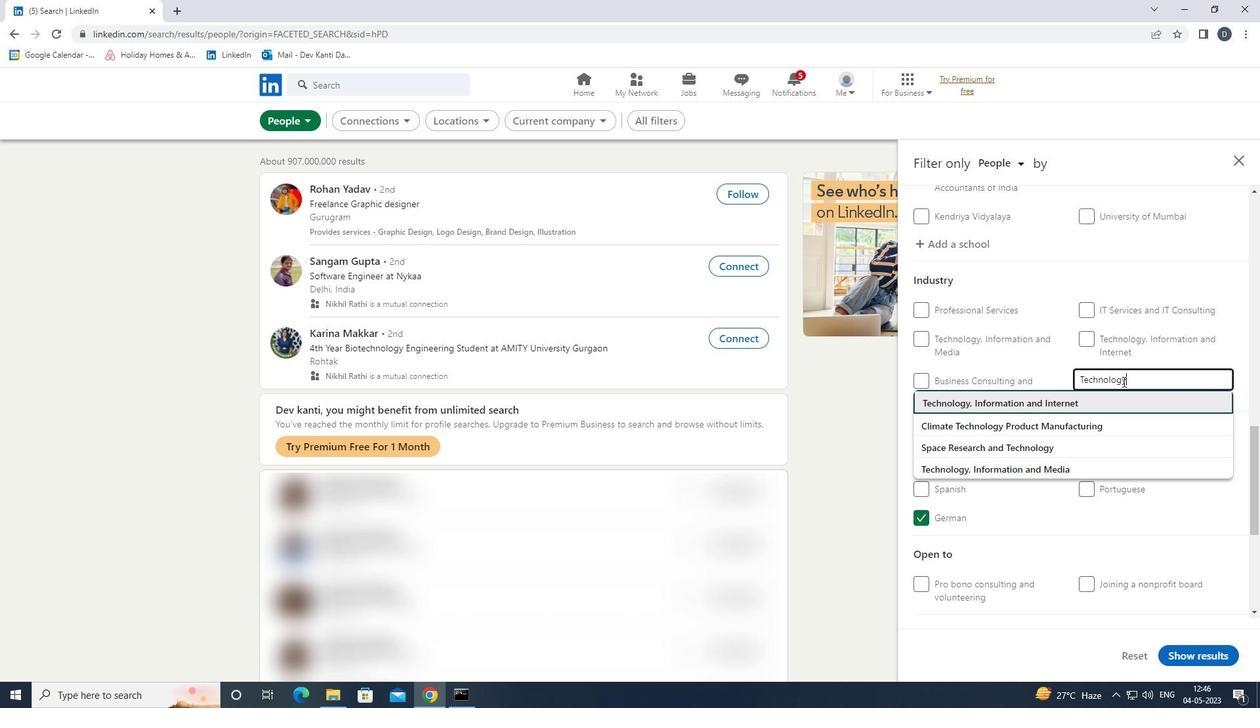 
Action: Mouse scrolled (1123, 381) with delta (0, 0)
Screenshot: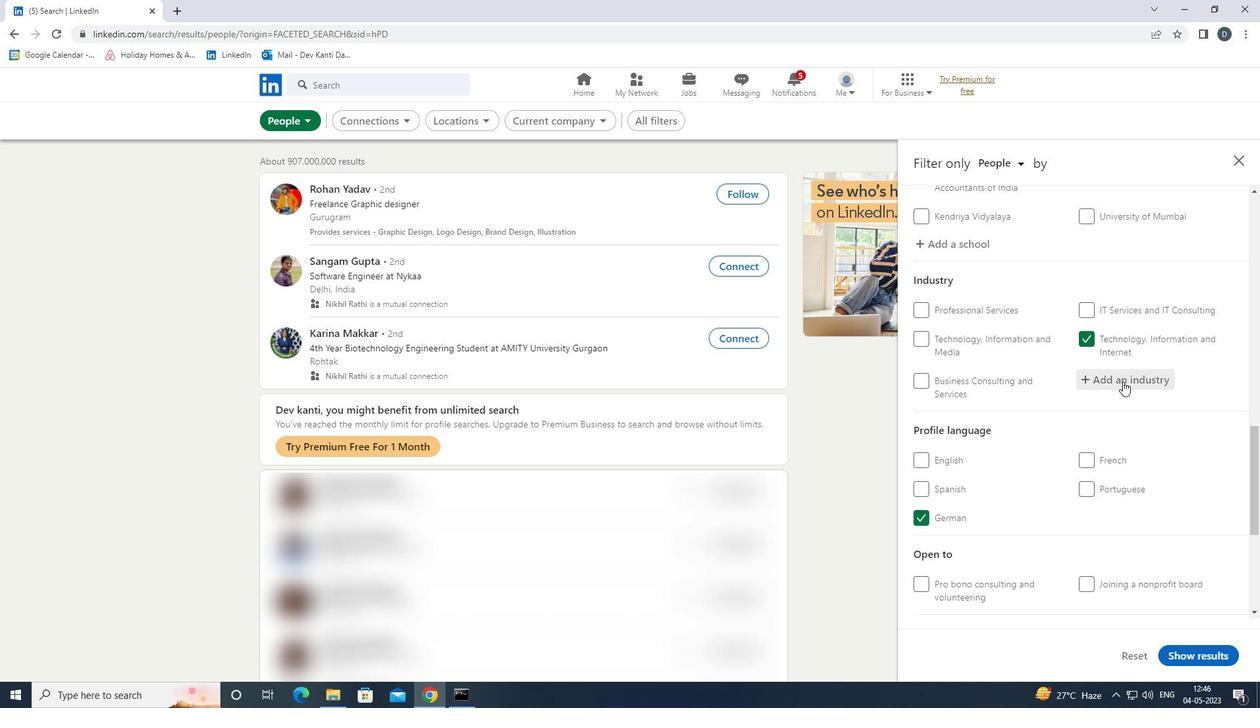 
Action: Mouse scrolled (1123, 381) with delta (0, 0)
Screenshot: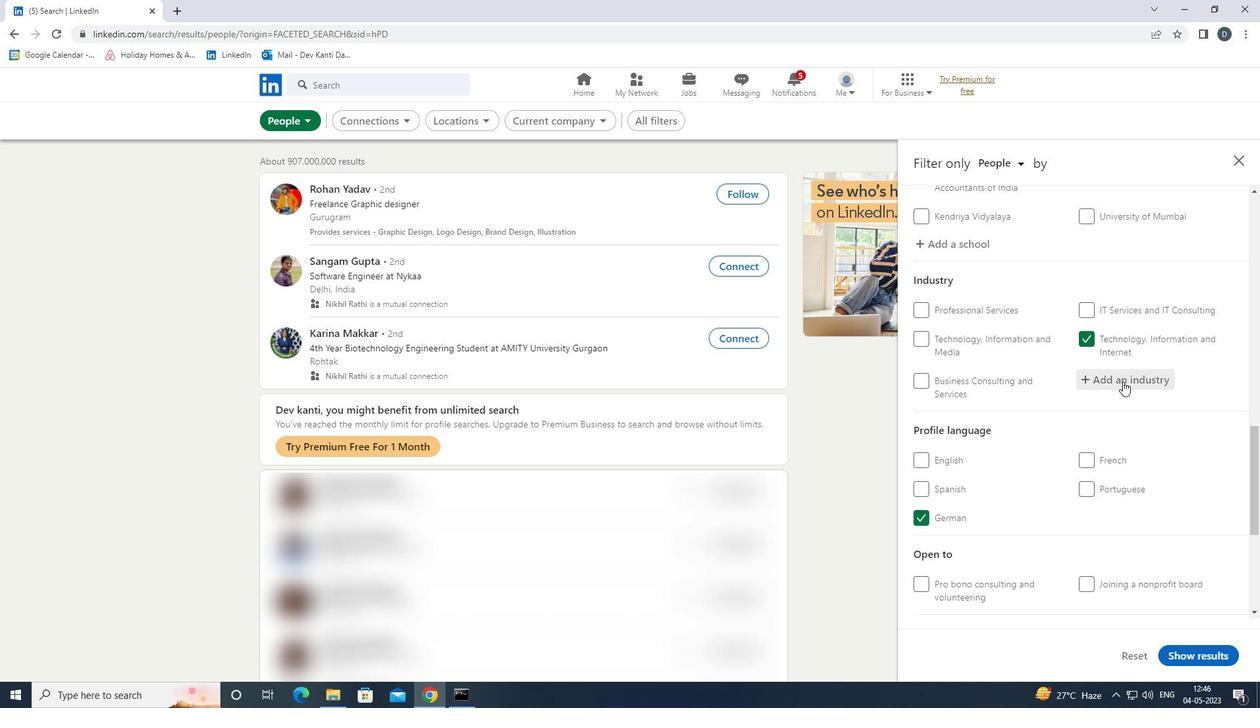
Action: Mouse scrolled (1123, 381) with delta (0, 0)
Screenshot: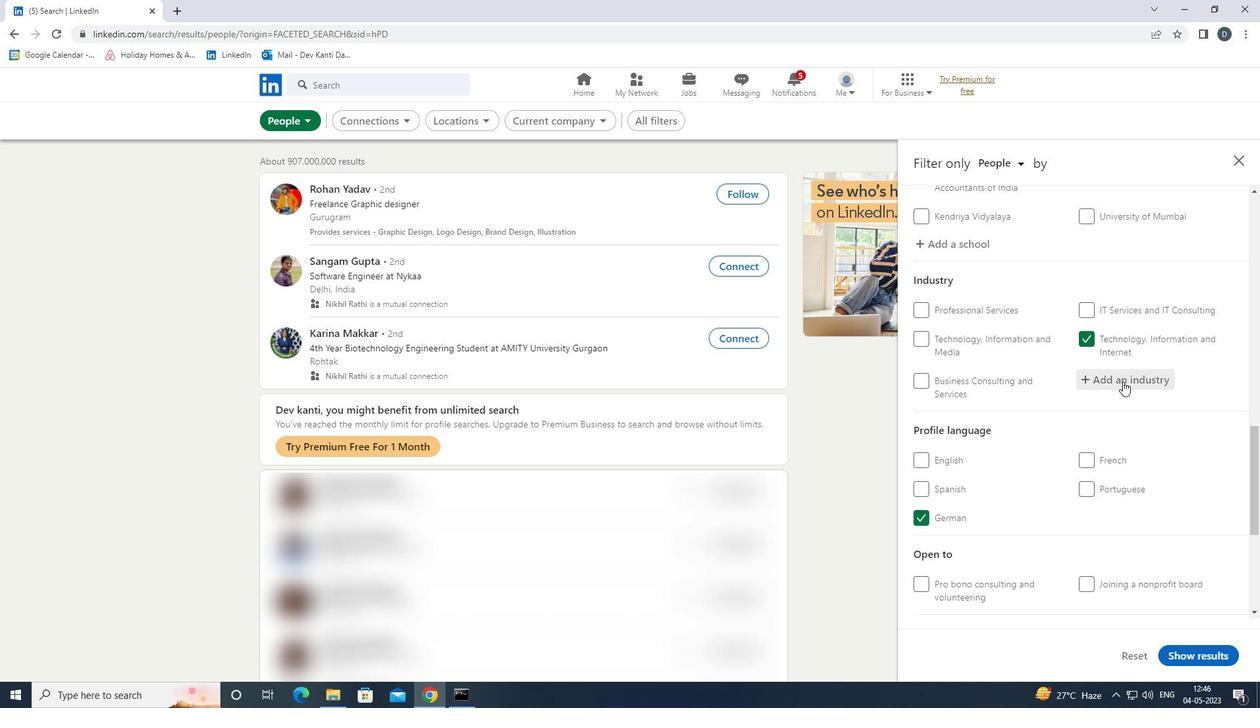 
Action: Mouse moved to (1123, 381)
Screenshot: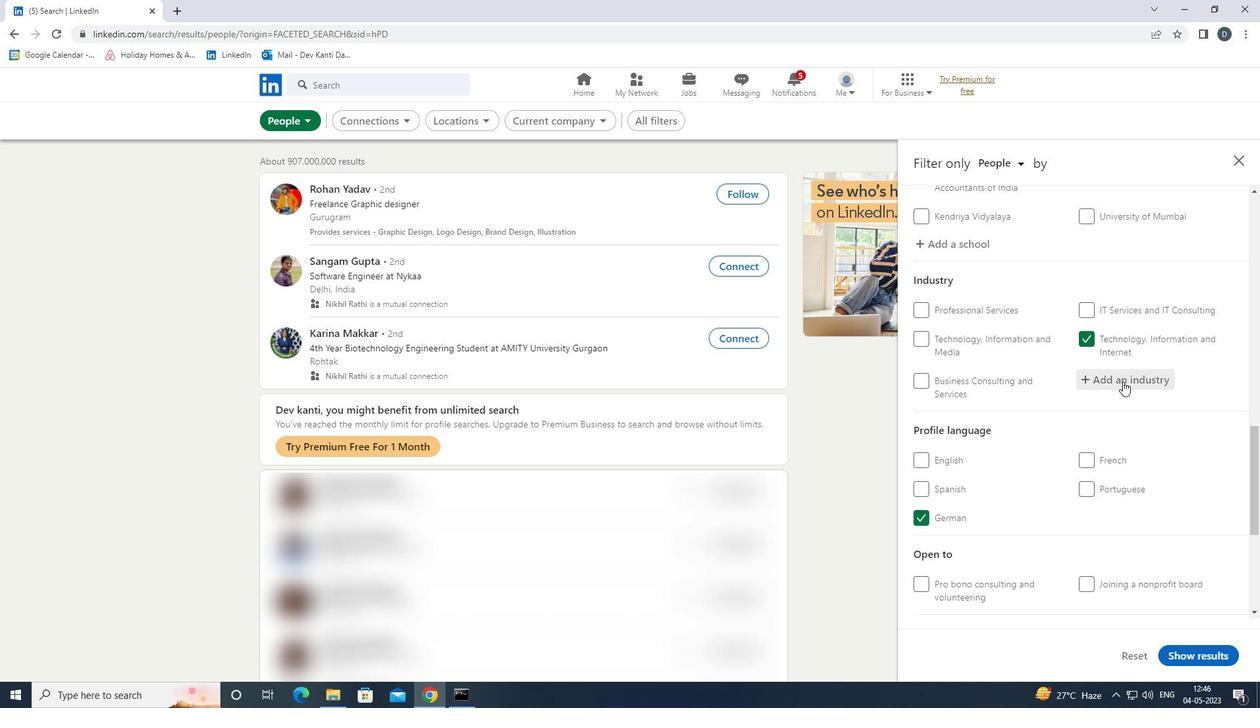 
Action: Mouse scrolled (1123, 380) with delta (0, 0)
Screenshot: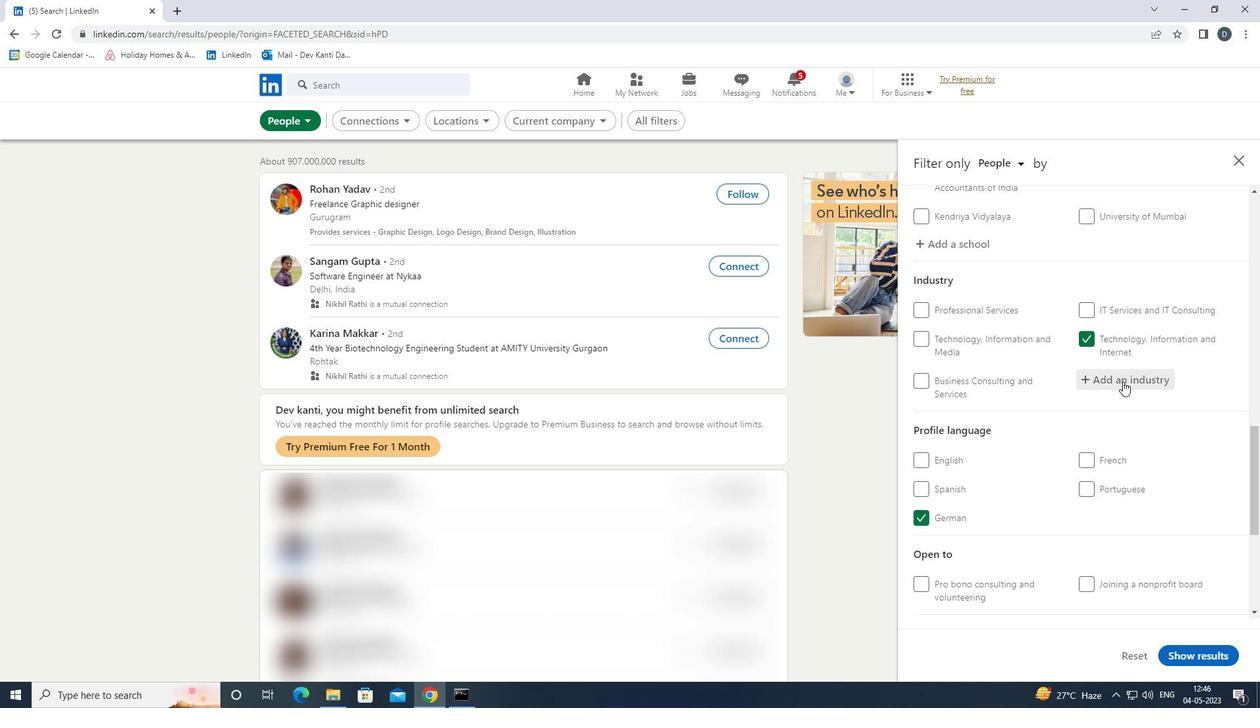 
Action: Mouse moved to (1184, 380)
Screenshot: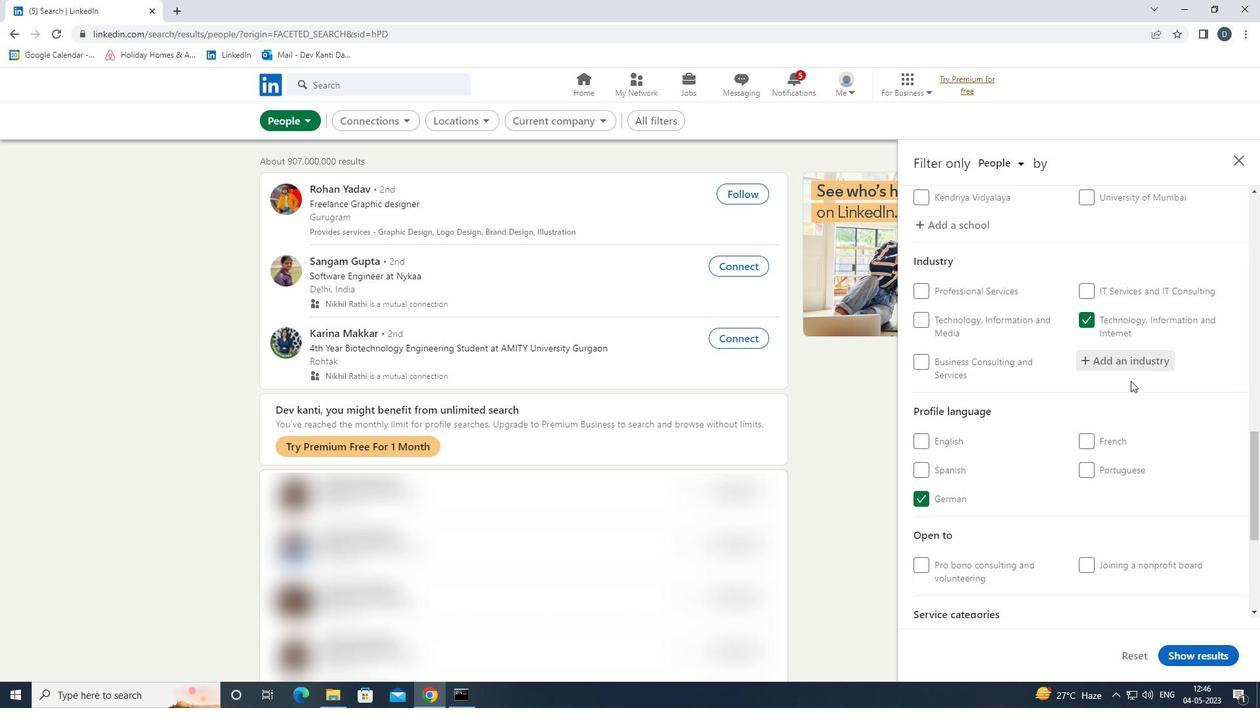 
Action: Mouse scrolled (1184, 379) with delta (0, 0)
Screenshot: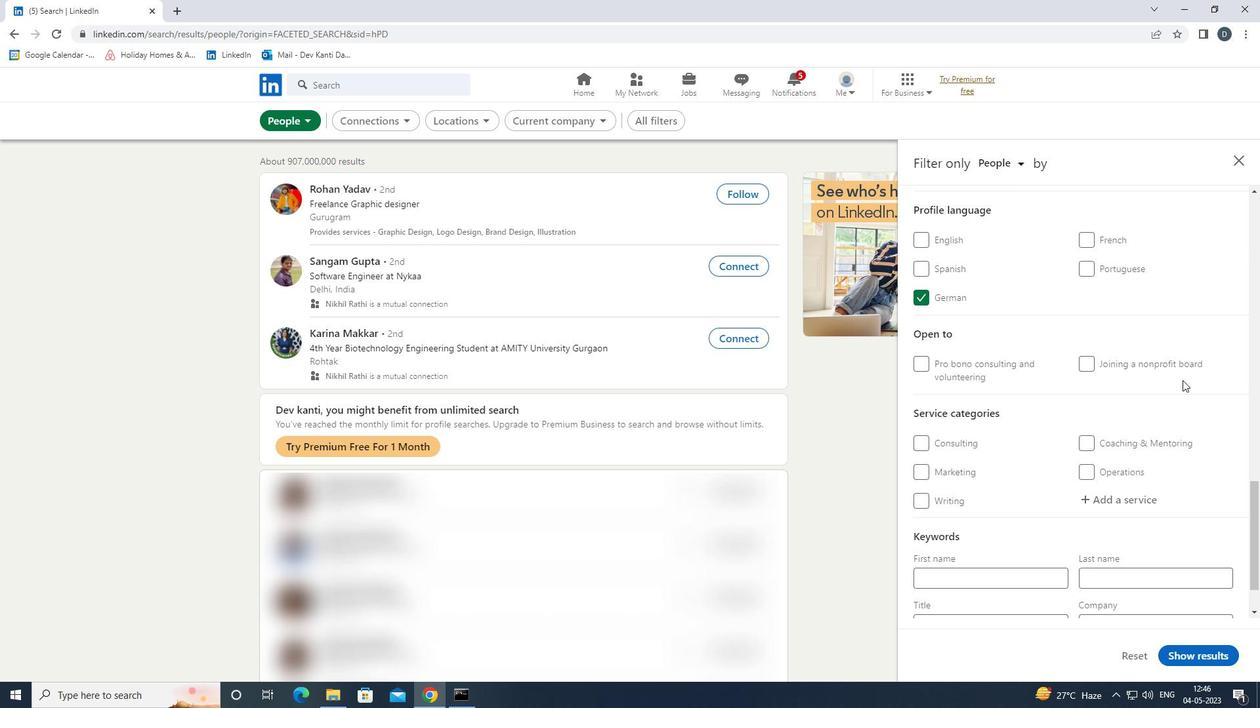 
Action: Mouse scrolled (1184, 379) with delta (0, 0)
Screenshot: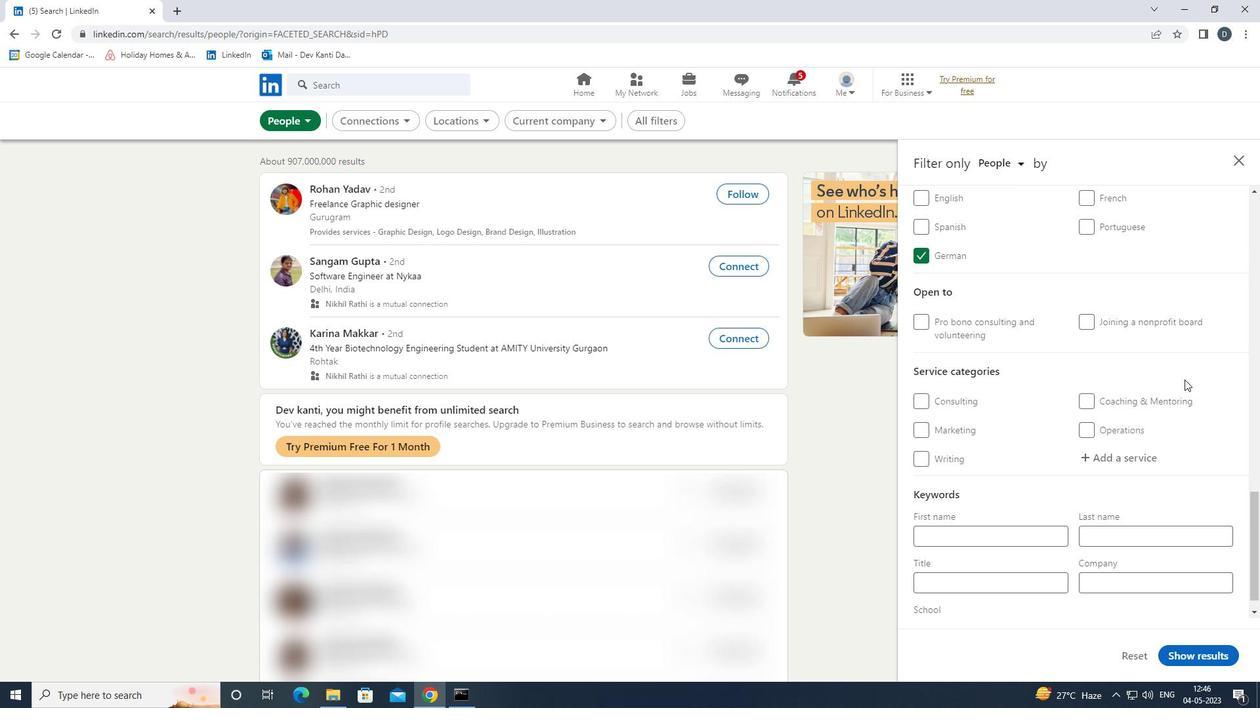
Action: Mouse moved to (1146, 428)
Screenshot: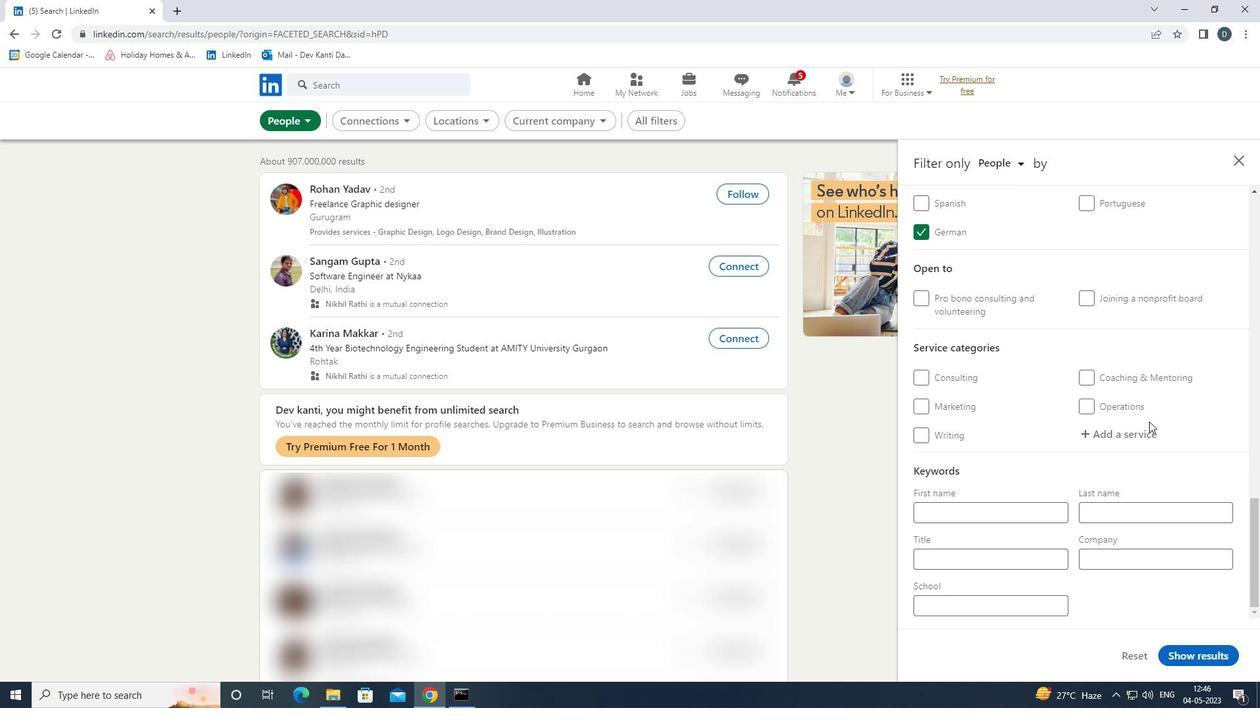 
Action: Mouse pressed left at (1146, 428)
Screenshot: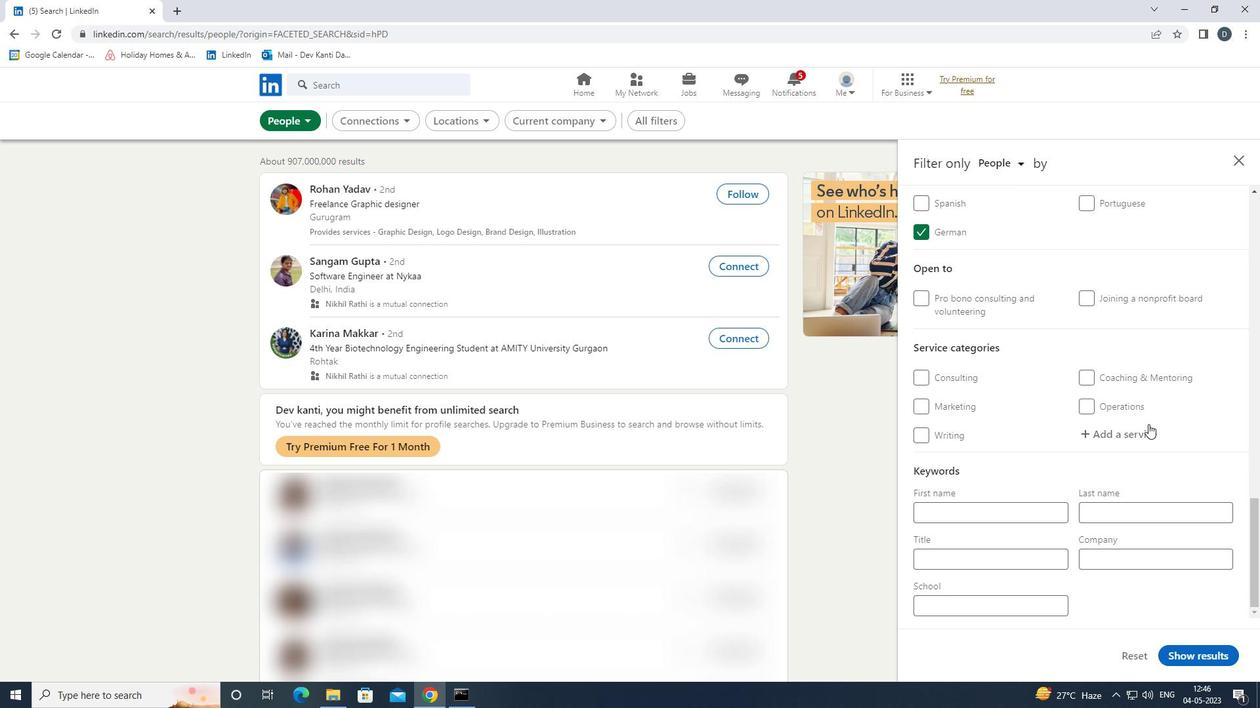 
Action: Key pressed <Key.shift>DJIN<Key.down><Key.enter>
Screenshot: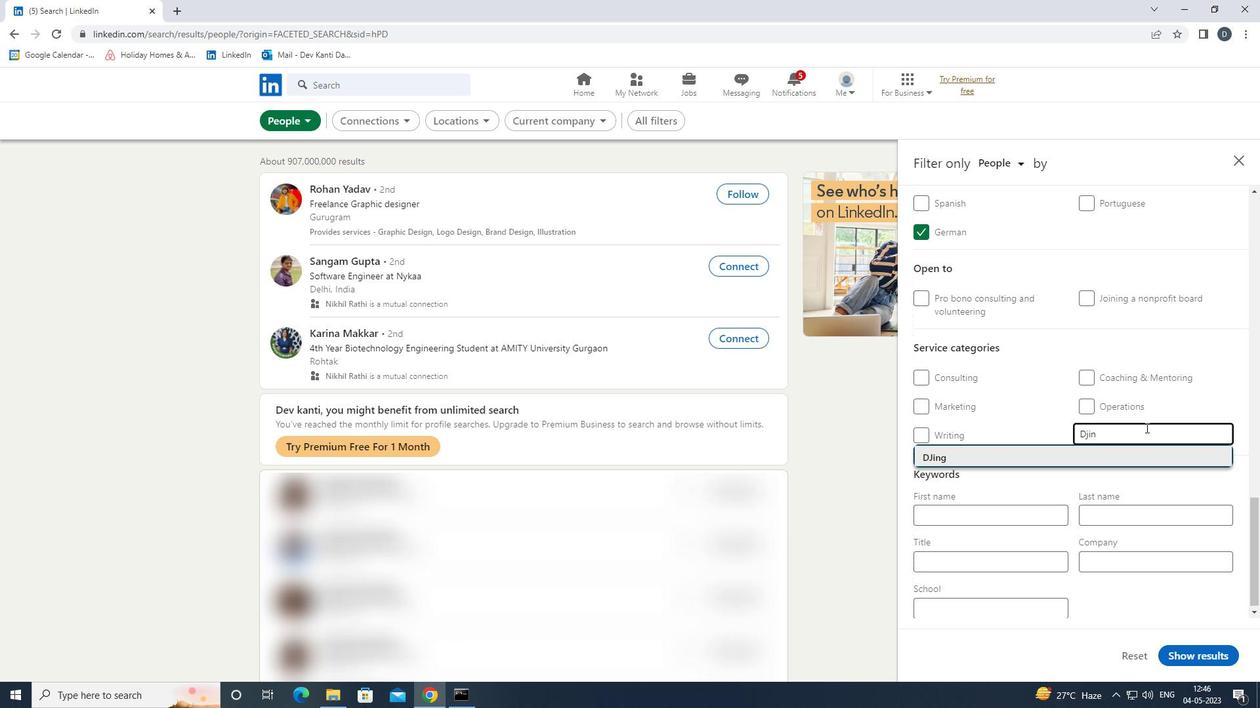 
Action: Mouse moved to (1127, 456)
Screenshot: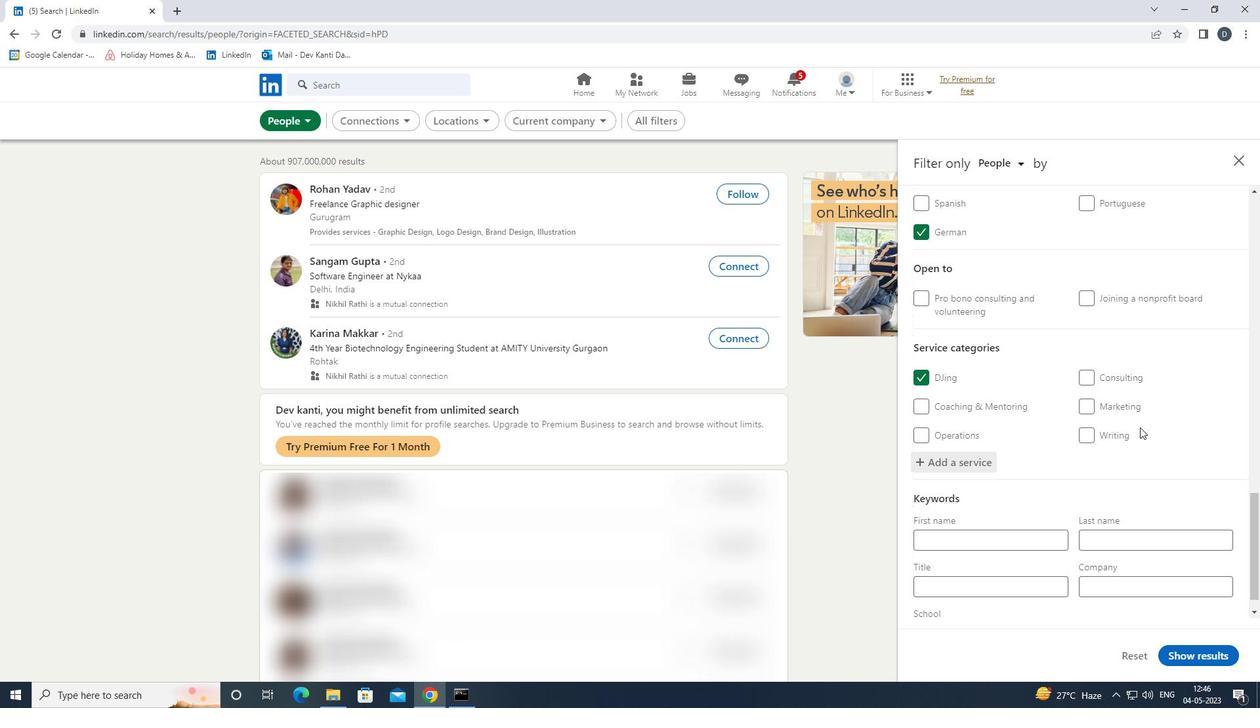 
Action: Mouse scrolled (1127, 455) with delta (0, 0)
Screenshot: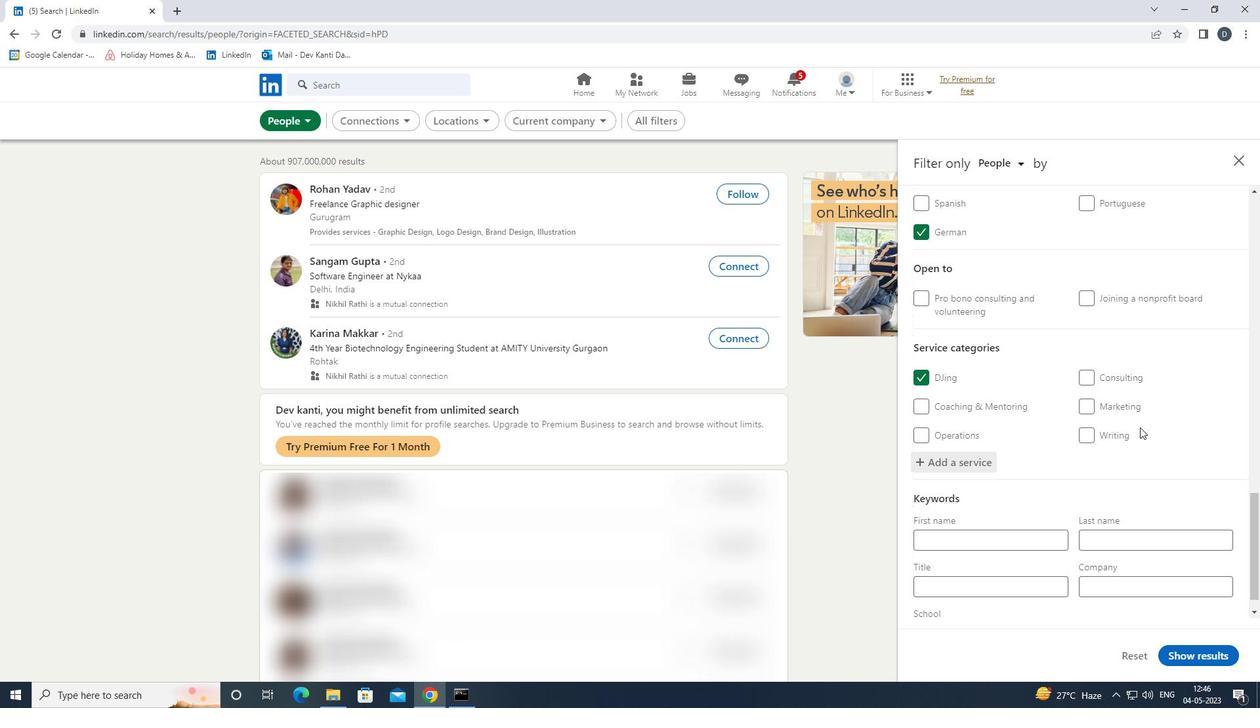 
Action: Mouse moved to (1127, 458)
Screenshot: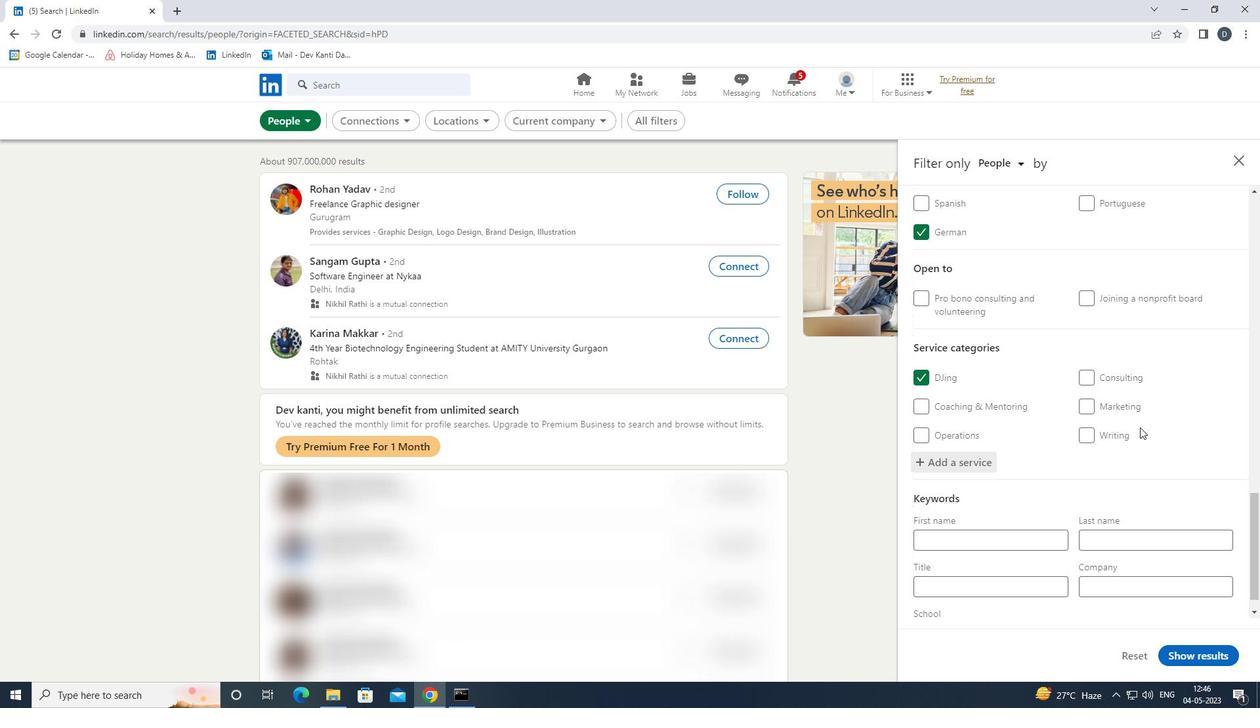 
Action: Mouse scrolled (1127, 458) with delta (0, 0)
Screenshot: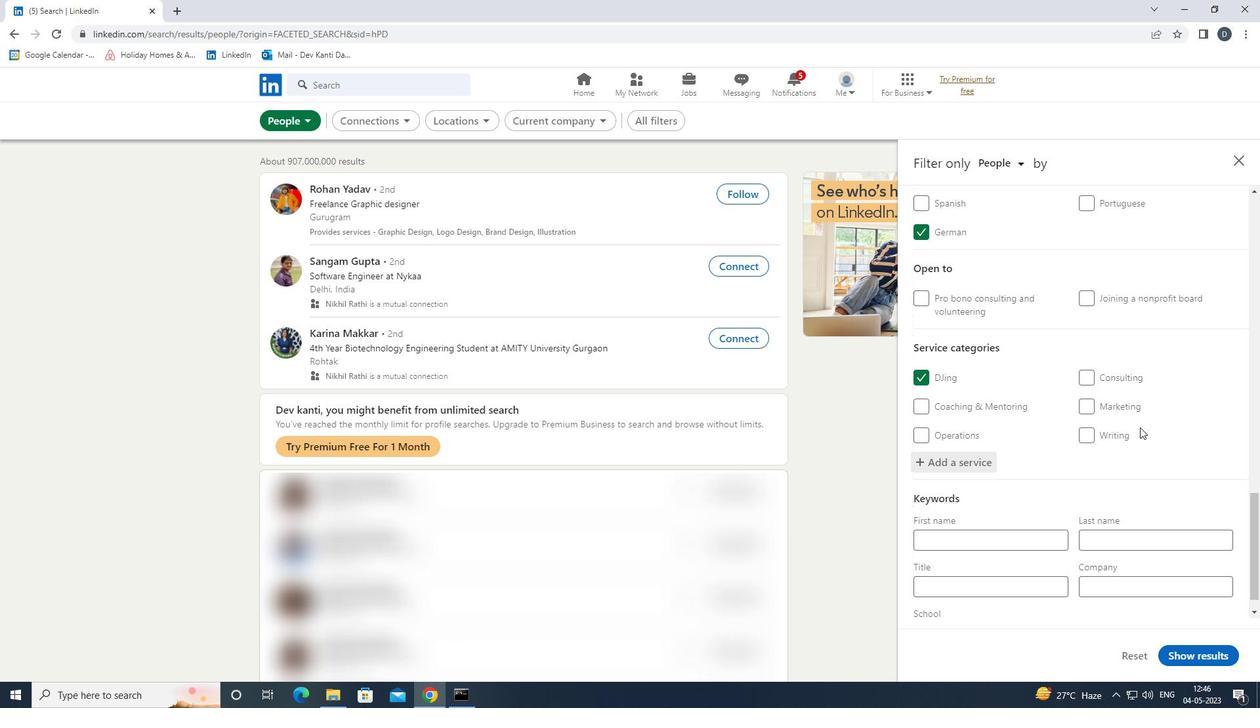 
Action: Mouse scrolled (1127, 458) with delta (0, 0)
Screenshot: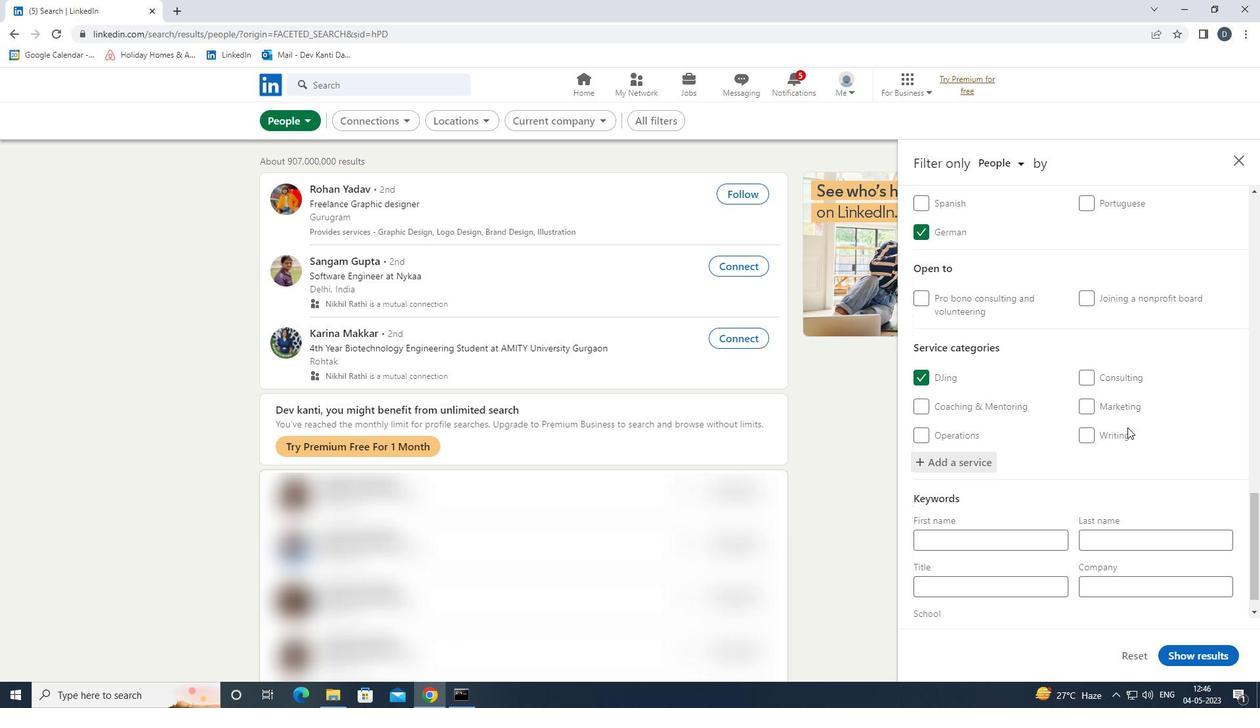 
Action: Mouse moved to (1127, 459)
Screenshot: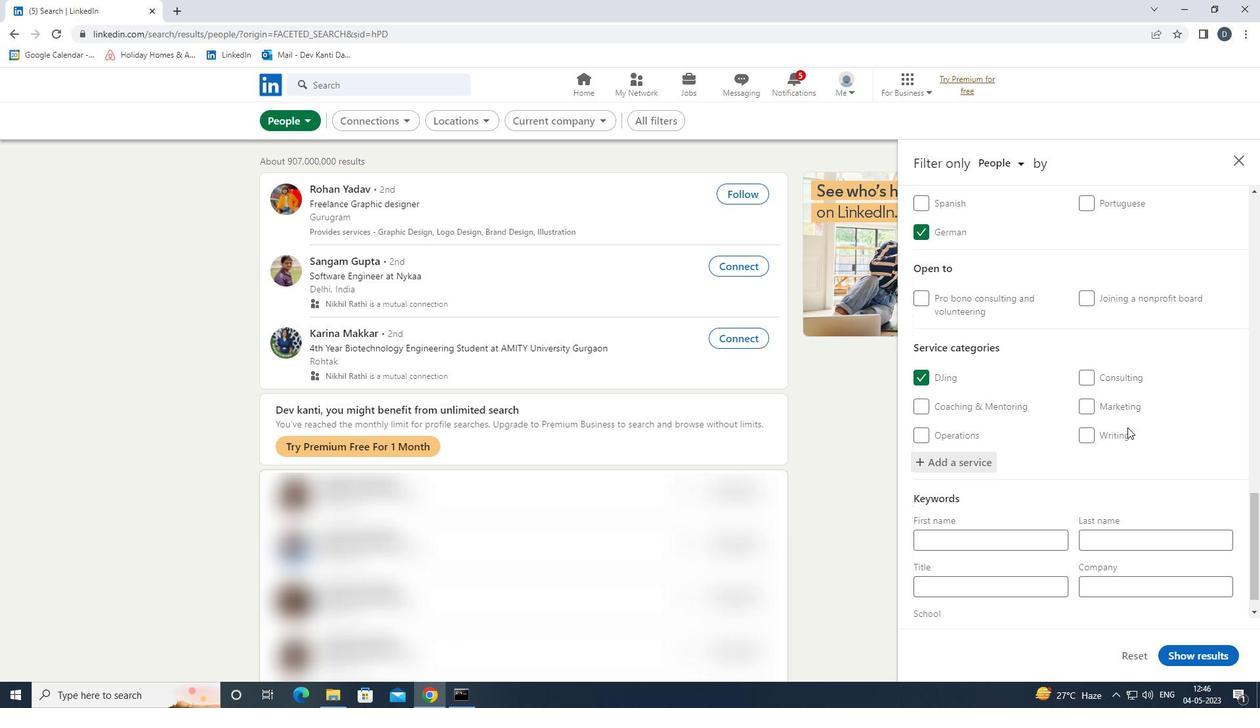 
Action: Mouse scrolled (1127, 458) with delta (0, 0)
Screenshot: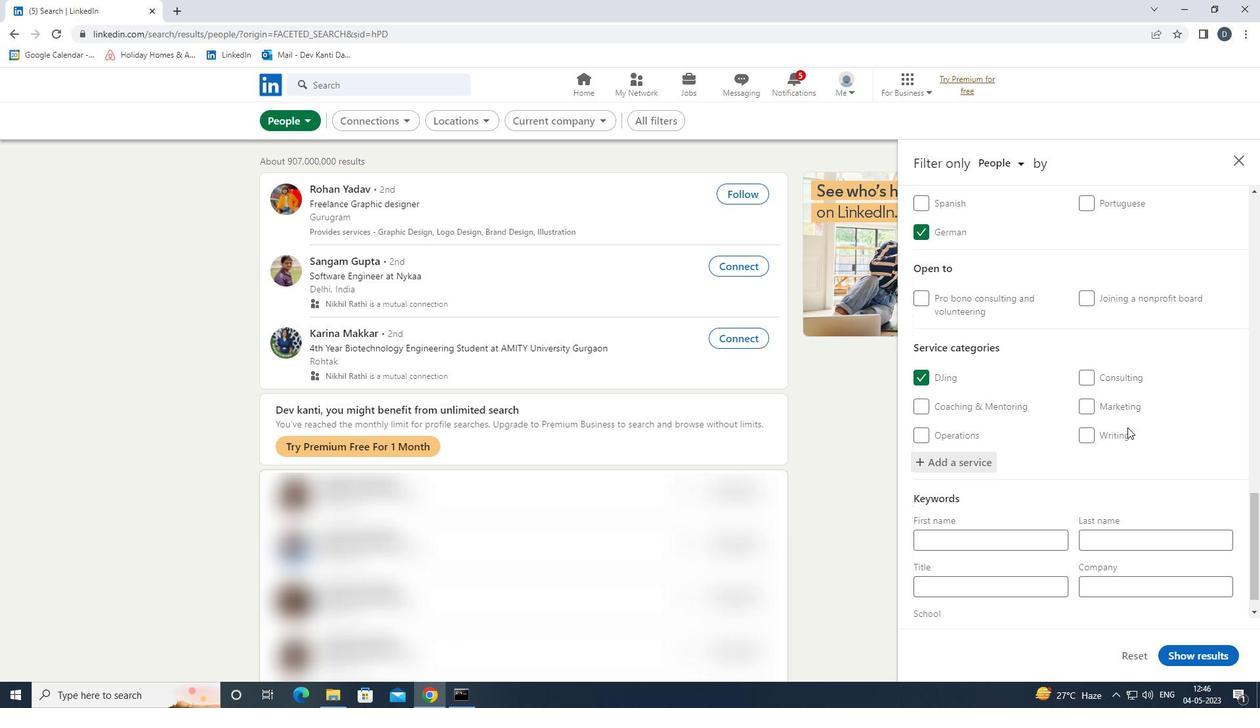 
Action: Mouse moved to (1015, 571)
Screenshot: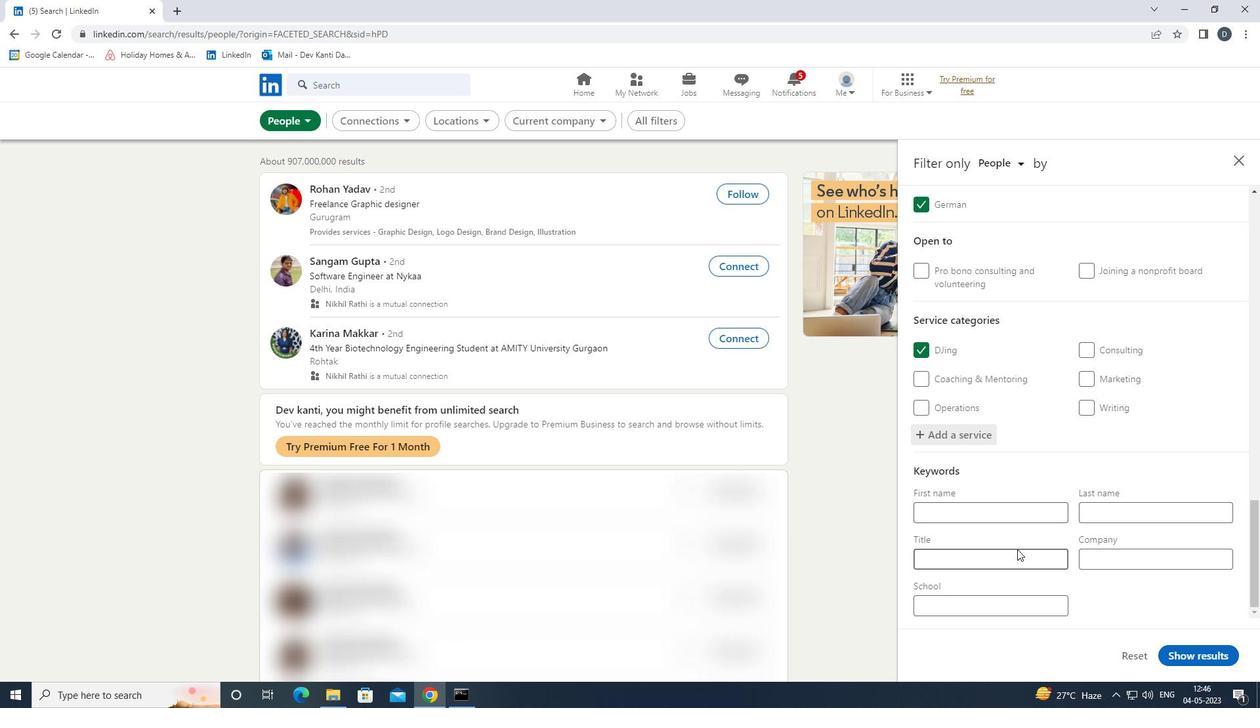 
Action: Mouse pressed left at (1015, 571)
Screenshot: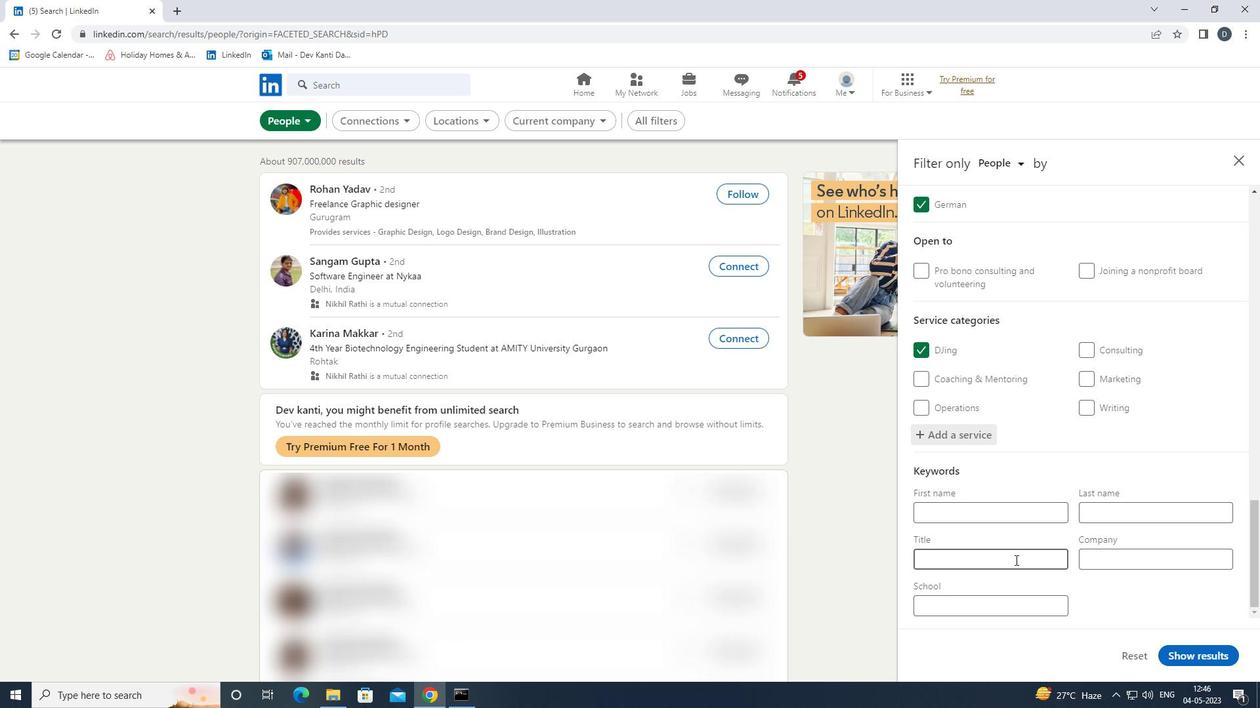 
Action: Mouse moved to (1018, 554)
Screenshot: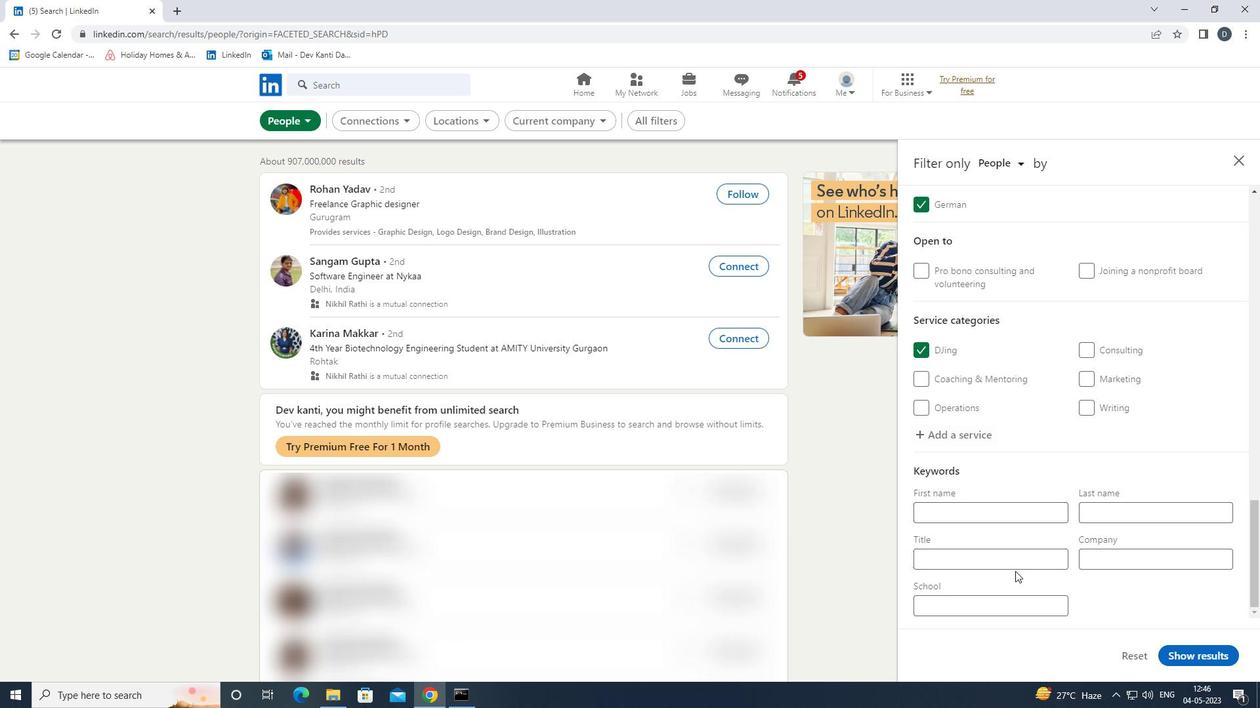 
Action: Mouse pressed left at (1018, 554)
Screenshot: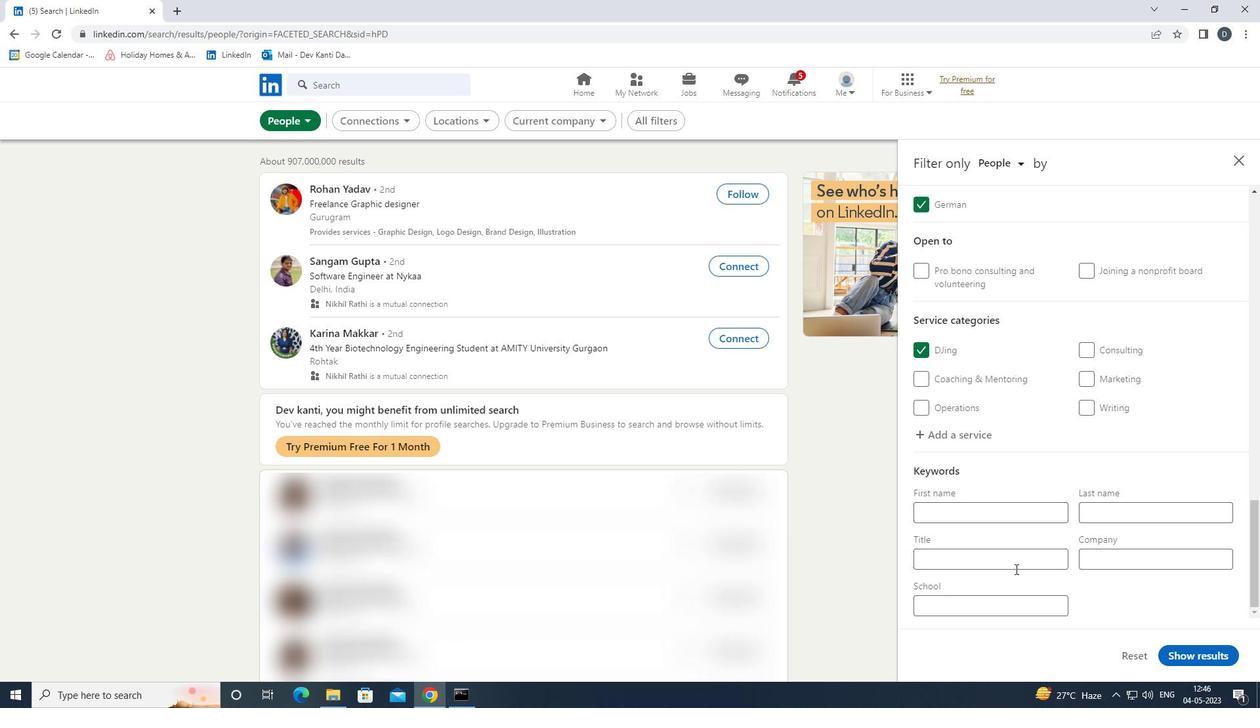 
Action: Mouse moved to (1012, 552)
Screenshot: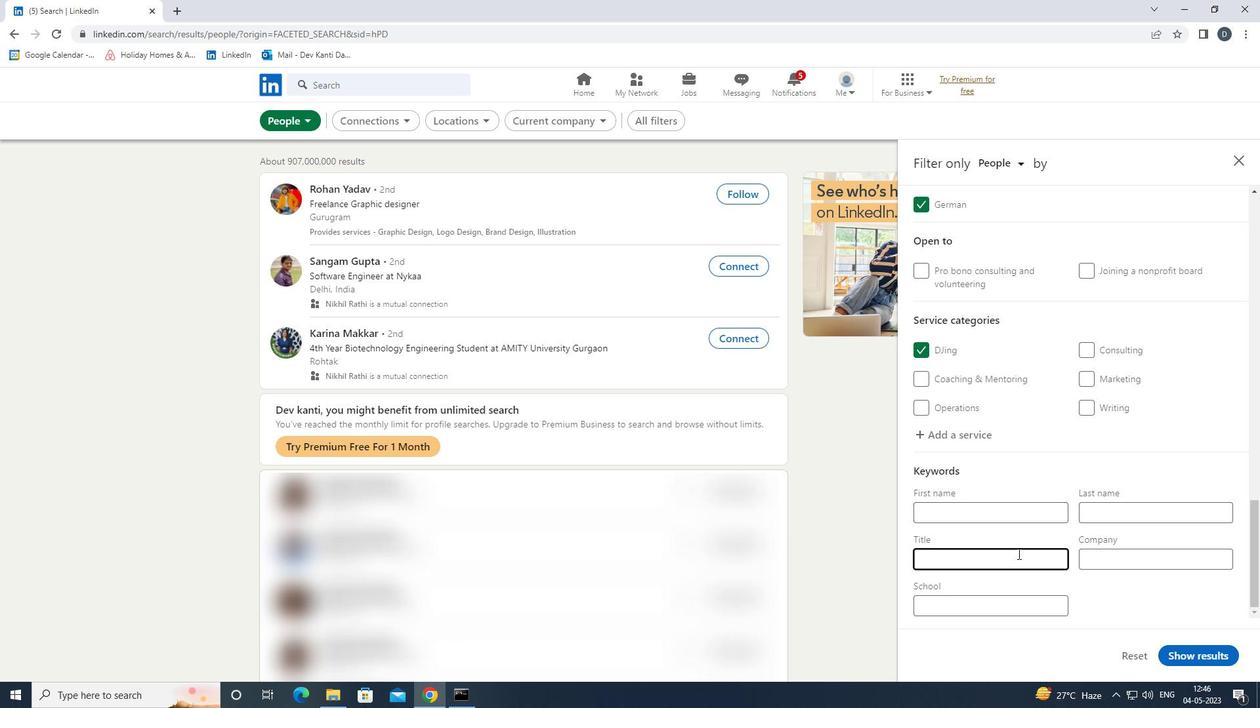 
Action: Key pressed <Key.shift><Key.shift><Key.shift><Key.shift><Key.shift>ASSIATNT<Key.space><Key.shift>GOLF<Key.space><Key.shift><Key.shift><Key.shift>PROFESSIONAL
Screenshot: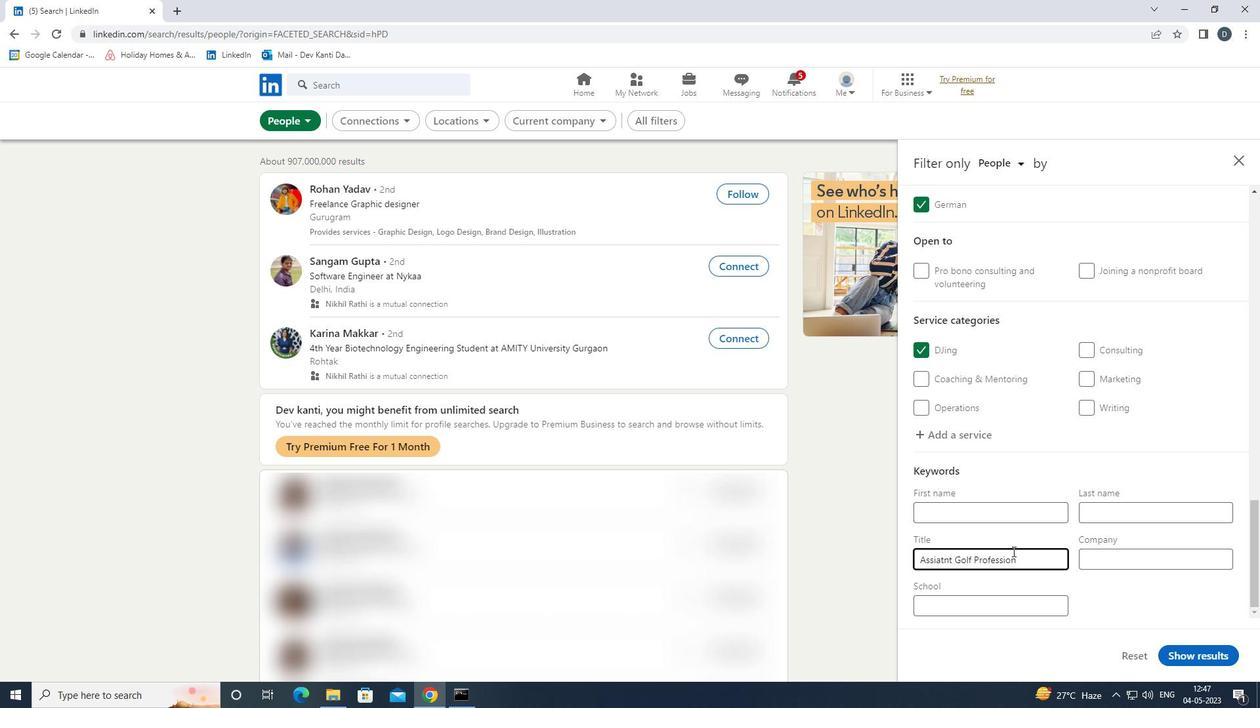 
Action: Mouse moved to (1208, 661)
Screenshot: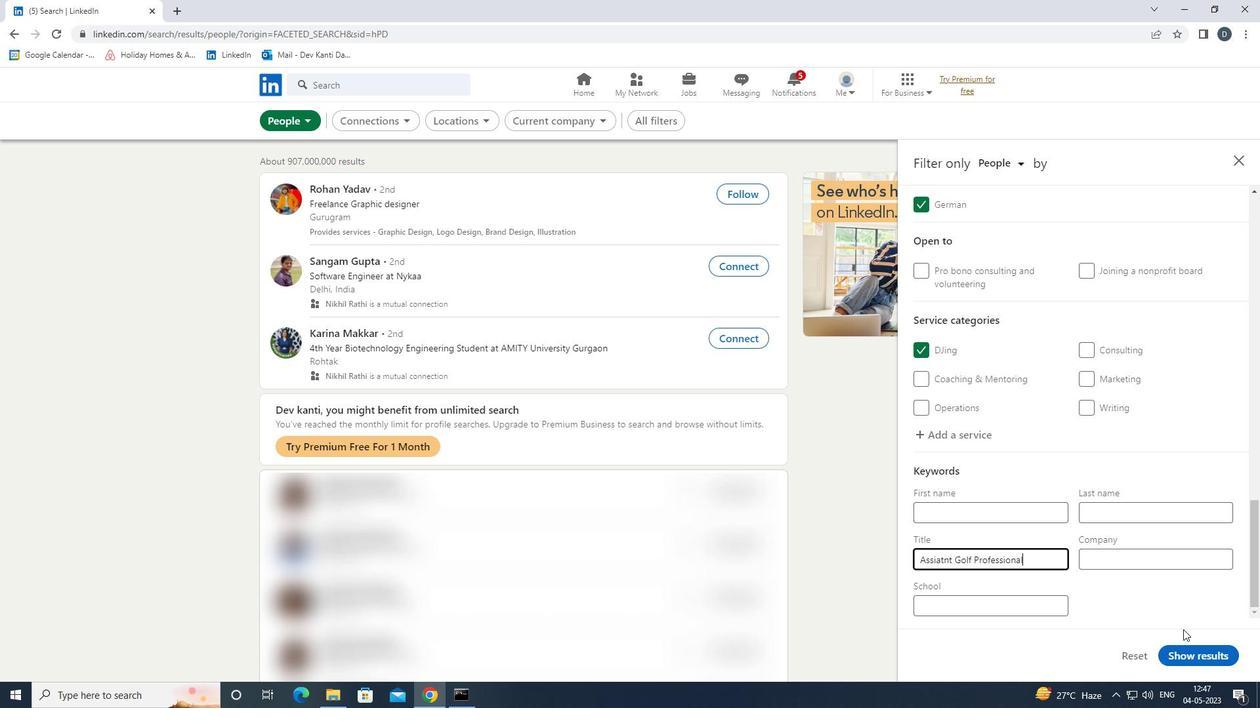 
Action: Mouse pressed left at (1208, 661)
Screenshot: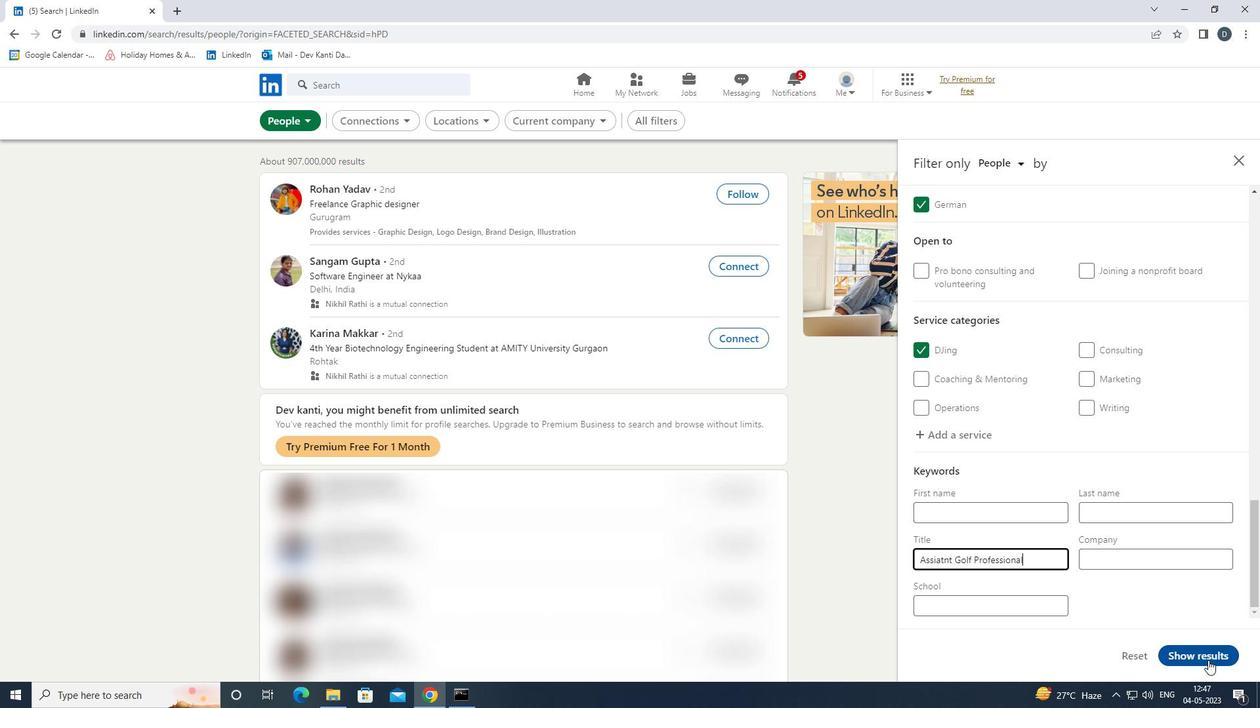 
Action: Mouse moved to (991, 412)
Screenshot: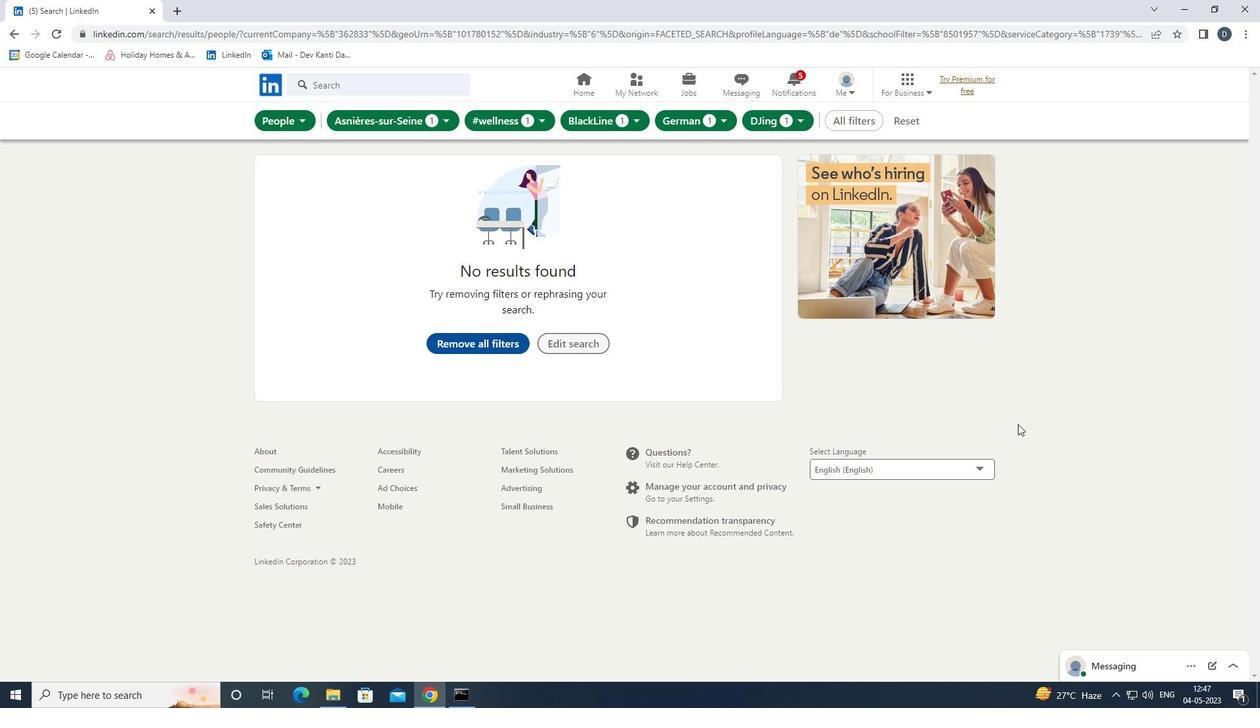 
